 Task: Find connections with filter location Florida with filter topic #Ownerwith filter profile language German with filter current company Ssangyong Engineering & Construction Co. Ltd. with filter school Kuvempu Vishwavidyanilaya with filter industry Museums with filter service category Portrait Photography with filter keywords title Mental Health Counselor
Action: Mouse moved to (158, 247)
Screenshot: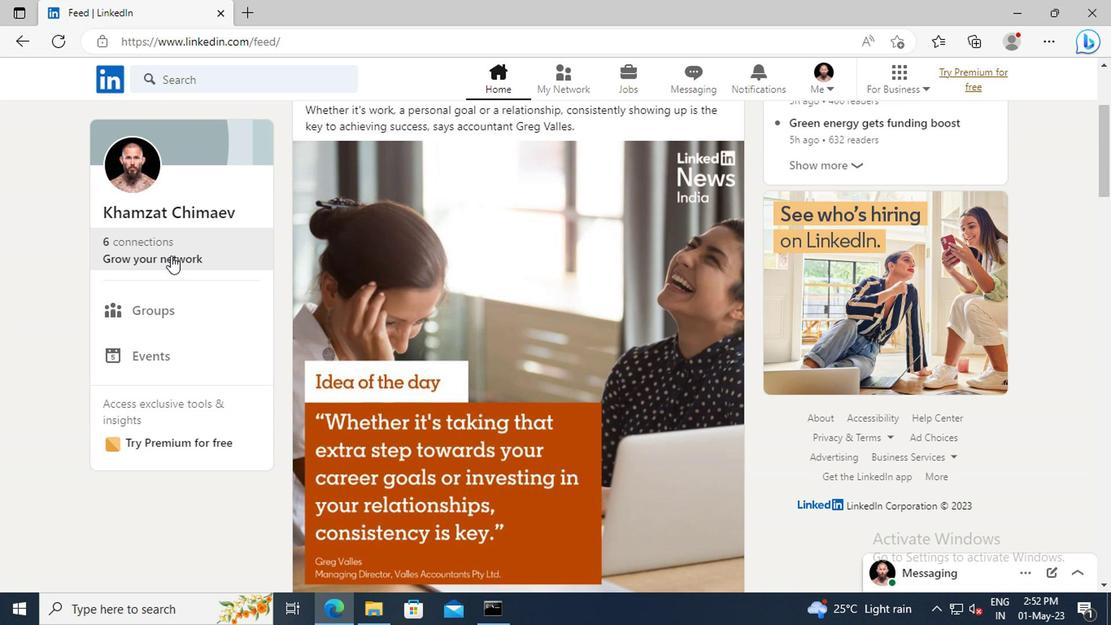 
Action: Mouse pressed left at (158, 247)
Screenshot: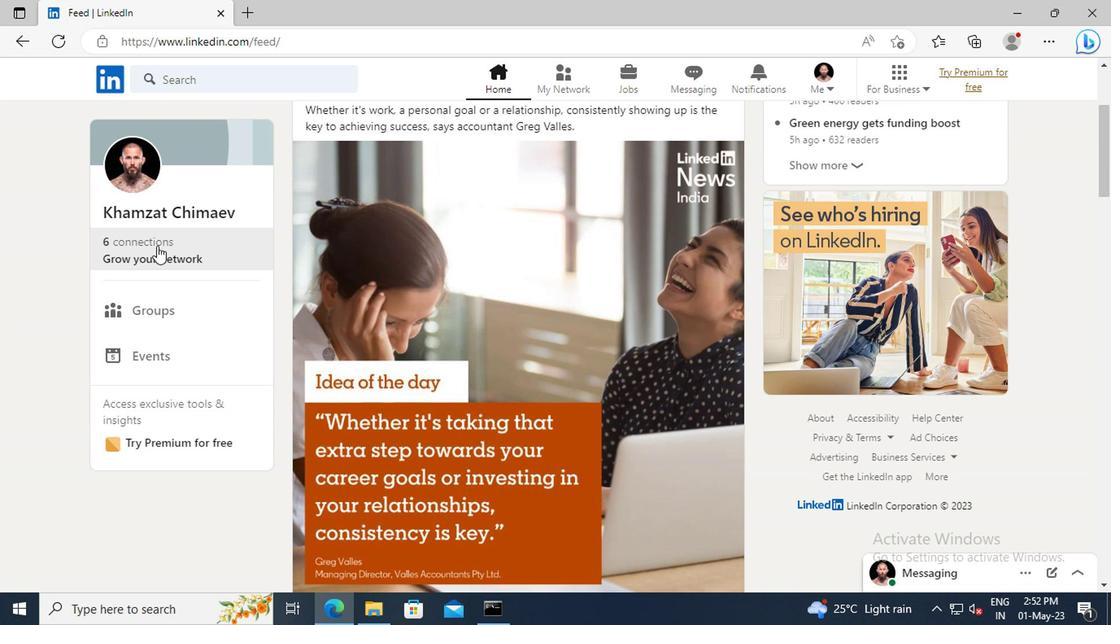 
Action: Mouse moved to (169, 173)
Screenshot: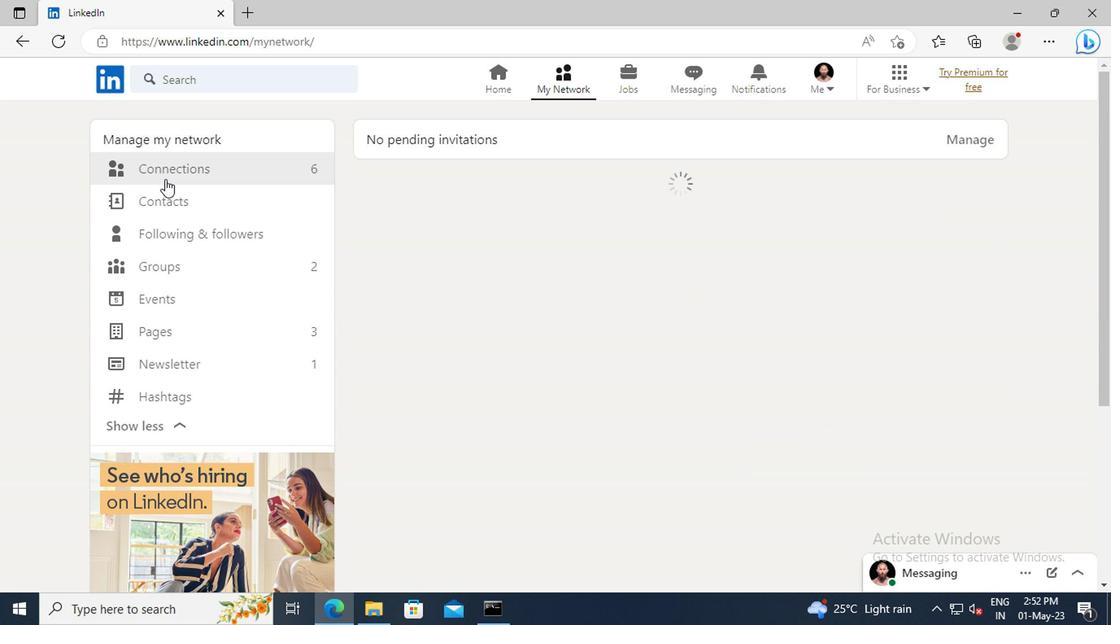 
Action: Mouse pressed left at (169, 173)
Screenshot: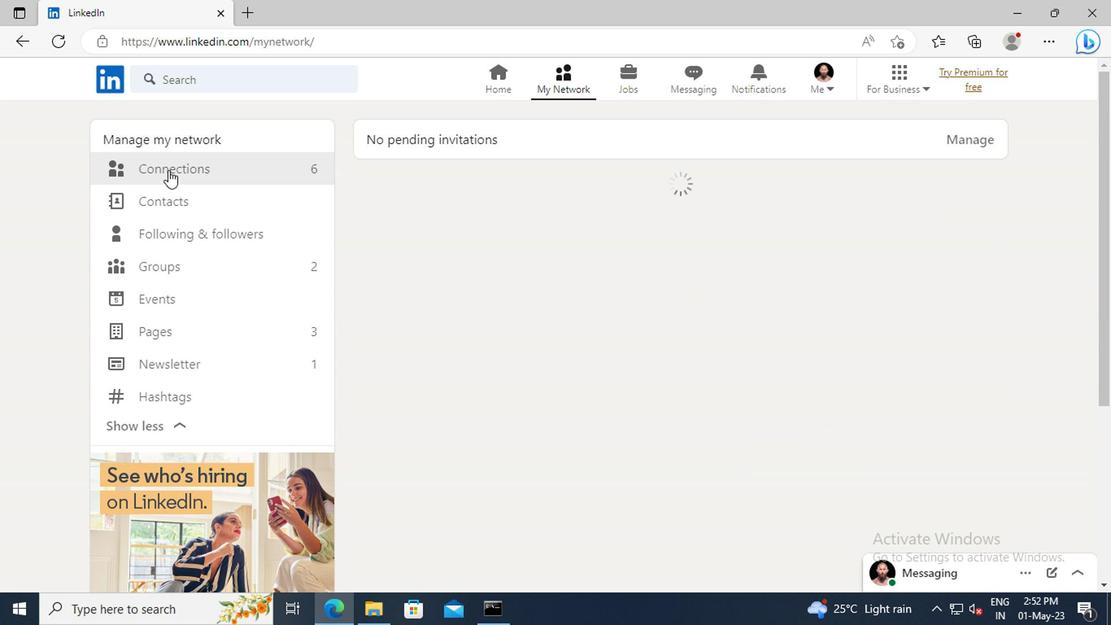 
Action: Mouse moved to (646, 178)
Screenshot: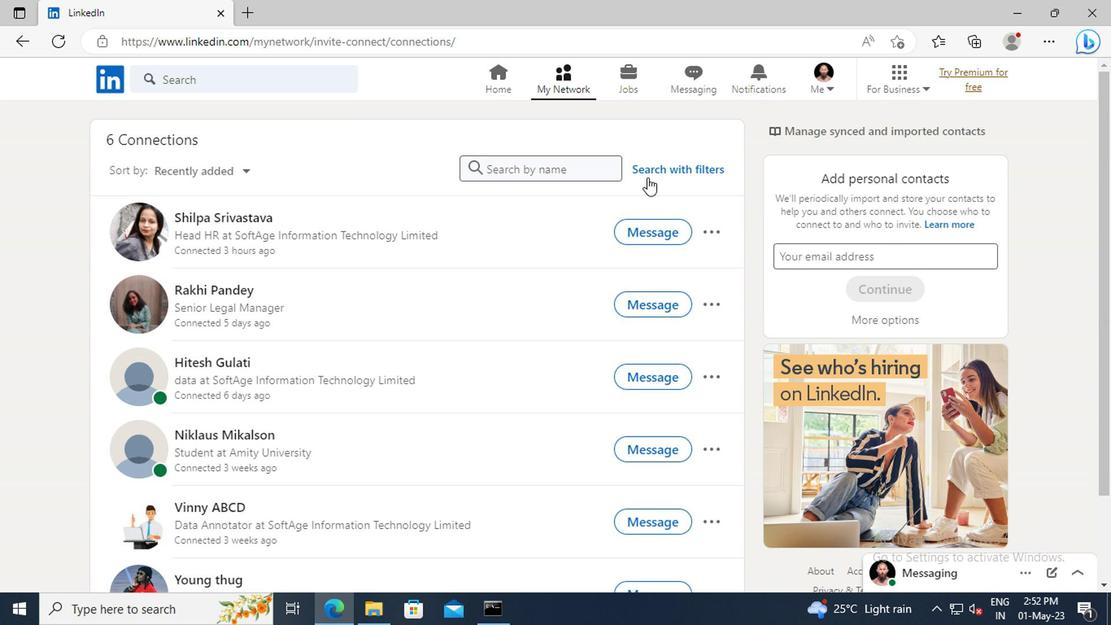 
Action: Mouse pressed left at (646, 178)
Screenshot: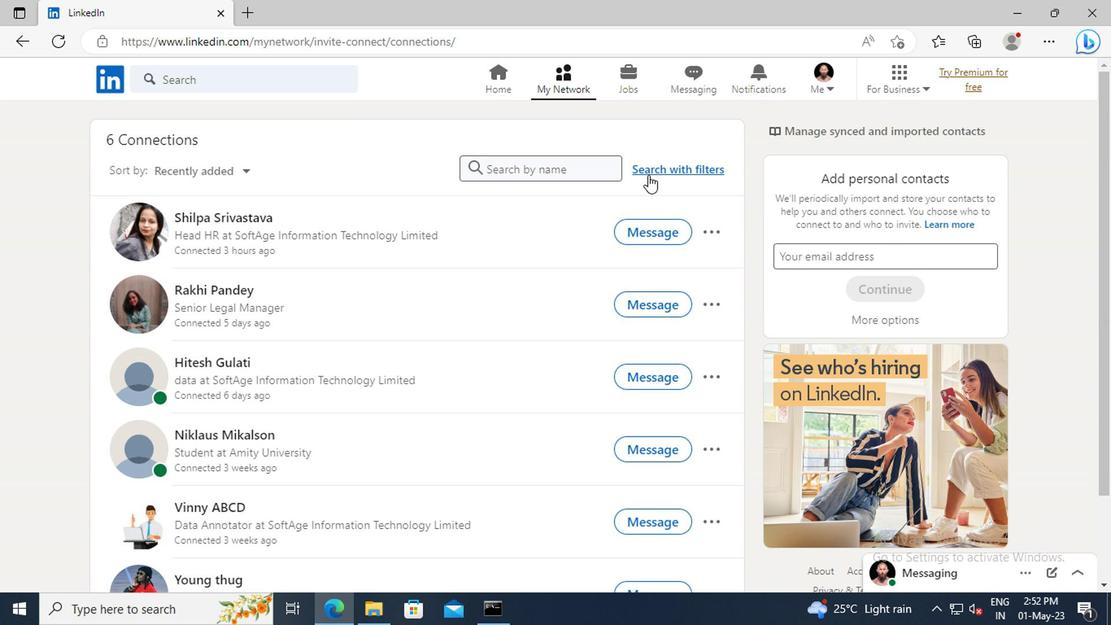 
Action: Mouse moved to (607, 133)
Screenshot: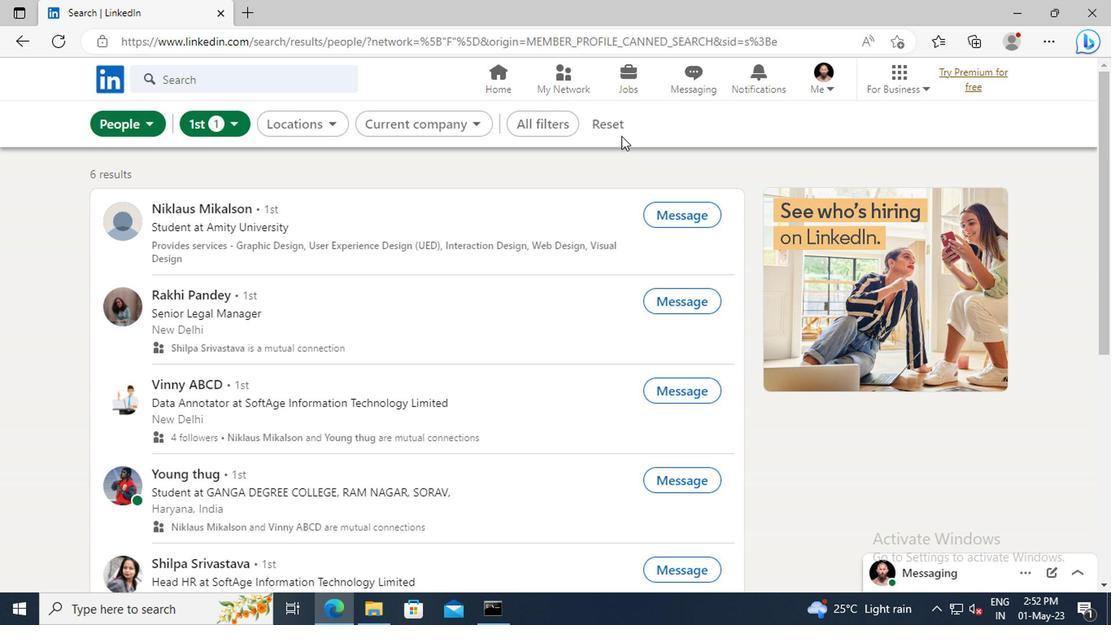 
Action: Mouse pressed left at (607, 133)
Screenshot: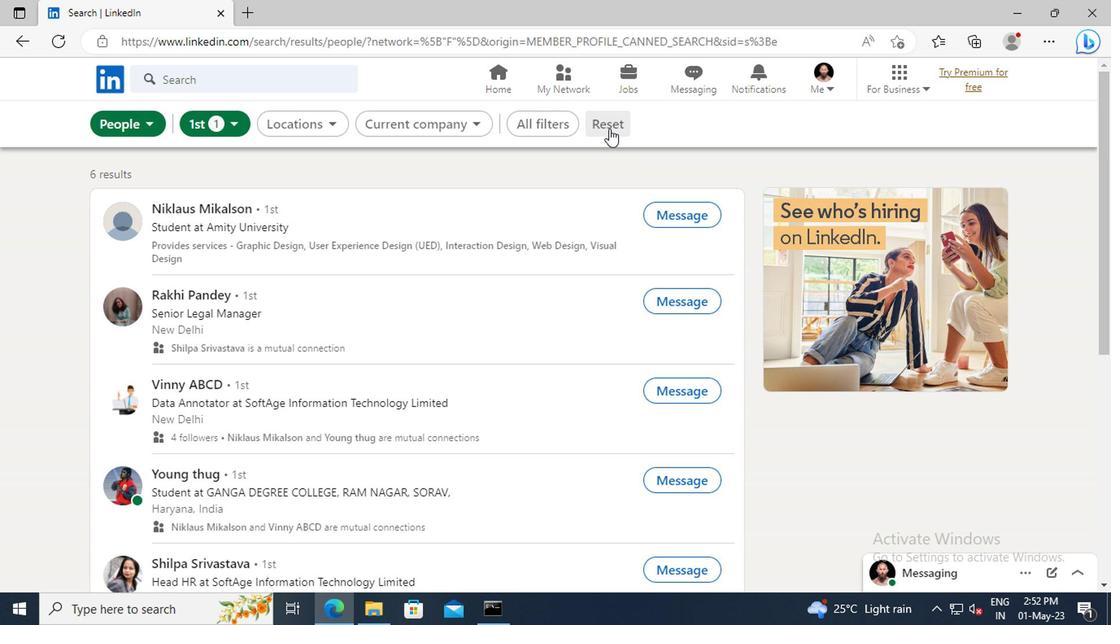 
Action: Mouse moved to (596, 131)
Screenshot: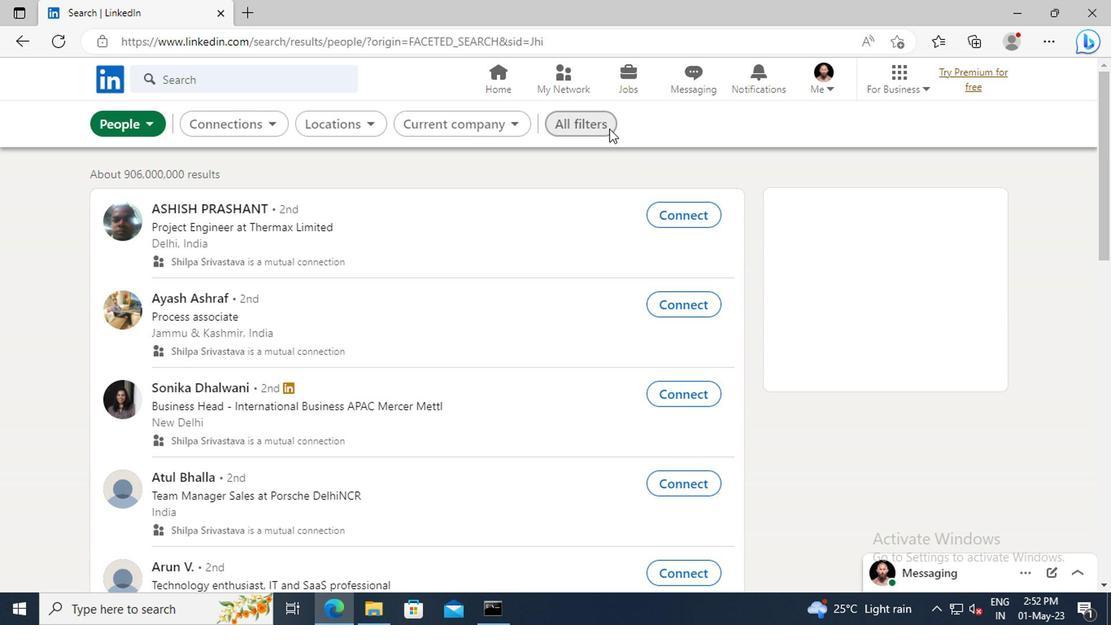 
Action: Mouse pressed left at (596, 131)
Screenshot: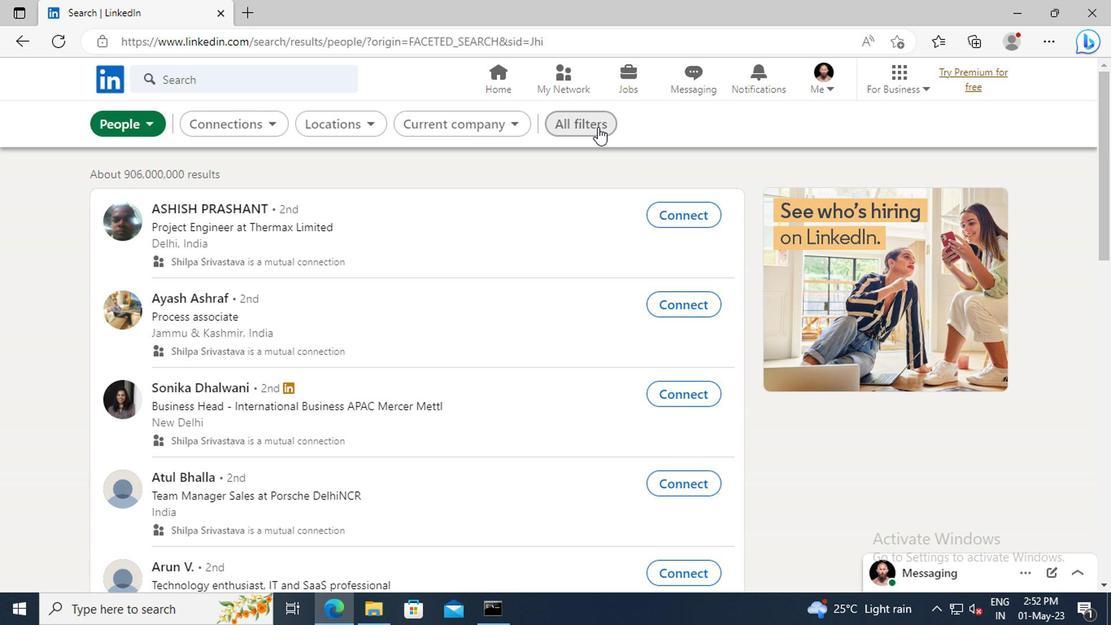 
Action: Mouse moved to (888, 252)
Screenshot: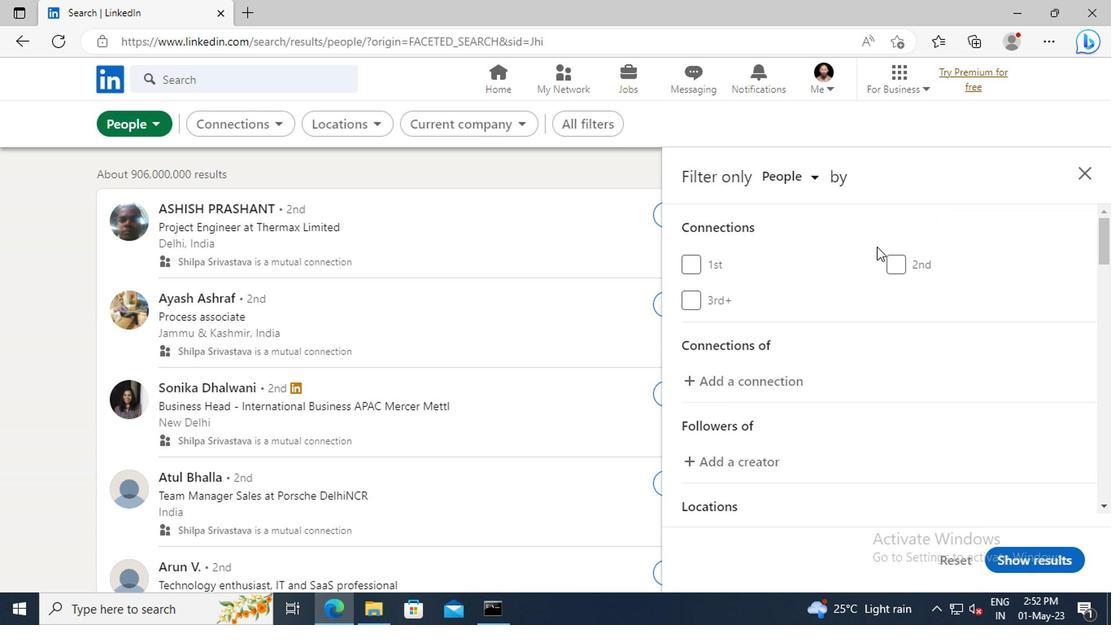 
Action: Mouse scrolled (888, 251) with delta (0, -1)
Screenshot: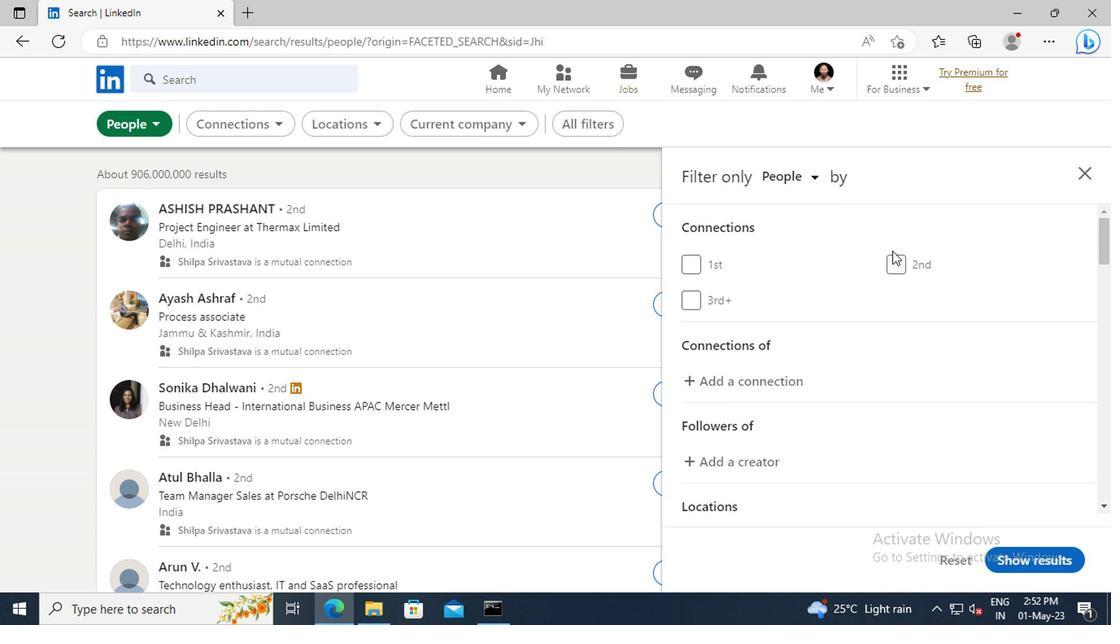 
Action: Mouse scrolled (888, 251) with delta (0, -1)
Screenshot: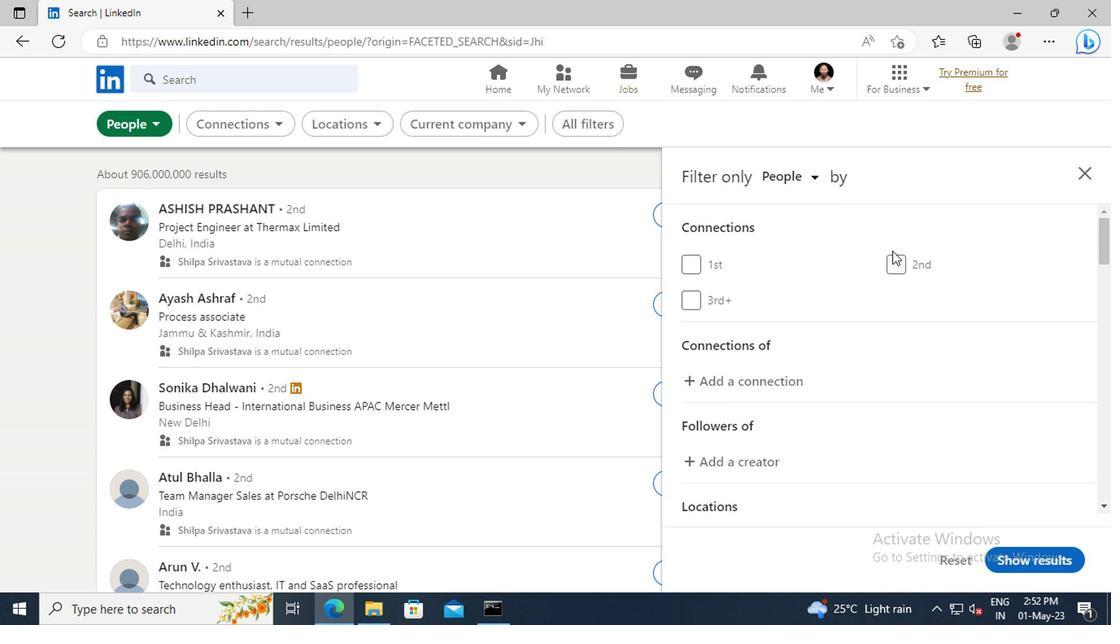 
Action: Mouse moved to (892, 255)
Screenshot: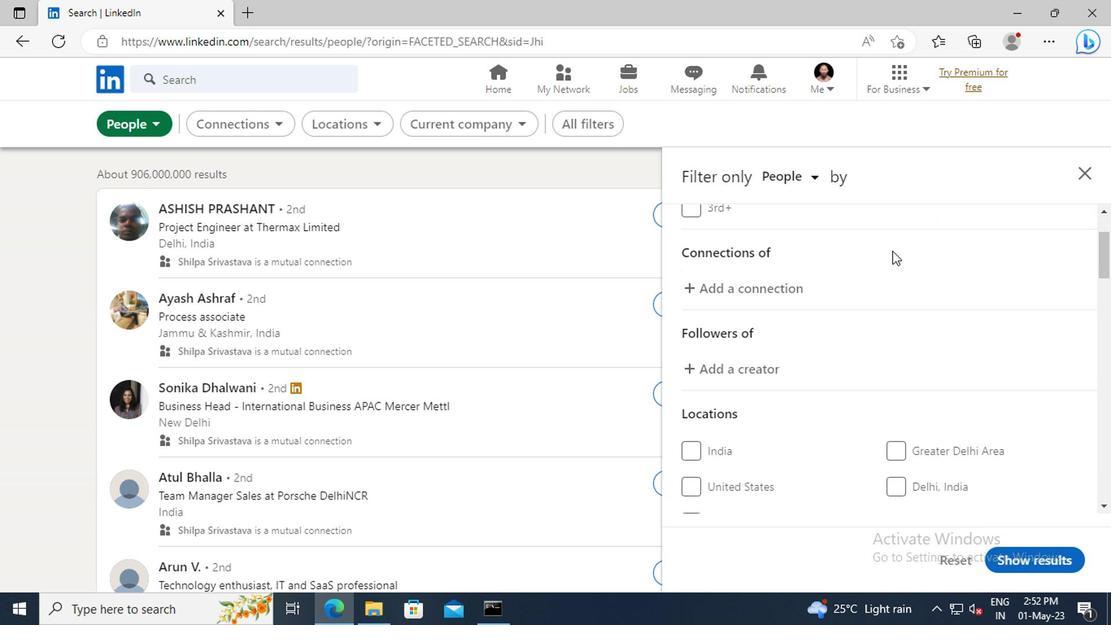 
Action: Mouse scrolled (892, 254) with delta (0, -1)
Screenshot: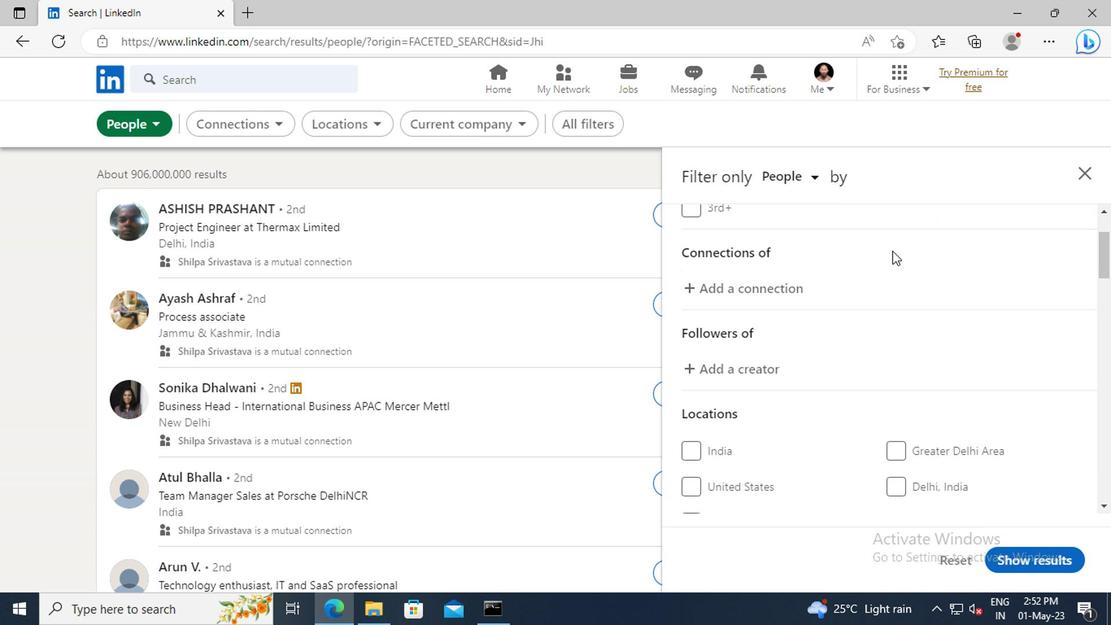 
Action: Mouse scrolled (892, 254) with delta (0, -1)
Screenshot: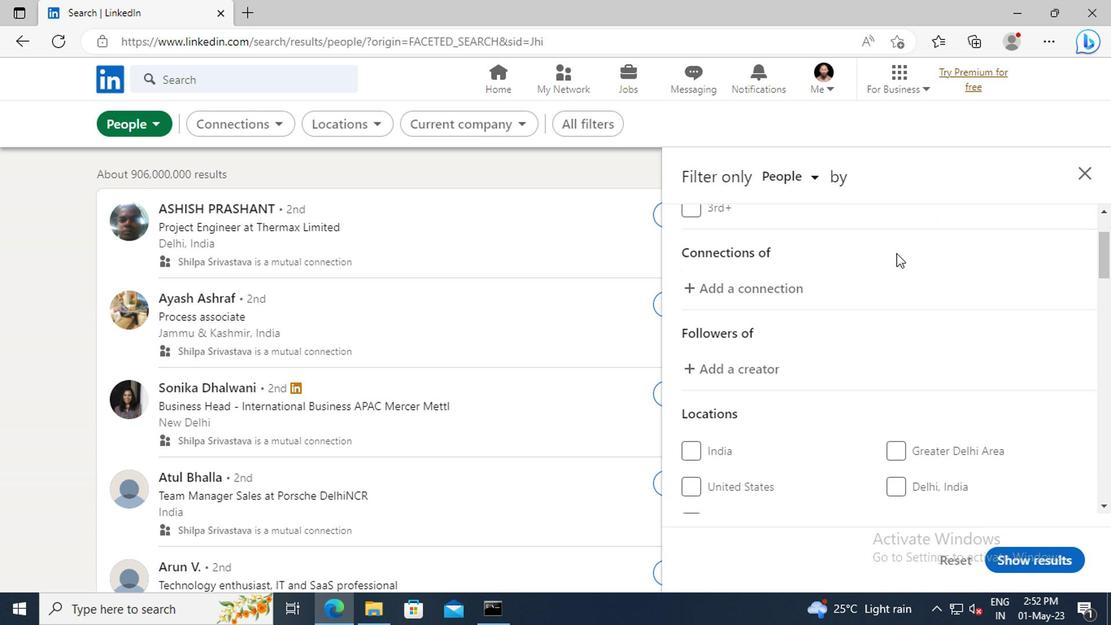 
Action: Mouse scrolled (892, 254) with delta (0, -1)
Screenshot: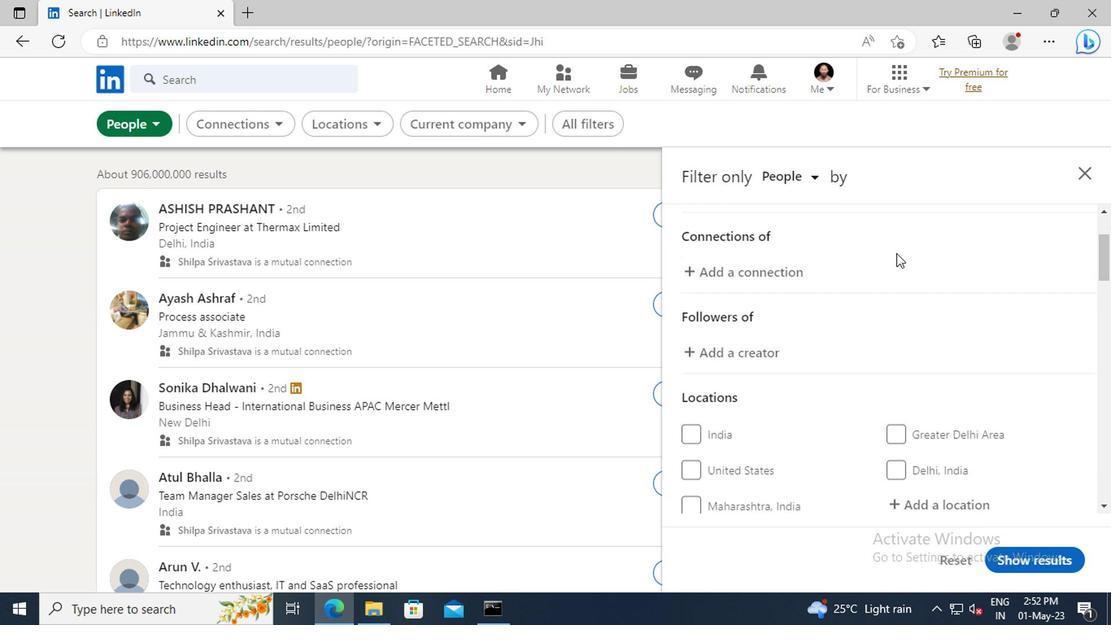 
Action: Mouse moved to (893, 255)
Screenshot: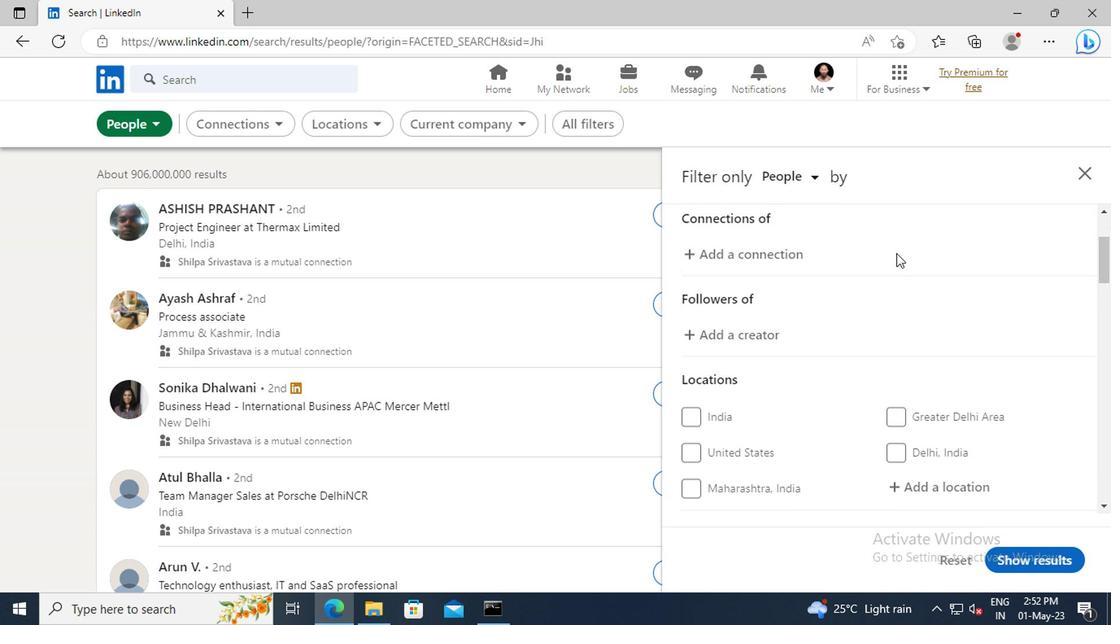 
Action: Mouse scrolled (893, 254) with delta (0, -1)
Screenshot: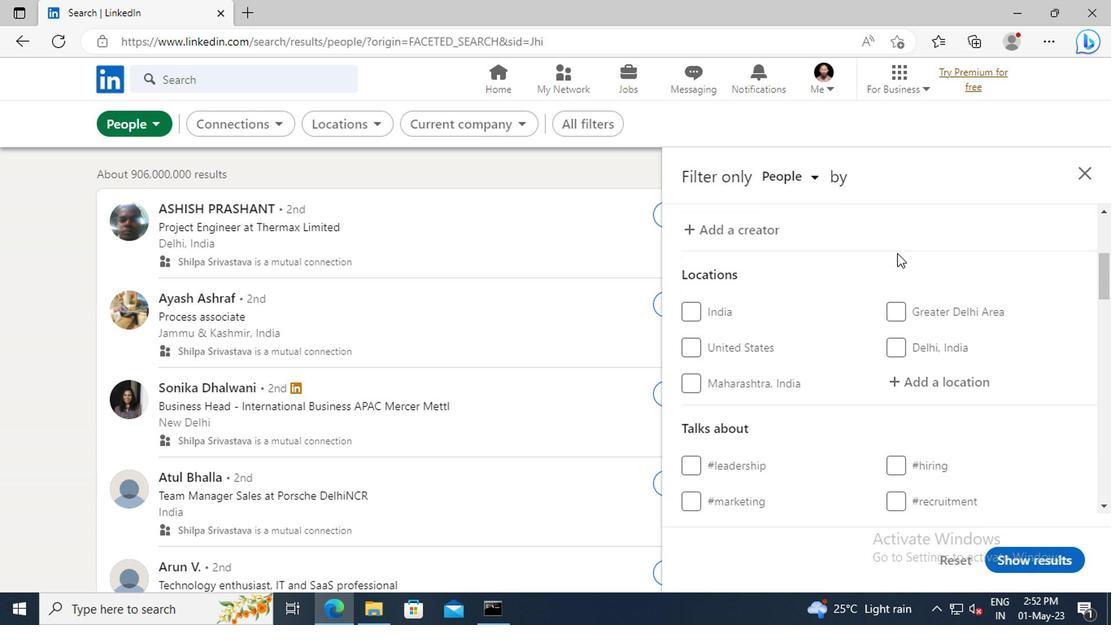 
Action: Mouse moved to (901, 331)
Screenshot: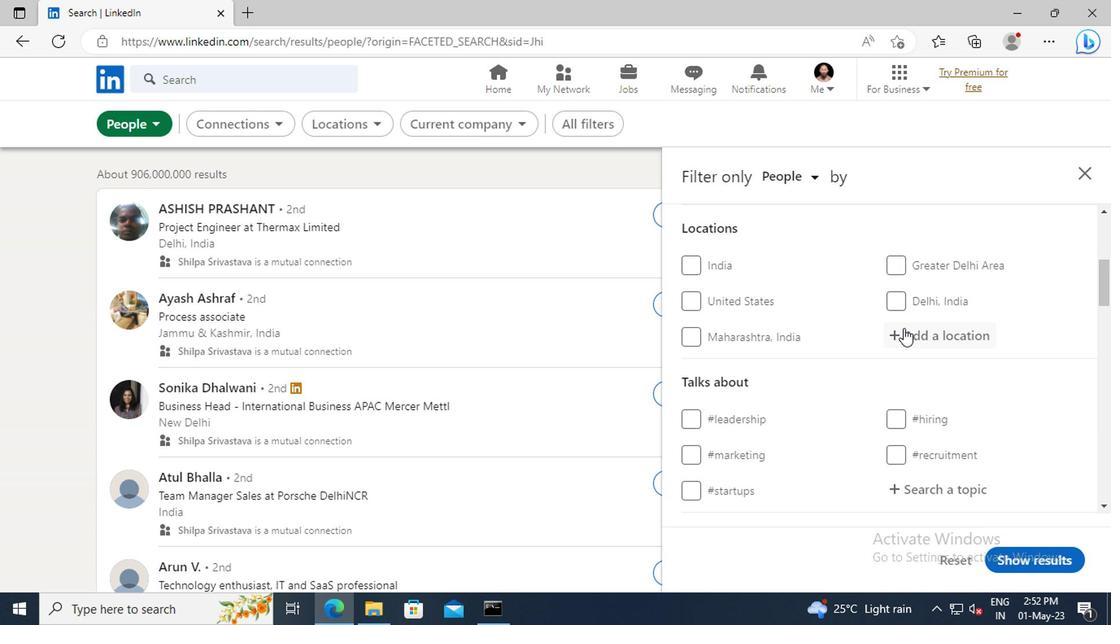 
Action: Mouse pressed left at (901, 331)
Screenshot: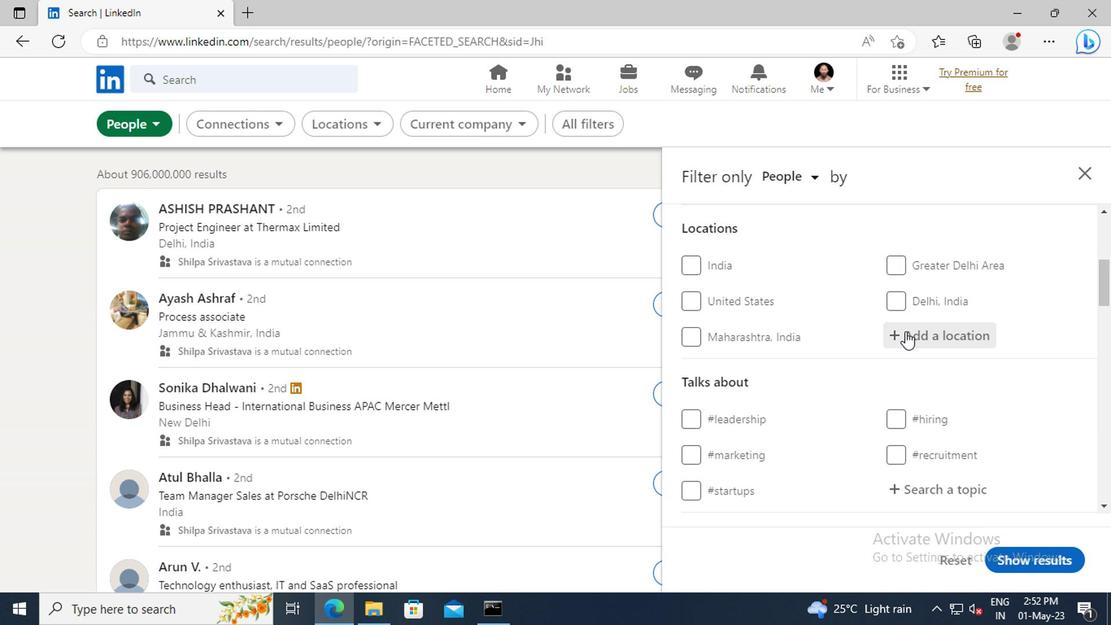 
Action: Key pressed <Key.shift>FLORIDA
Screenshot: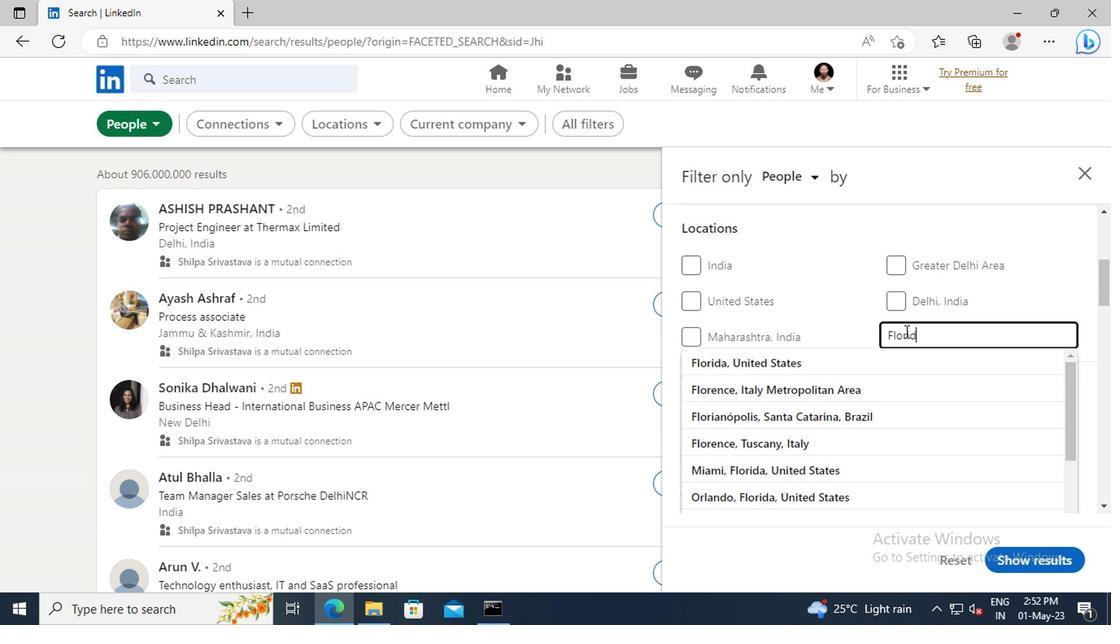 
Action: Mouse moved to (902, 361)
Screenshot: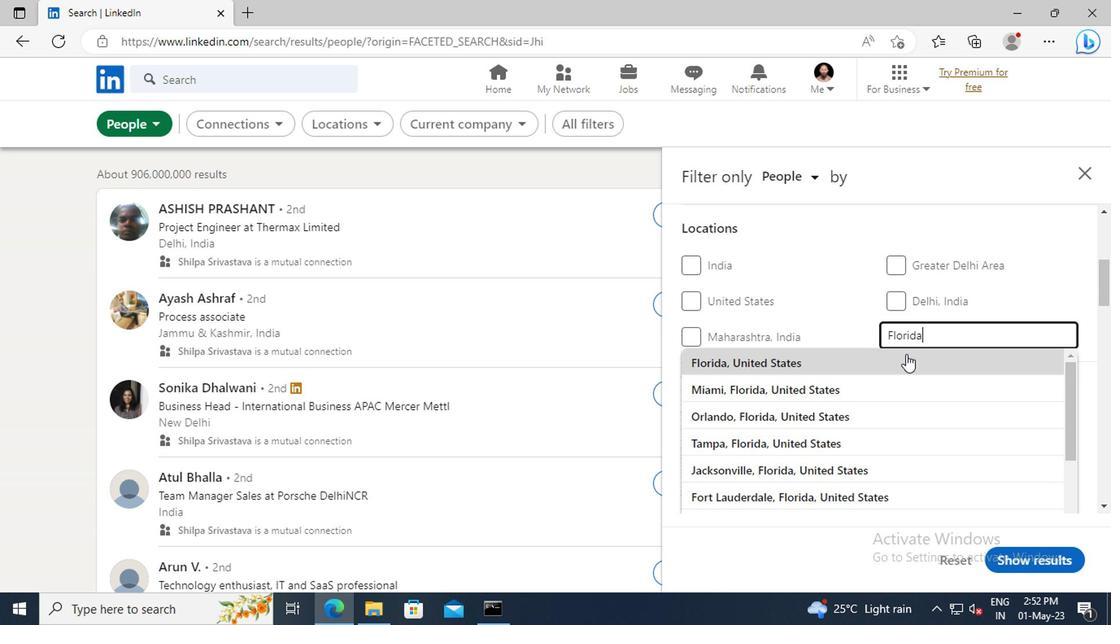 
Action: Mouse pressed left at (902, 361)
Screenshot: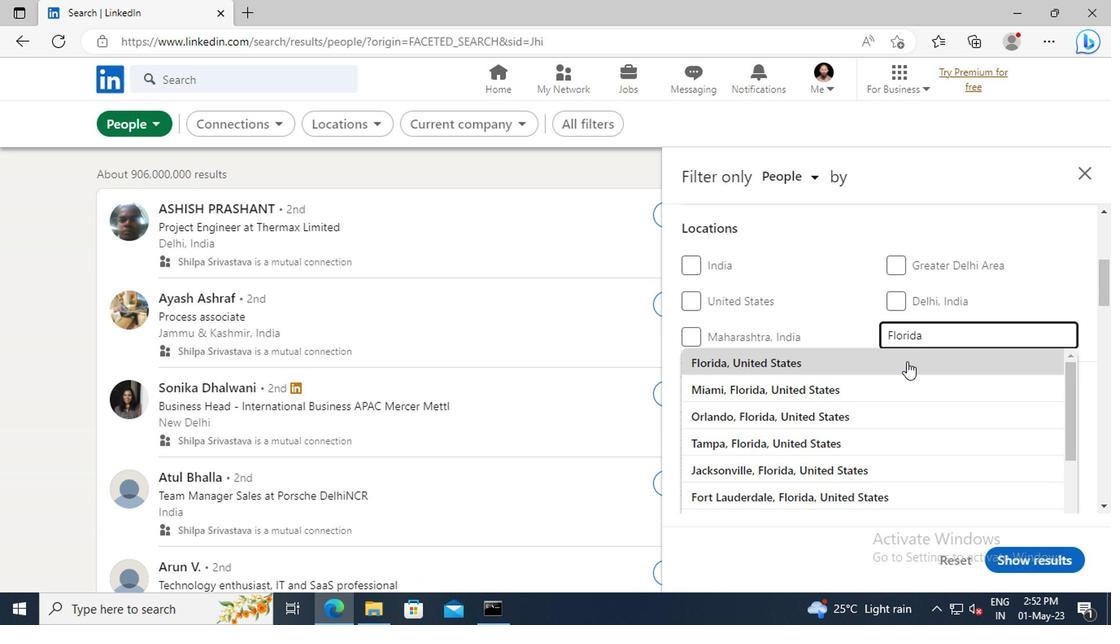 
Action: Mouse scrolled (902, 360) with delta (0, 0)
Screenshot: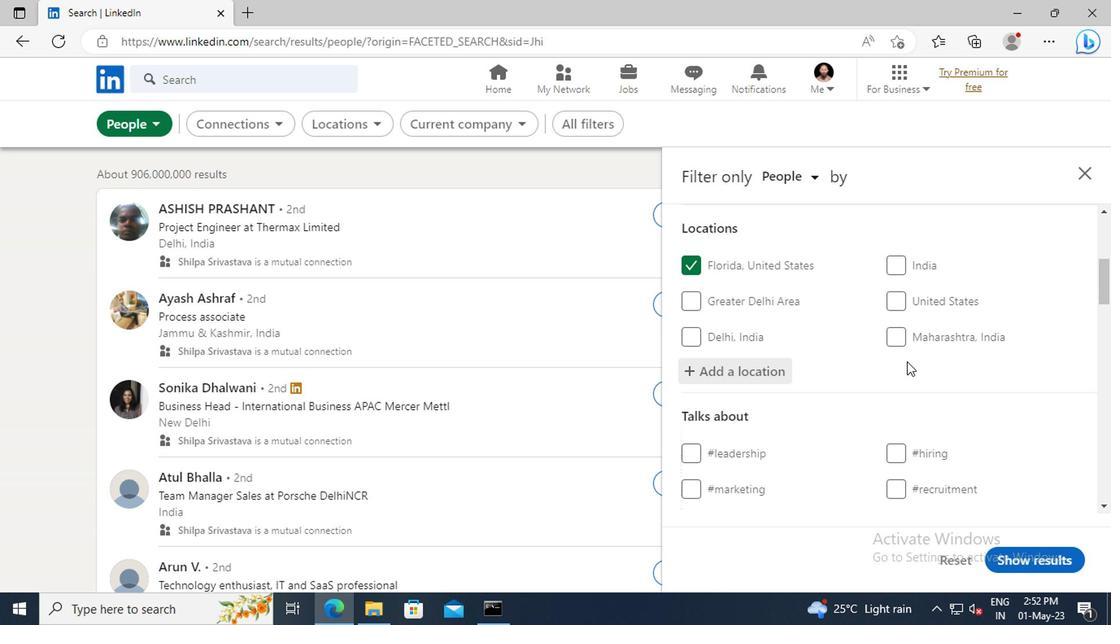 
Action: Mouse scrolled (902, 360) with delta (0, 0)
Screenshot: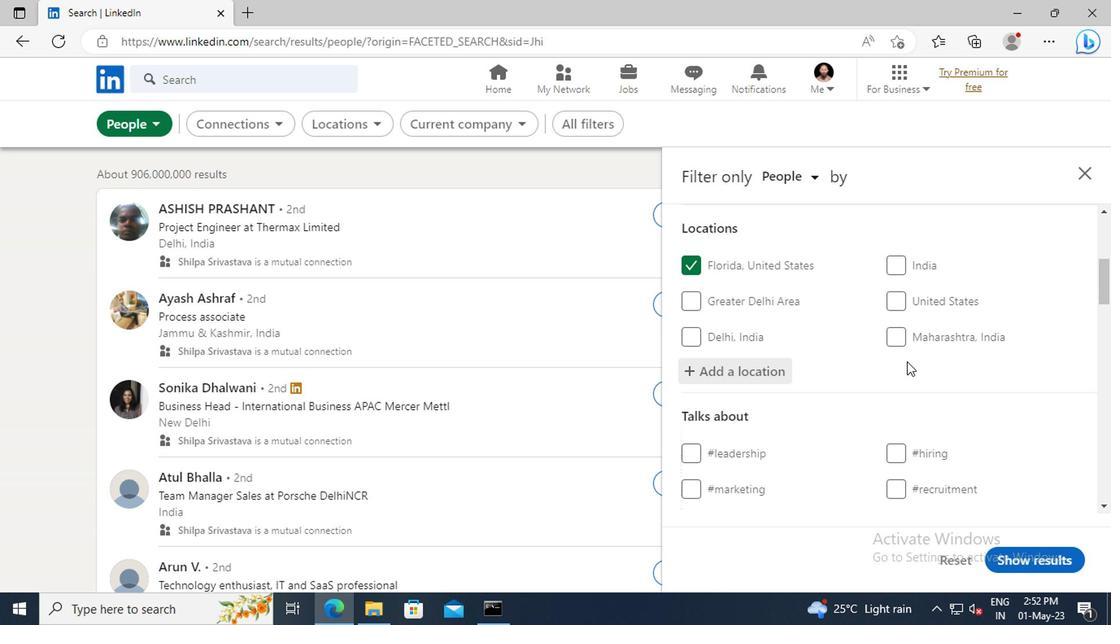 
Action: Mouse scrolled (902, 360) with delta (0, 0)
Screenshot: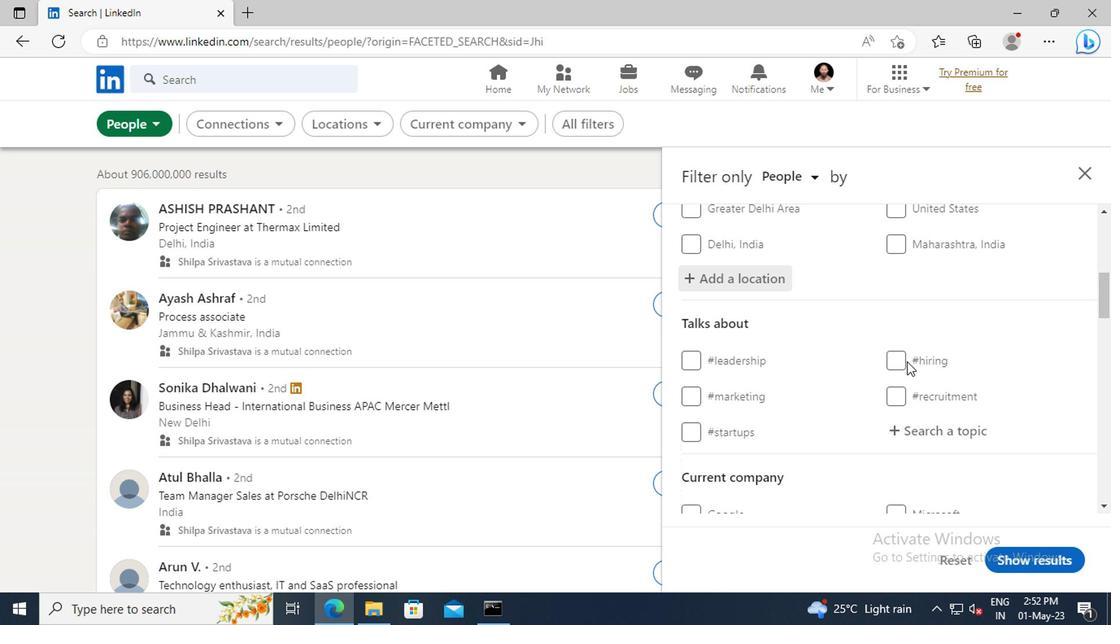 
Action: Mouse scrolled (902, 360) with delta (0, 0)
Screenshot: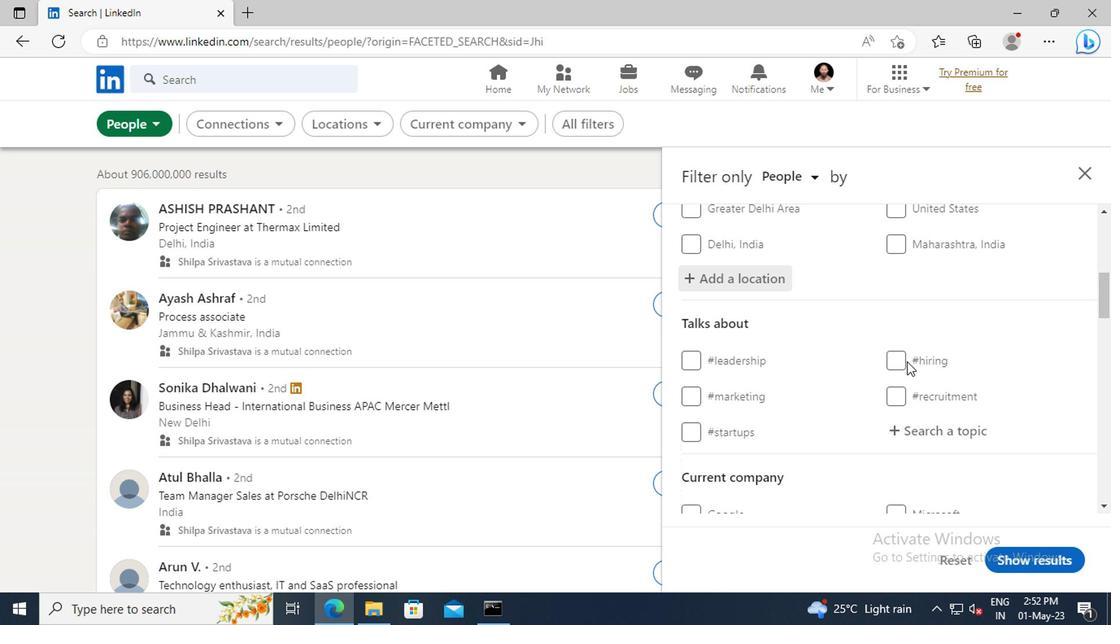 
Action: Mouse moved to (906, 350)
Screenshot: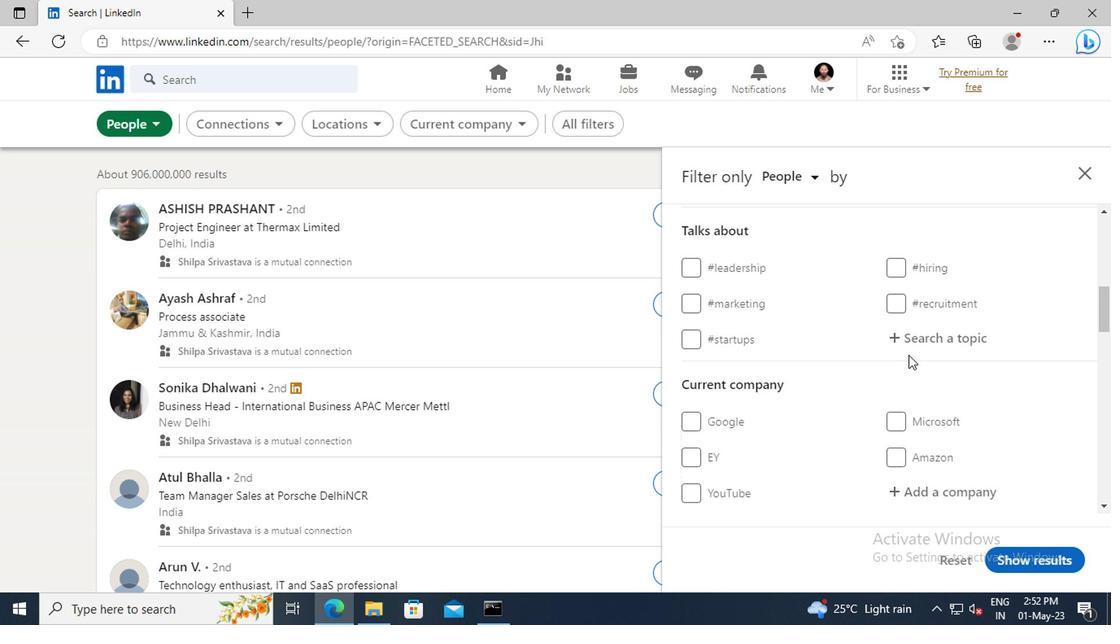 
Action: Mouse pressed left at (906, 350)
Screenshot: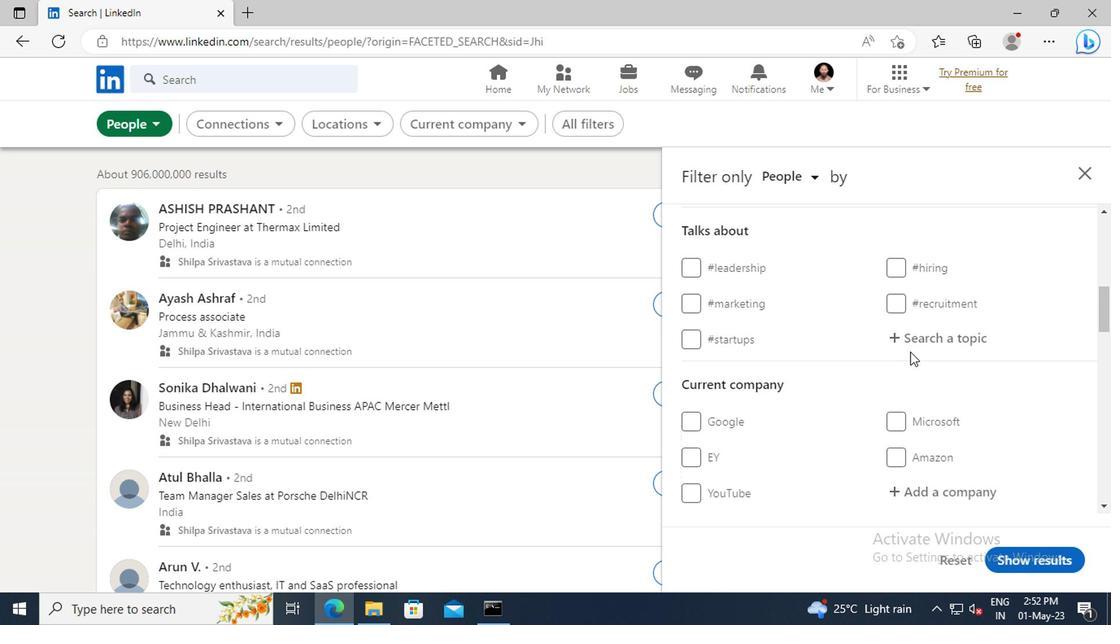
Action: Key pressed <Key.shift>OWNER
Screenshot: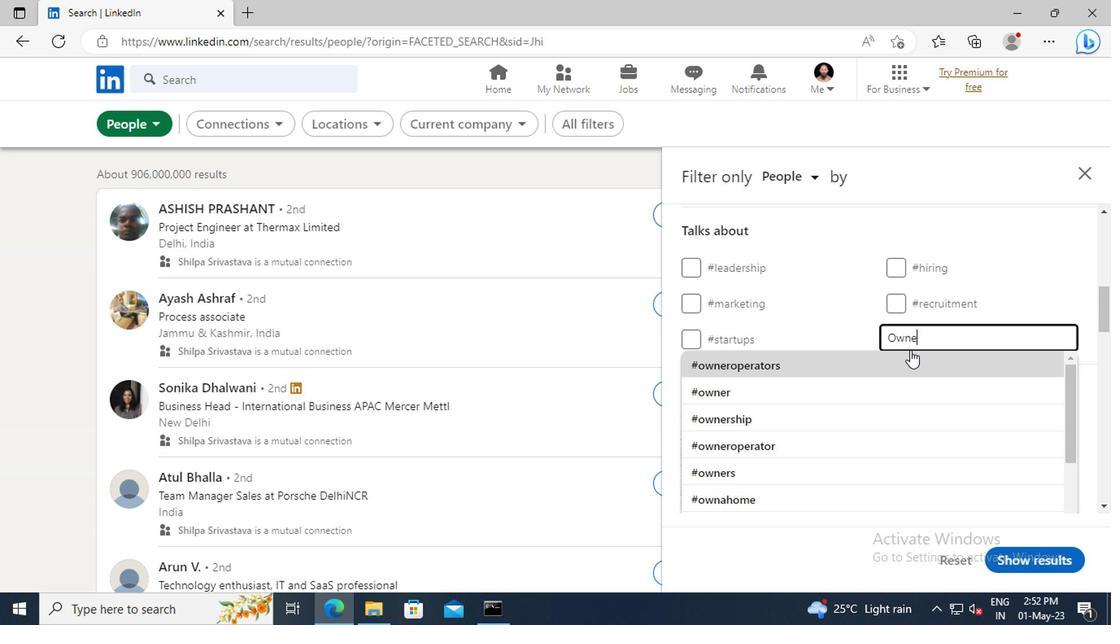 
Action: Mouse moved to (909, 387)
Screenshot: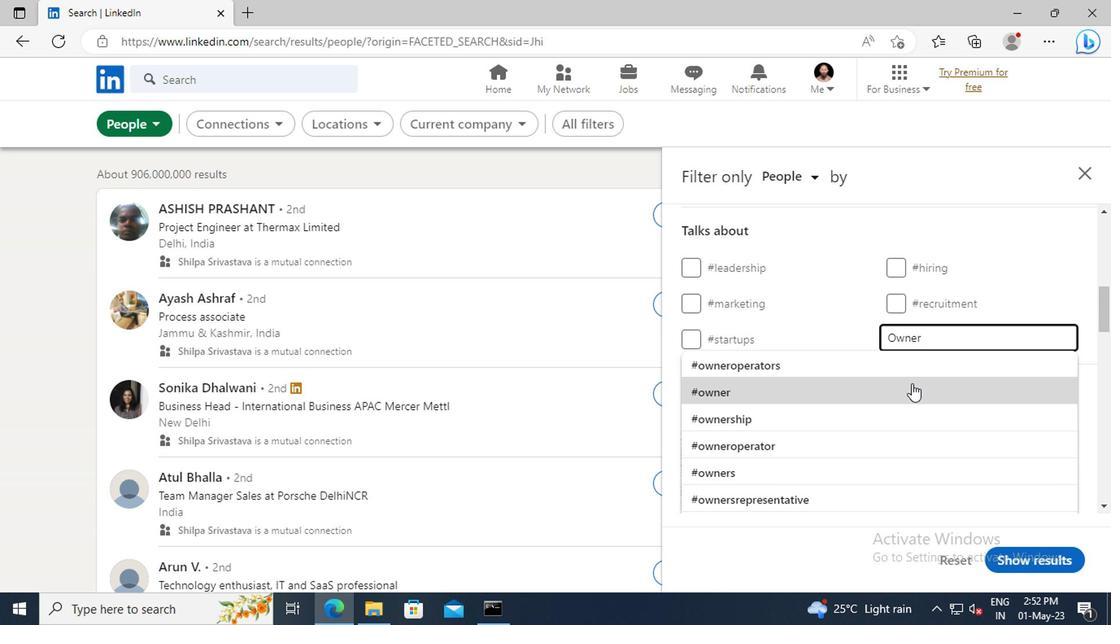 
Action: Mouse pressed left at (909, 387)
Screenshot: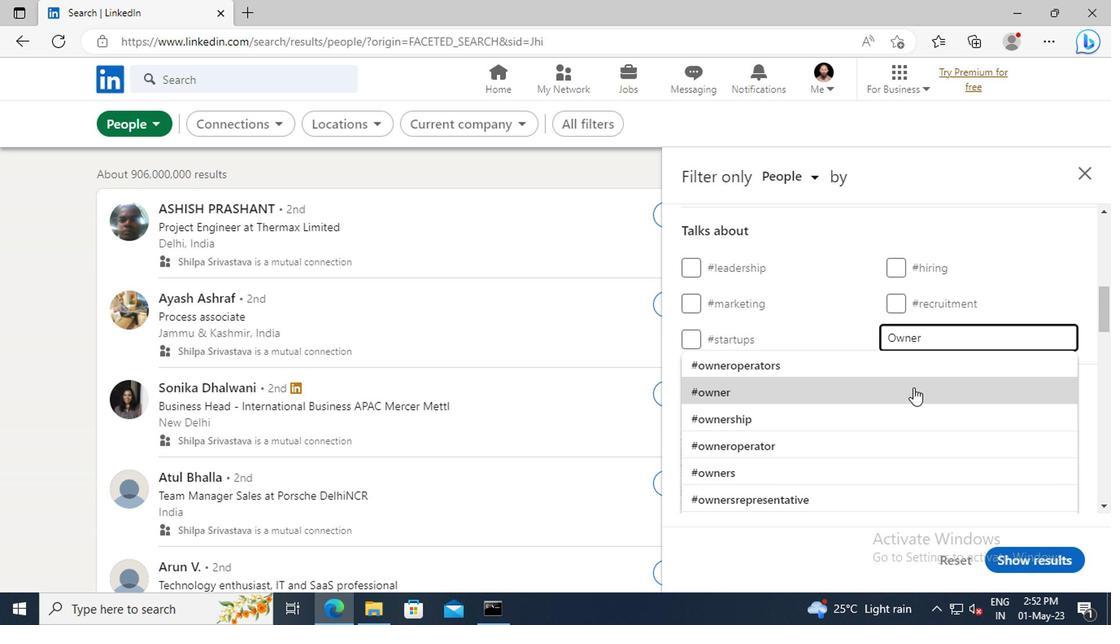 
Action: Mouse scrolled (909, 386) with delta (0, -1)
Screenshot: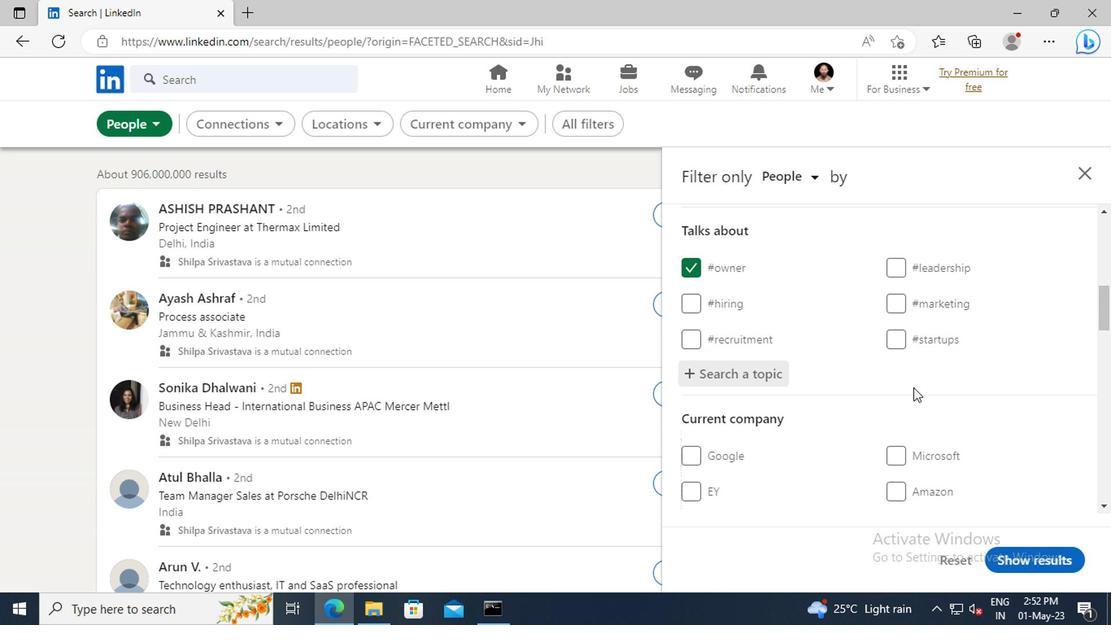 
Action: Mouse scrolled (909, 386) with delta (0, -1)
Screenshot: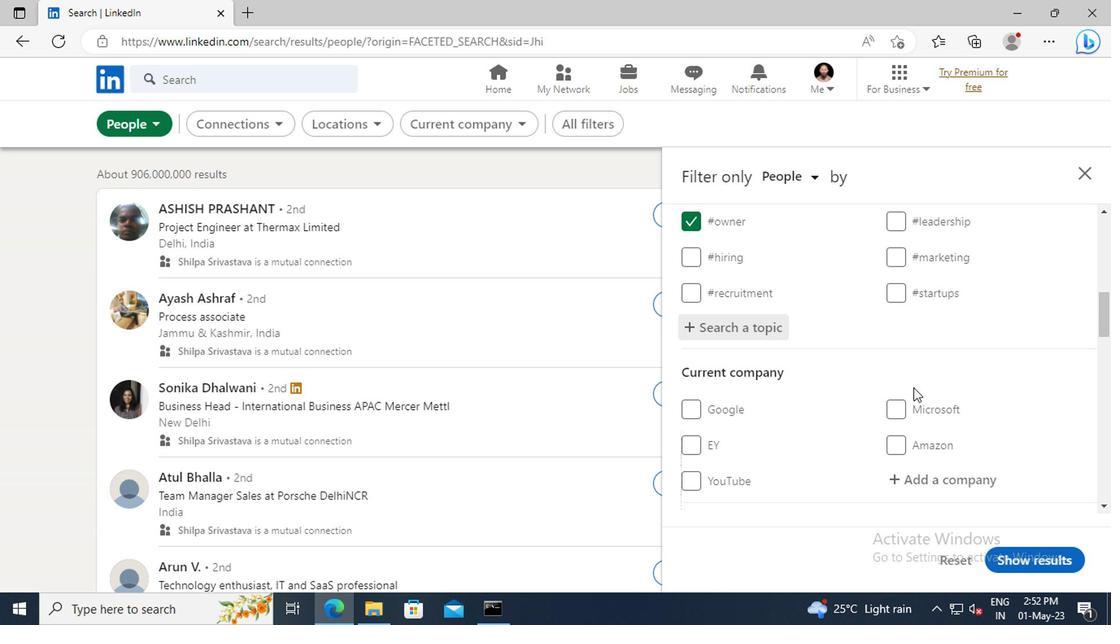 
Action: Mouse scrolled (909, 386) with delta (0, -1)
Screenshot: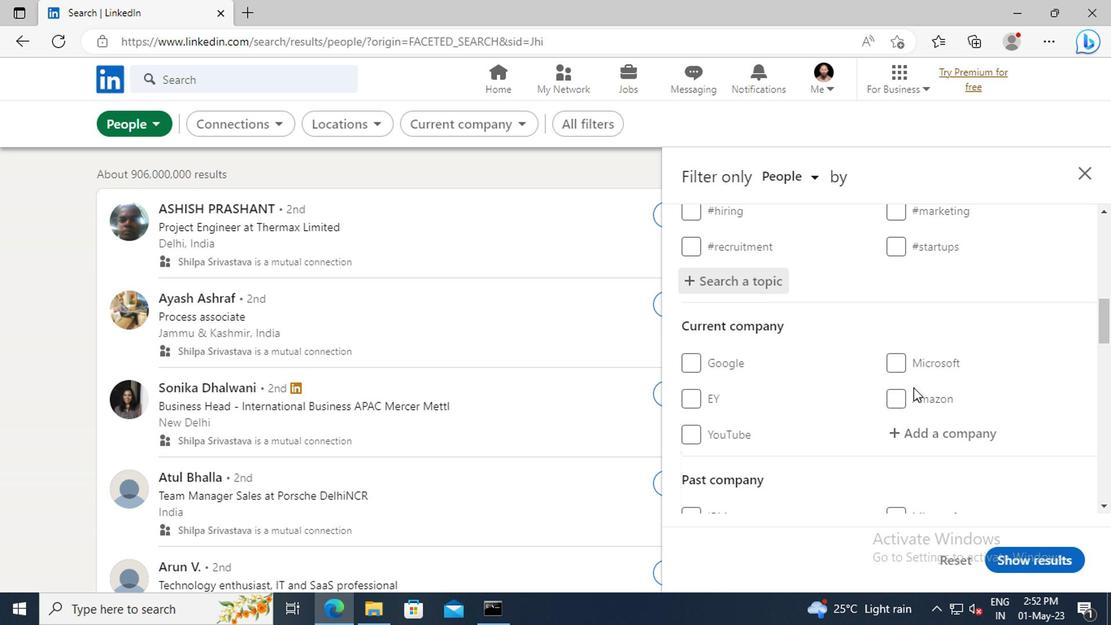 
Action: Mouse scrolled (909, 386) with delta (0, -1)
Screenshot: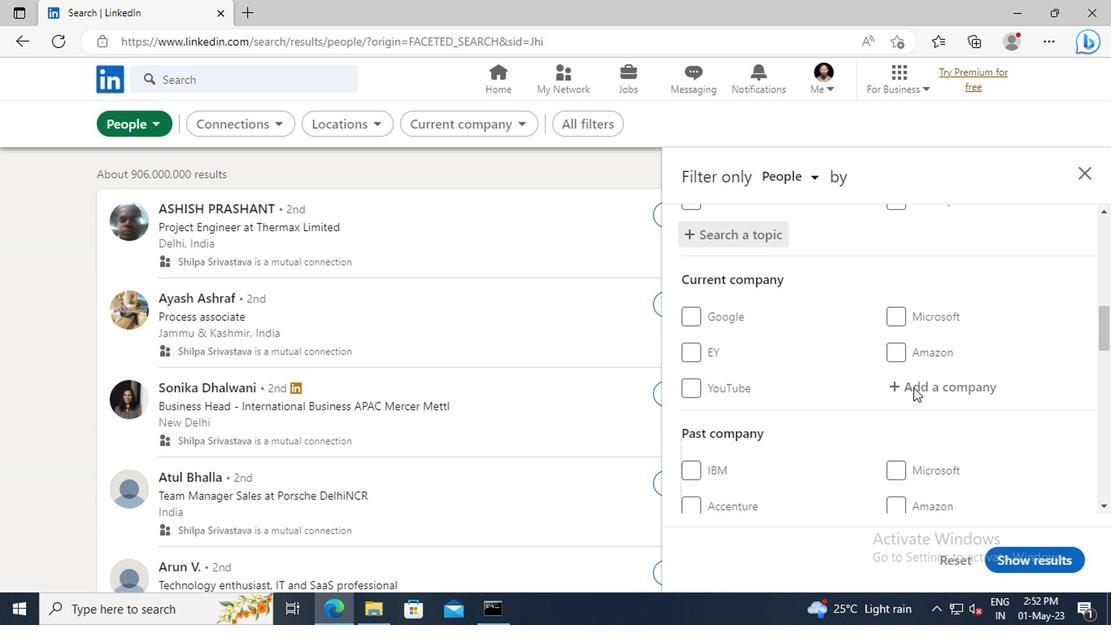 
Action: Mouse scrolled (909, 386) with delta (0, -1)
Screenshot: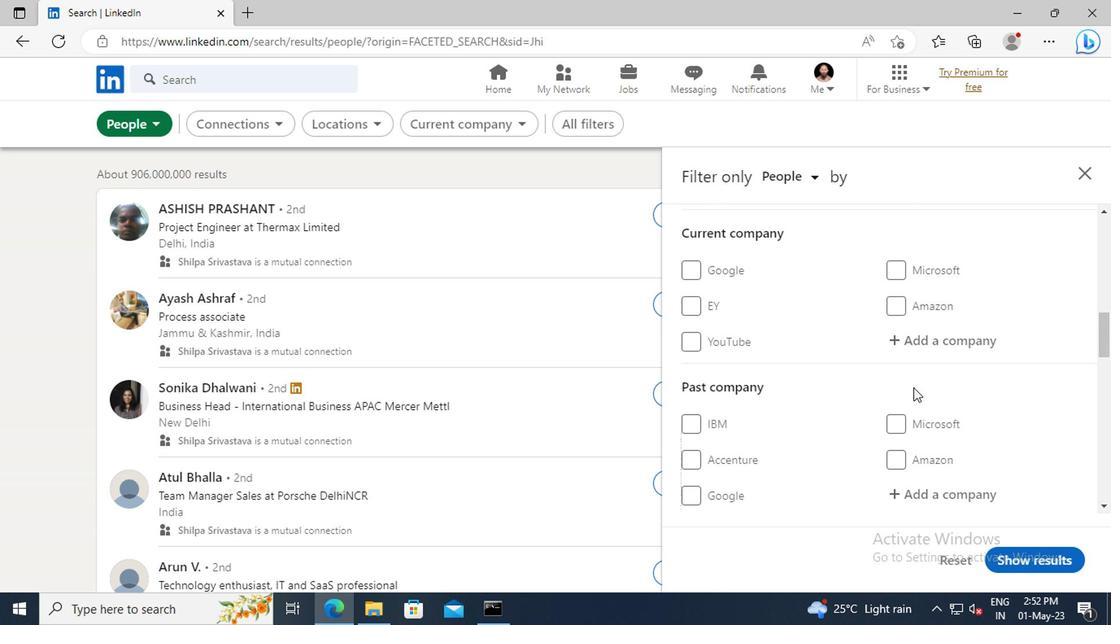 
Action: Mouse scrolled (909, 386) with delta (0, -1)
Screenshot: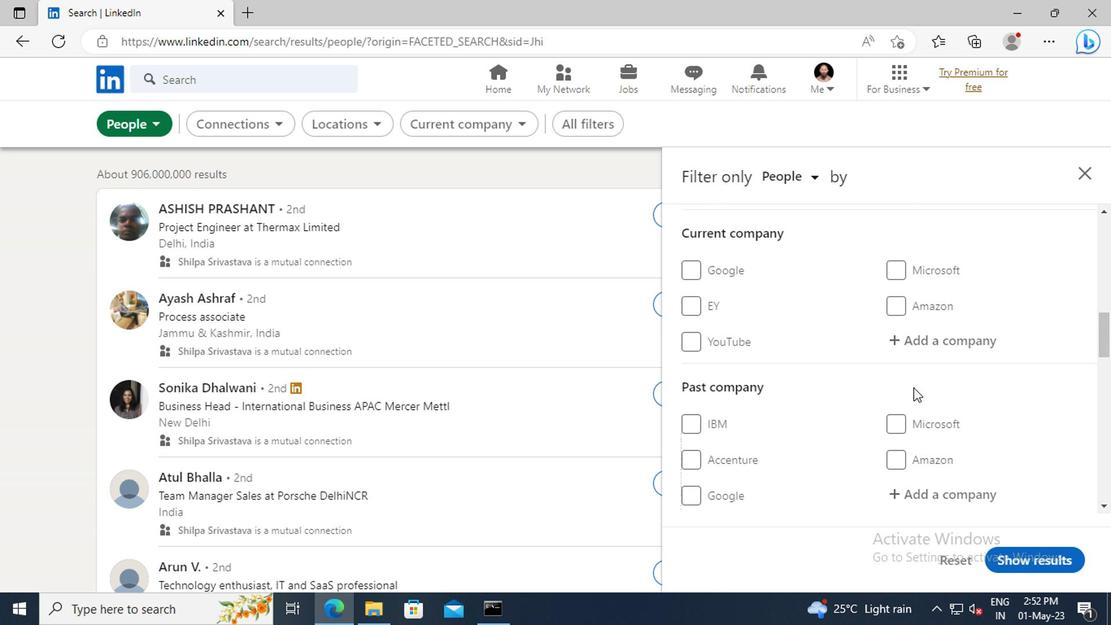 
Action: Mouse scrolled (909, 386) with delta (0, -1)
Screenshot: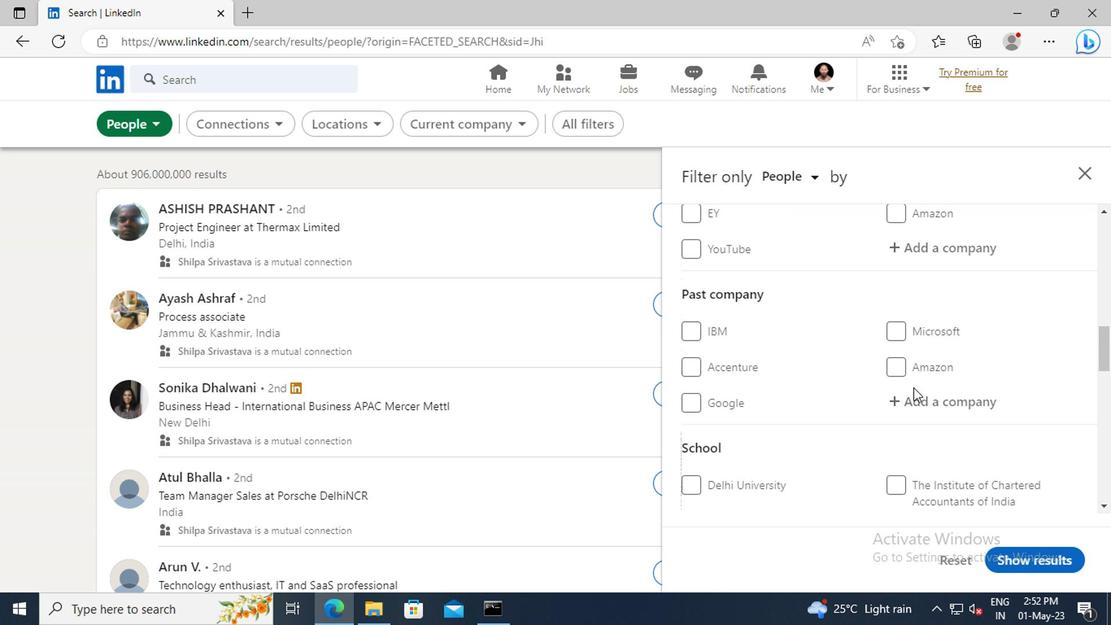 
Action: Mouse scrolled (909, 386) with delta (0, -1)
Screenshot: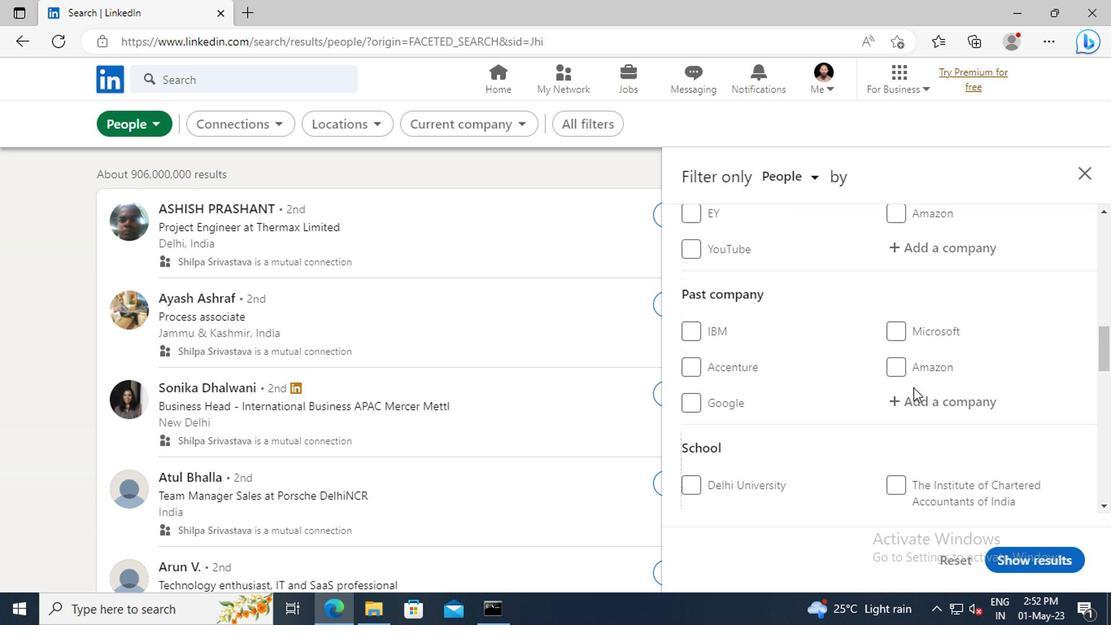 
Action: Mouse scrolled (909, 386) with delta (0, -1)
Screenshot: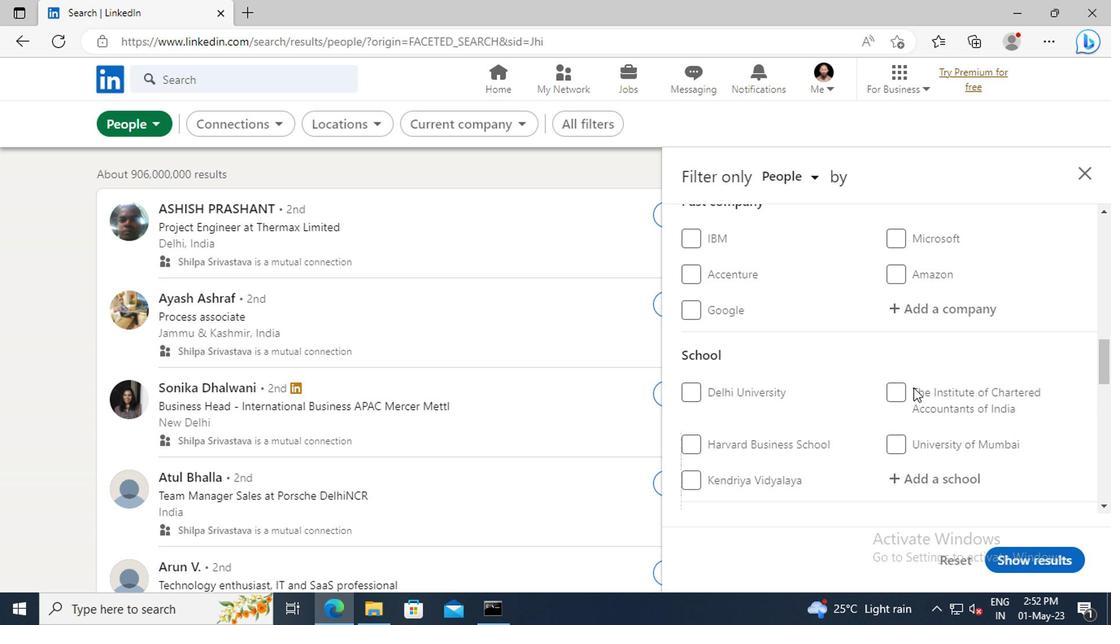 
Action: Mouse scrolled (909, 386) with delta (0, -1)
Screenshot: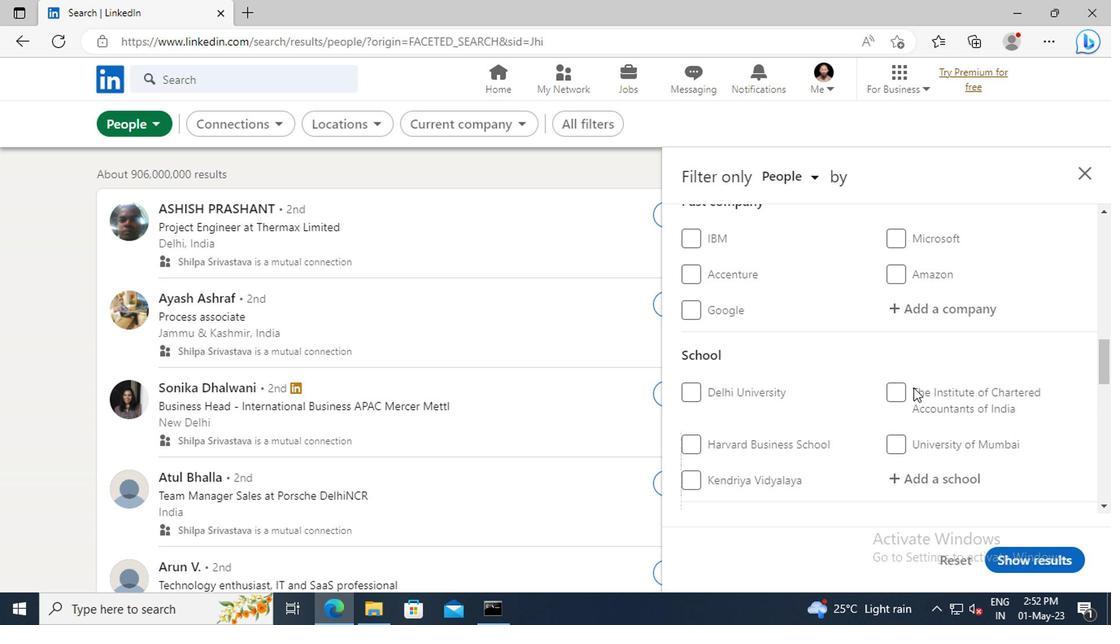 
Action: Mouse scrolled (909, 386) with delta (0, -1)
Screenshot: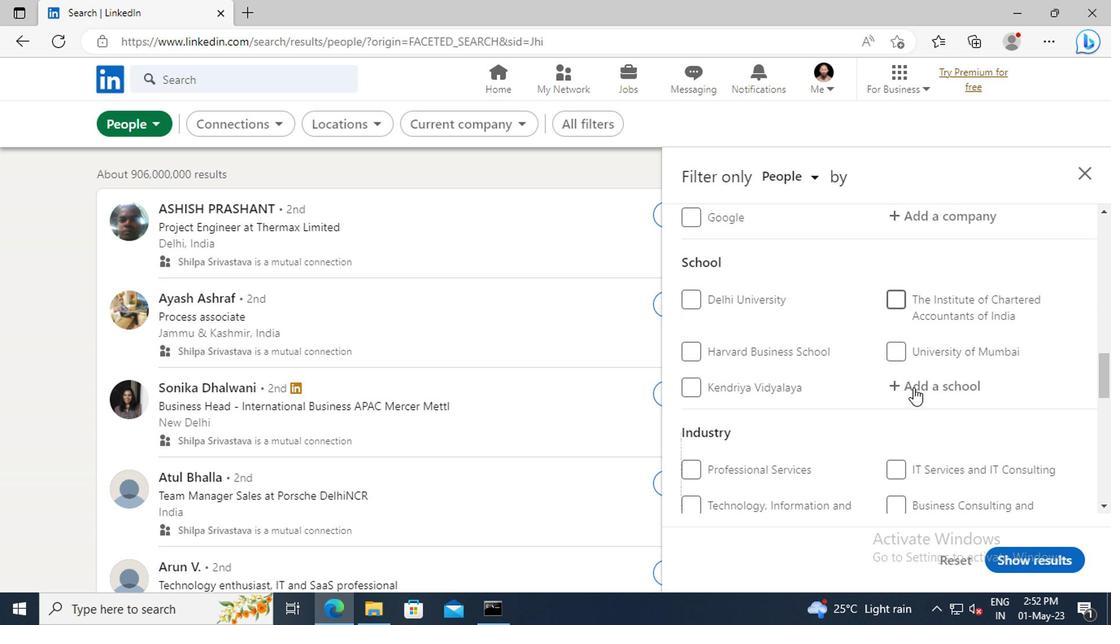 
Action: Mouse scrolled (909, 386) with delta (0, -1)
Screenshot: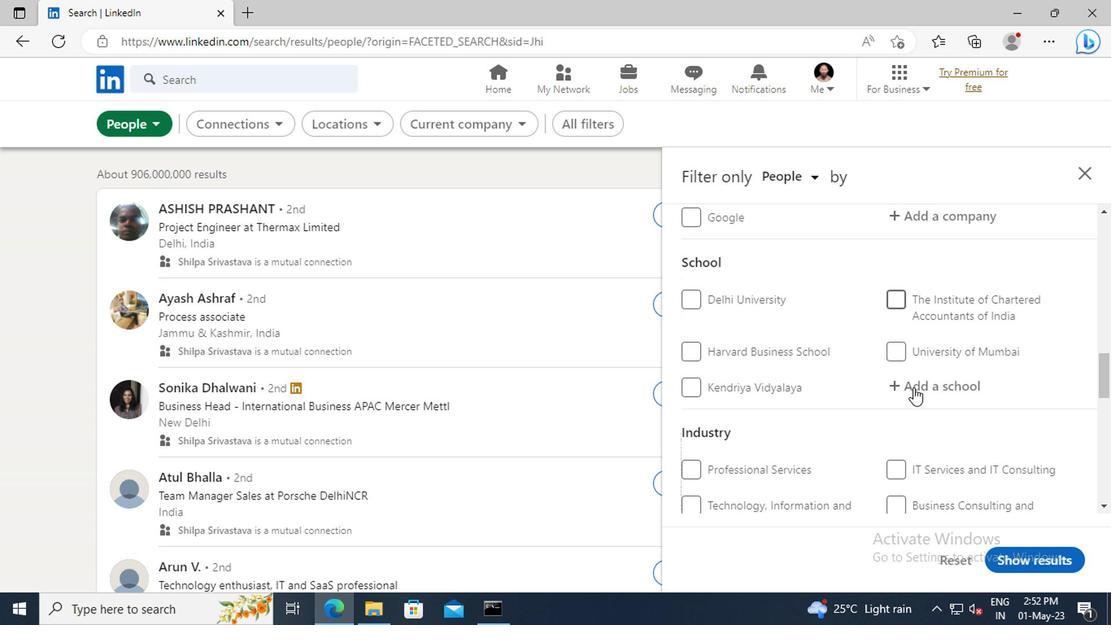 
Action: Mouse scrolled (909, 386) with delta (0, -1)
Screenshot: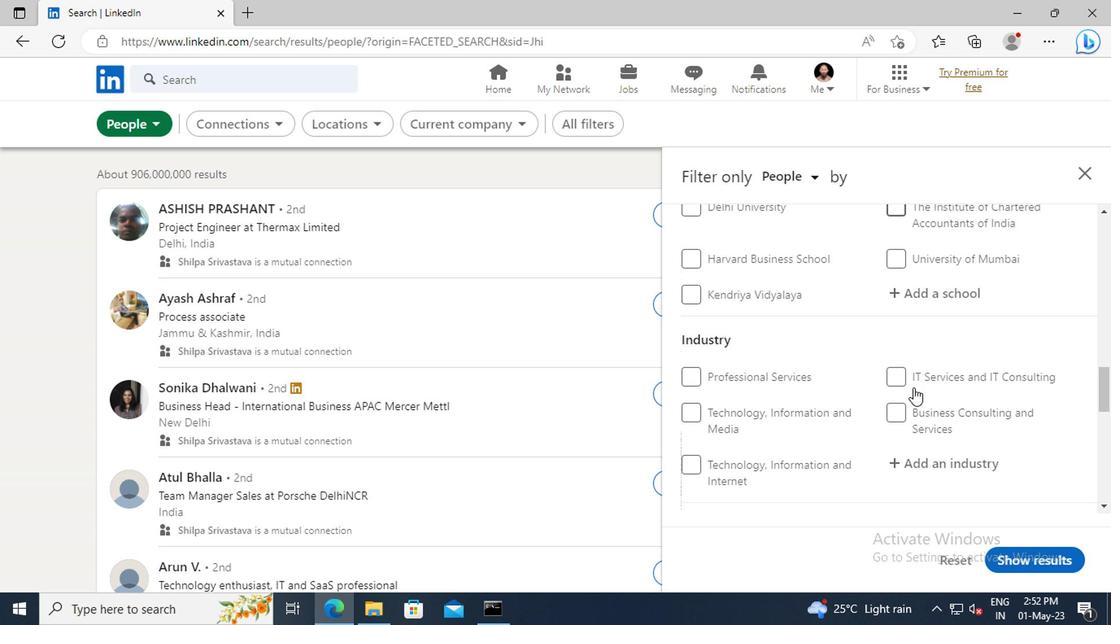 
Action: Mouse scrolled (909, 386) with delta (0, -1)
Screenshot: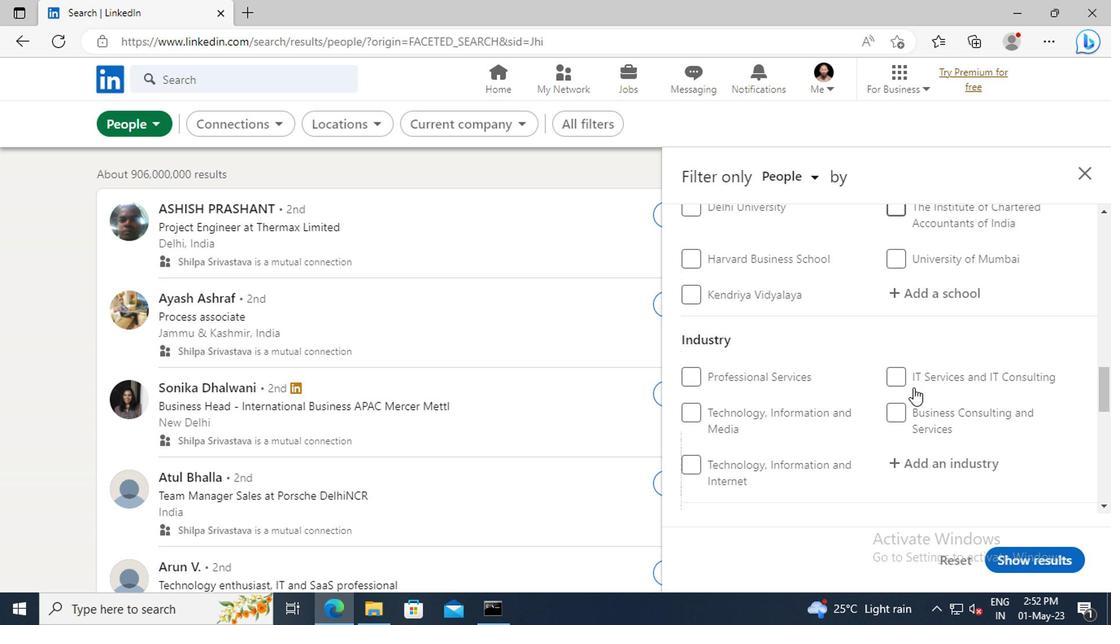 
Action: Mouse scrolled (909, 386) with delta (0, -1)
Screenshot: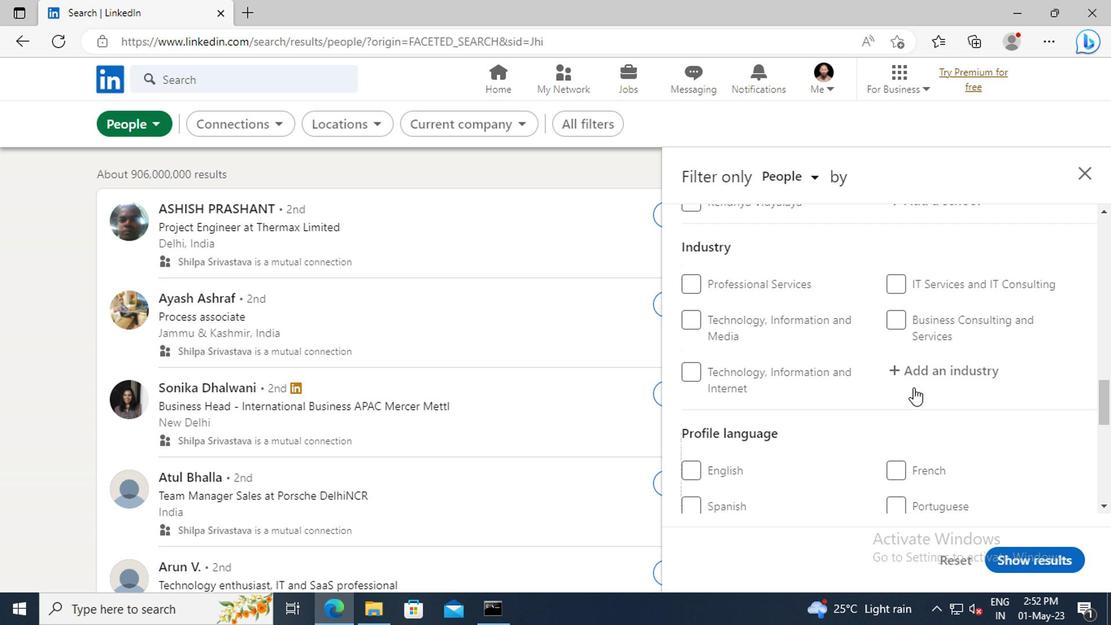 
Action: Mouse scrolled (909, 386) with delta (0, -1)
Screenshot: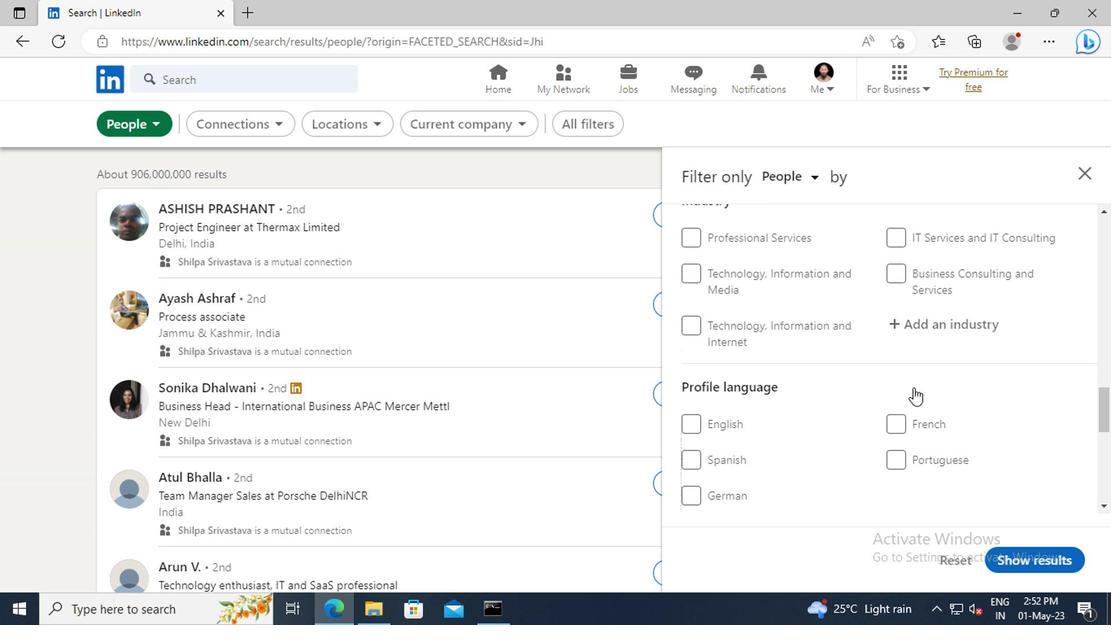 
Action: Mouse moved to (688, 449)
Screenshot: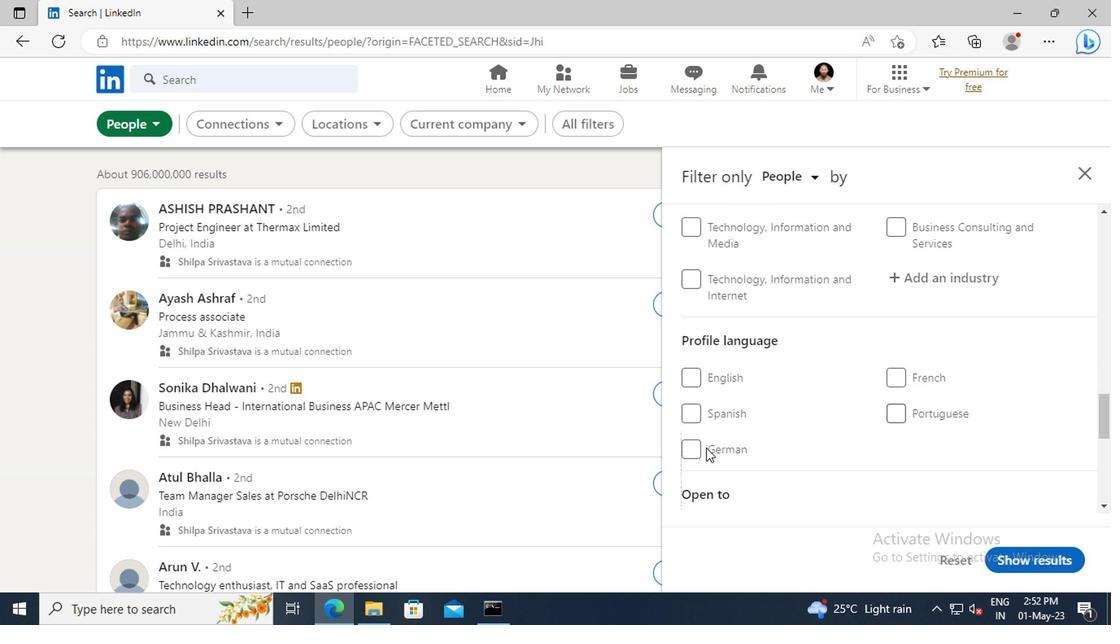 
Action: Mouse pressed left at (688, 449)
Screenshot: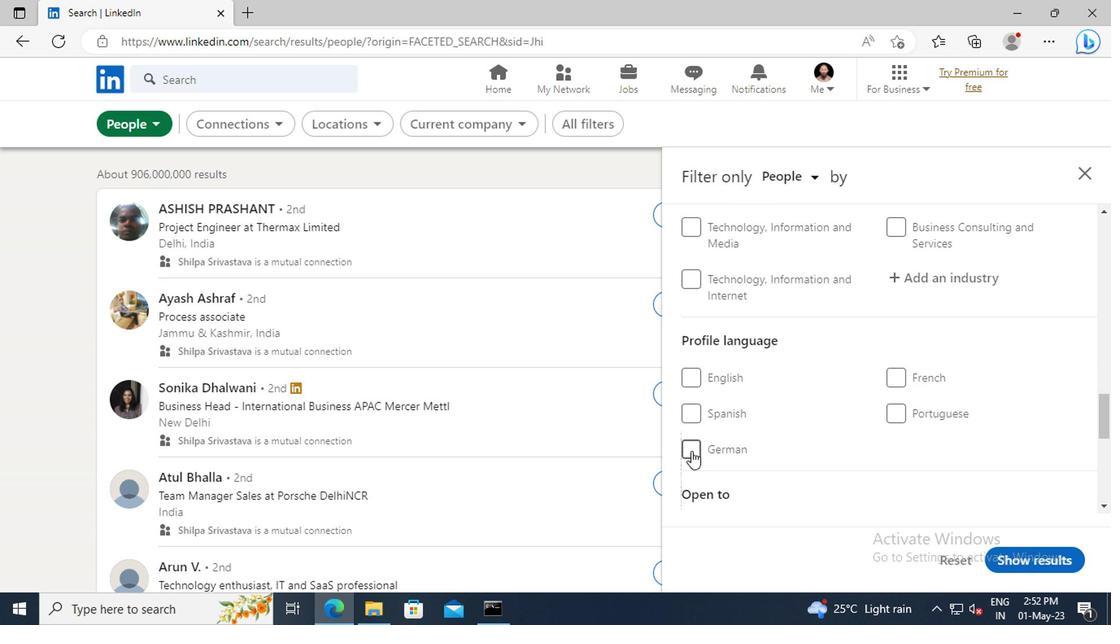 
Action: Mouse moved to (929, 420)
Screenshot: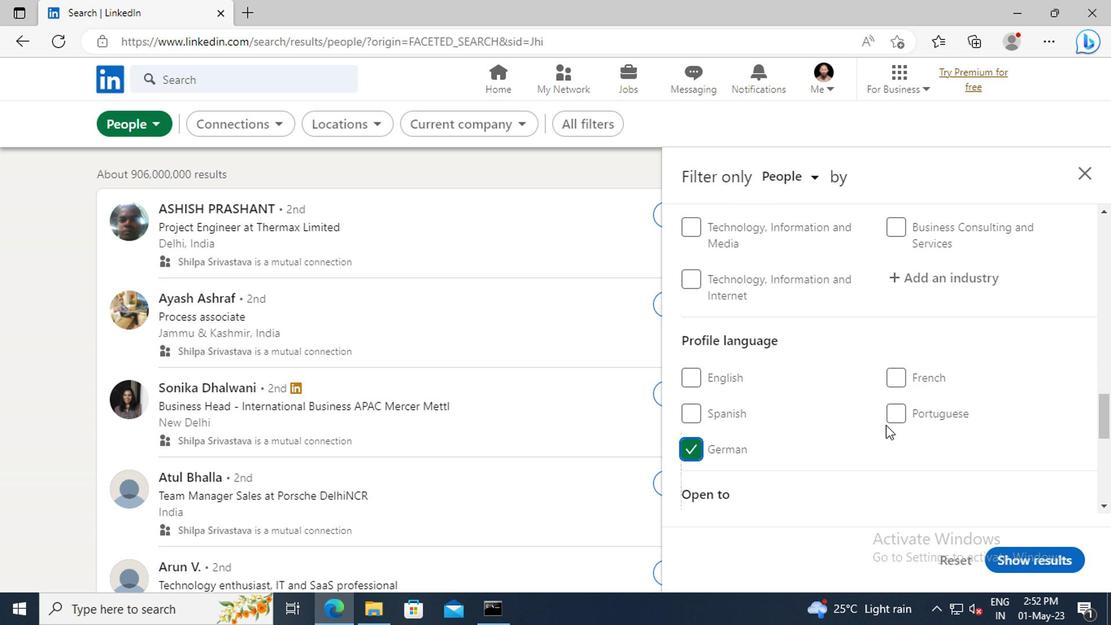 
Action: Mouse scrolled (929, 421) with delta (0, 0)
Screenshot: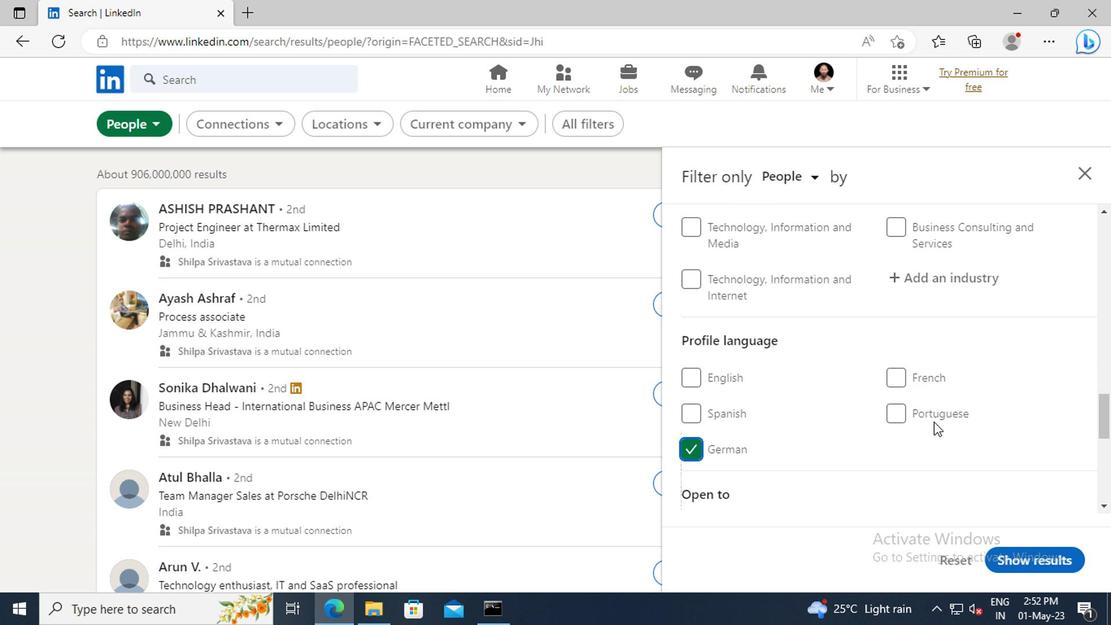 
Action: Mouse scrolled (929, 421) with delta (0, 0)
Screenshot: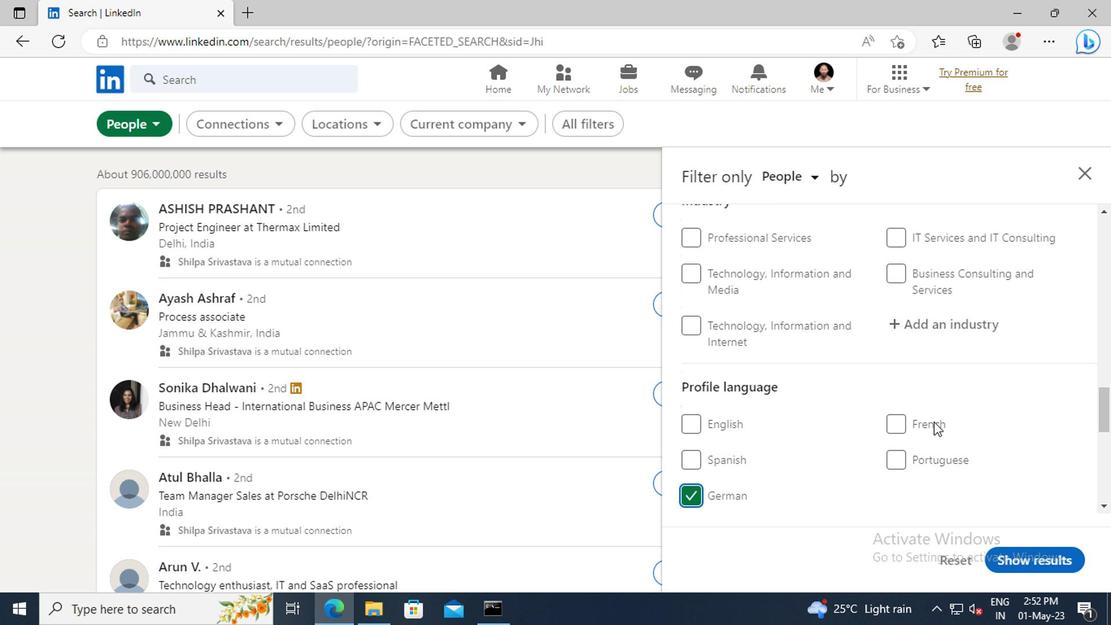 
Action: Mouse scrolled (929, 421) with delta (0, 0)
Screenshot: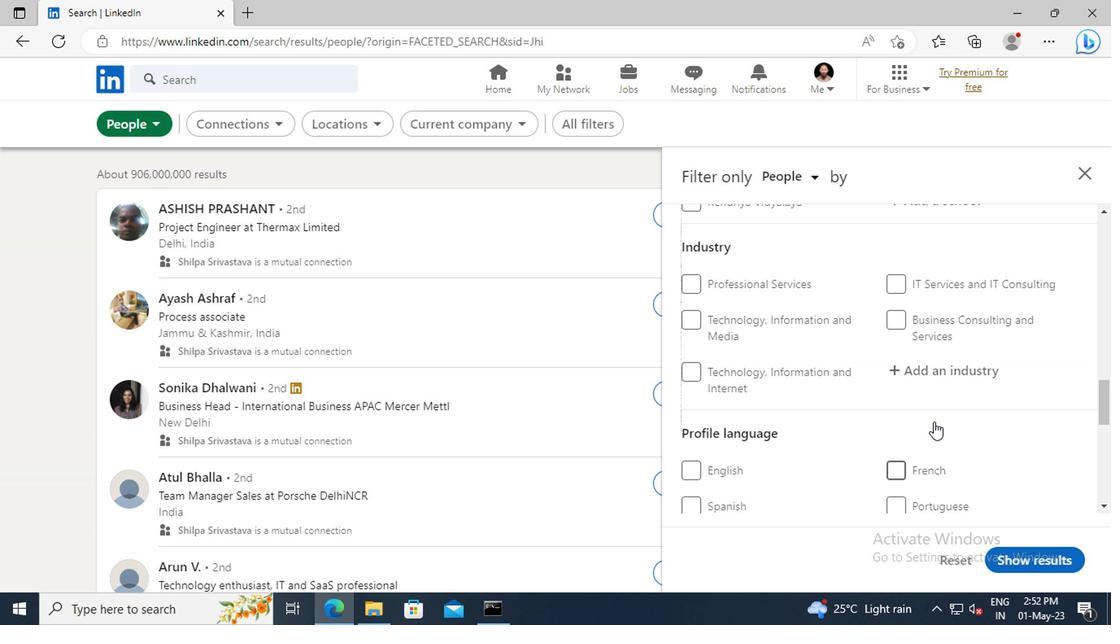 
Action: Mouse scrolled (929, 421) with delta (0, 0)
Screenshot: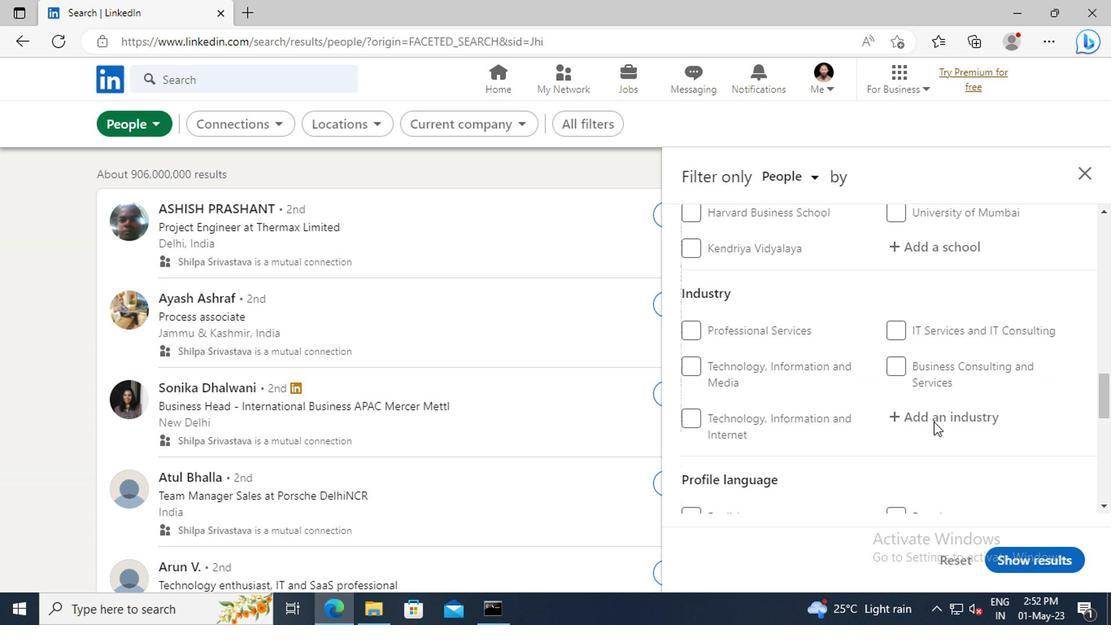 
Action: Mouse scrolled (929, 421) with delta (0, 0)
Screenshot: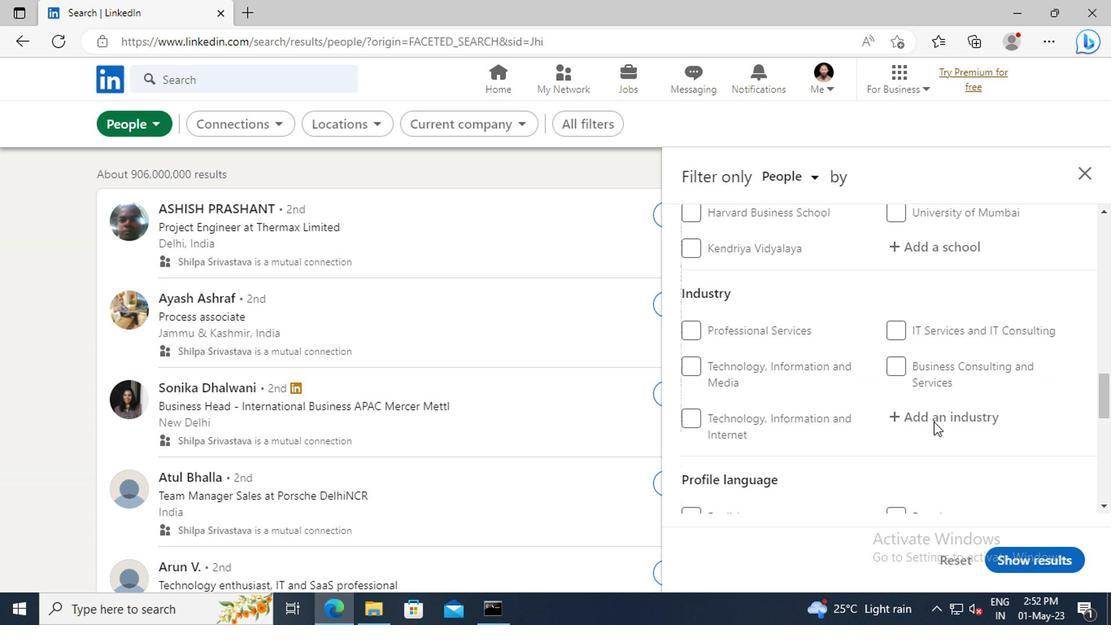 
Action: Mouse scrolled (929, 421) with delta (0, 0)
Screenshot: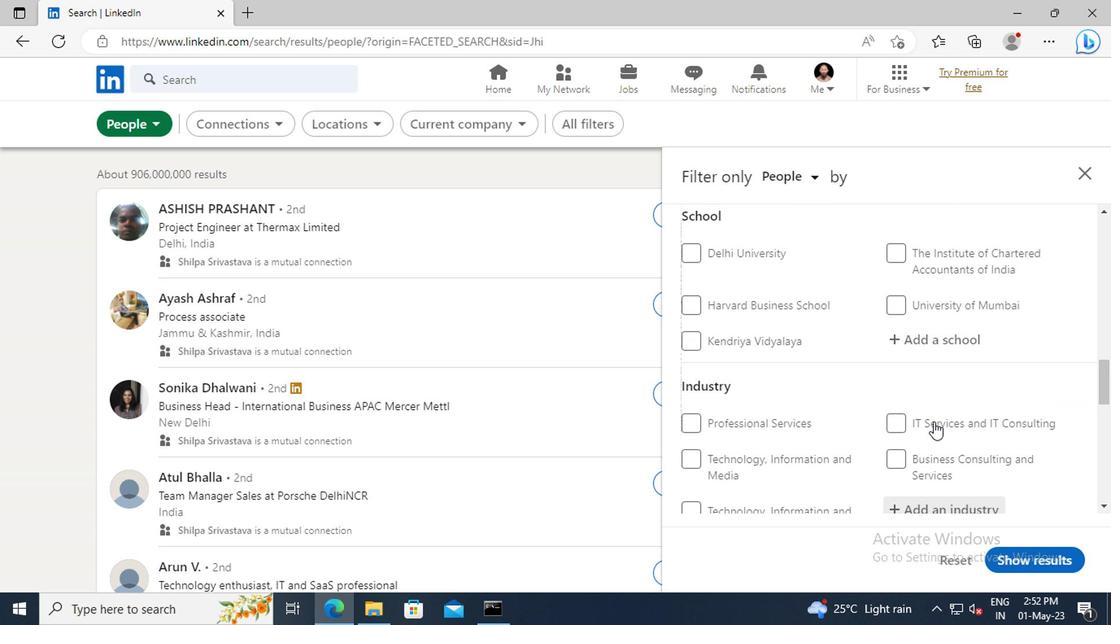 
Action: Mouse scrolled (929, 421) with delta (0, 0)
Screenshot: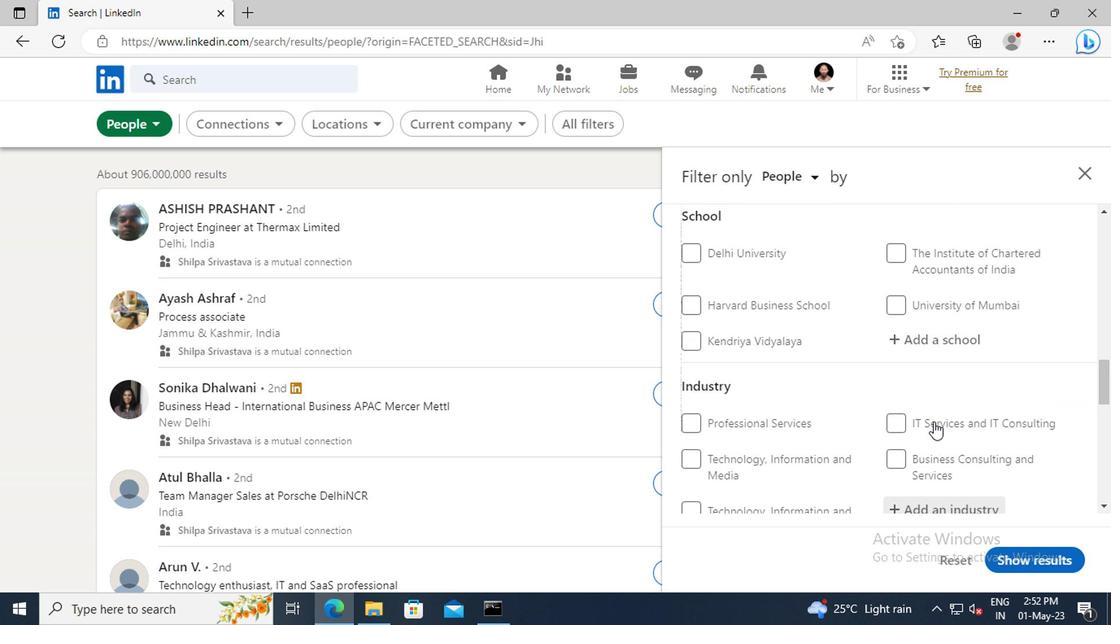 
Action: Mouse scrolled (929, 421) with delta (0, 0)
Screenshot: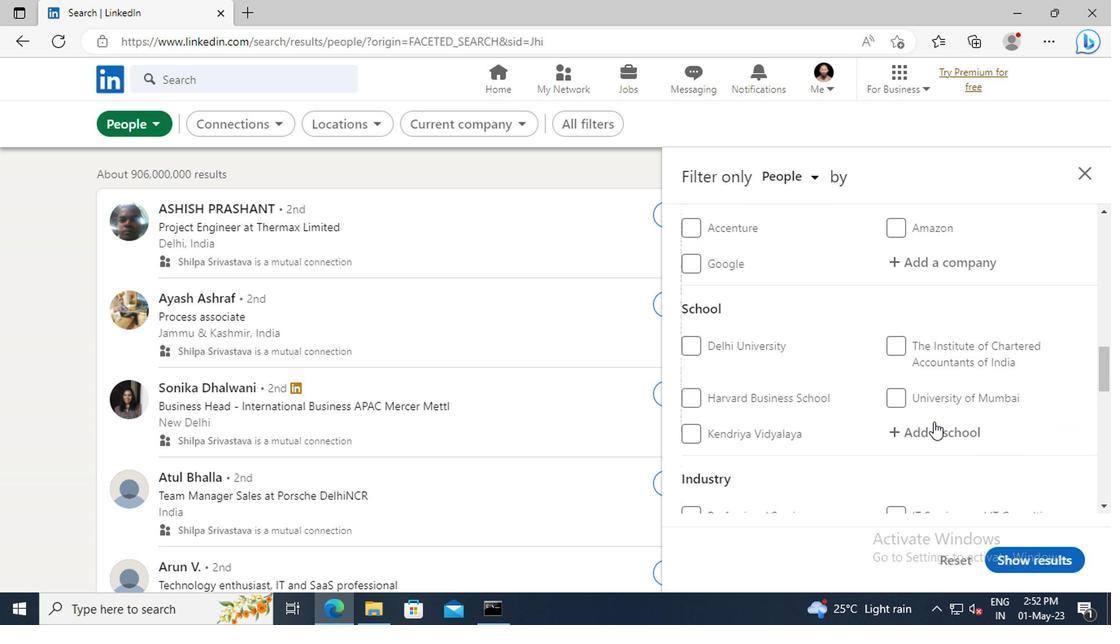 
Action: Mouse scrolled (929, 421) with delta (0, 0)
Screenshot: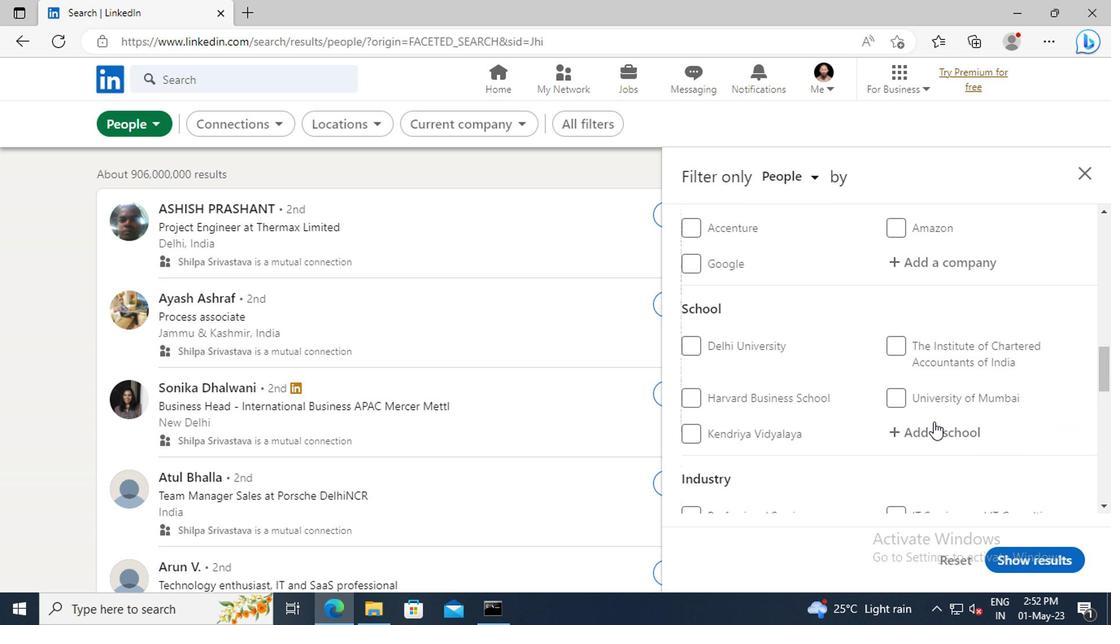 
Action: Mouse scrolled (929, 421) with delta (0, 0)
Screenshot: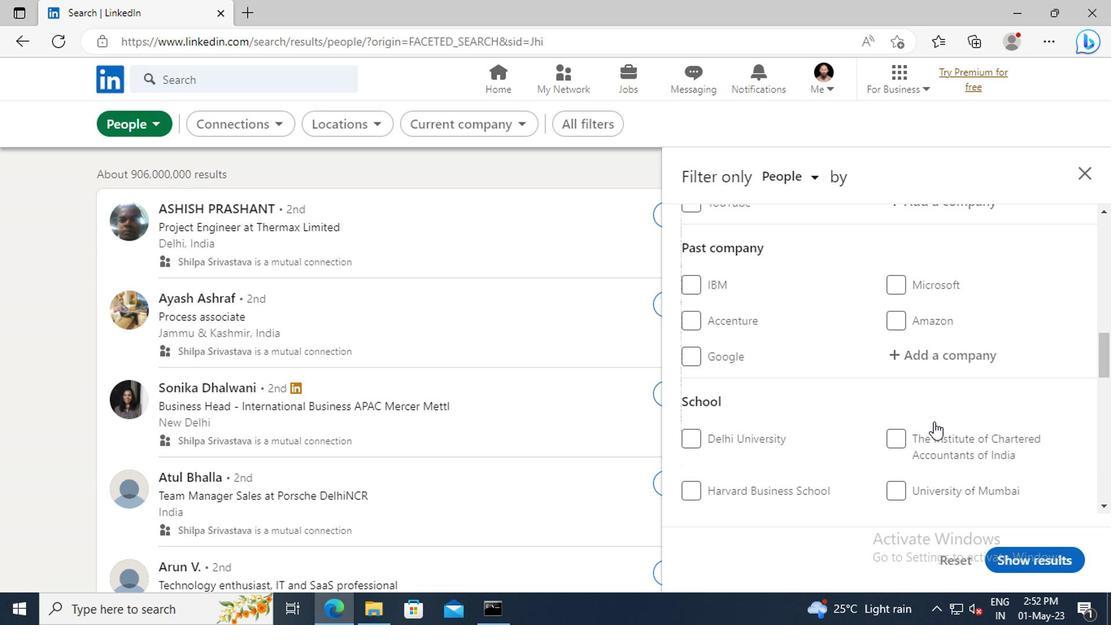 
Action: Mouse scrolled (929, 421) with delta (0, 0)
Screenshot: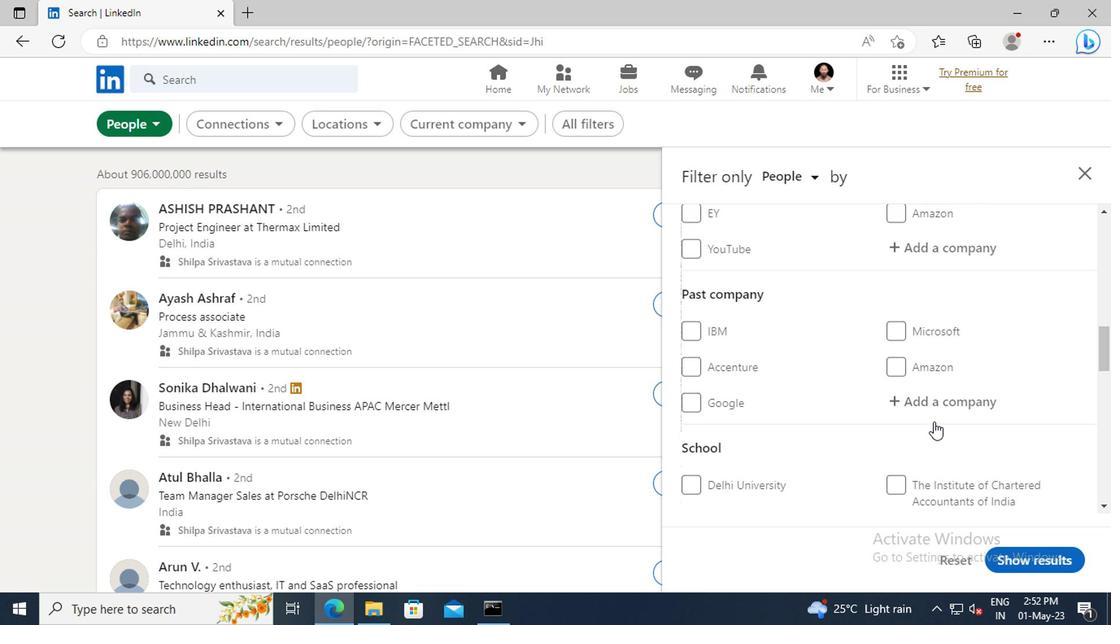 
Action: Mouse scrolled (929, 421) with delta (0, 0)
Screenshot: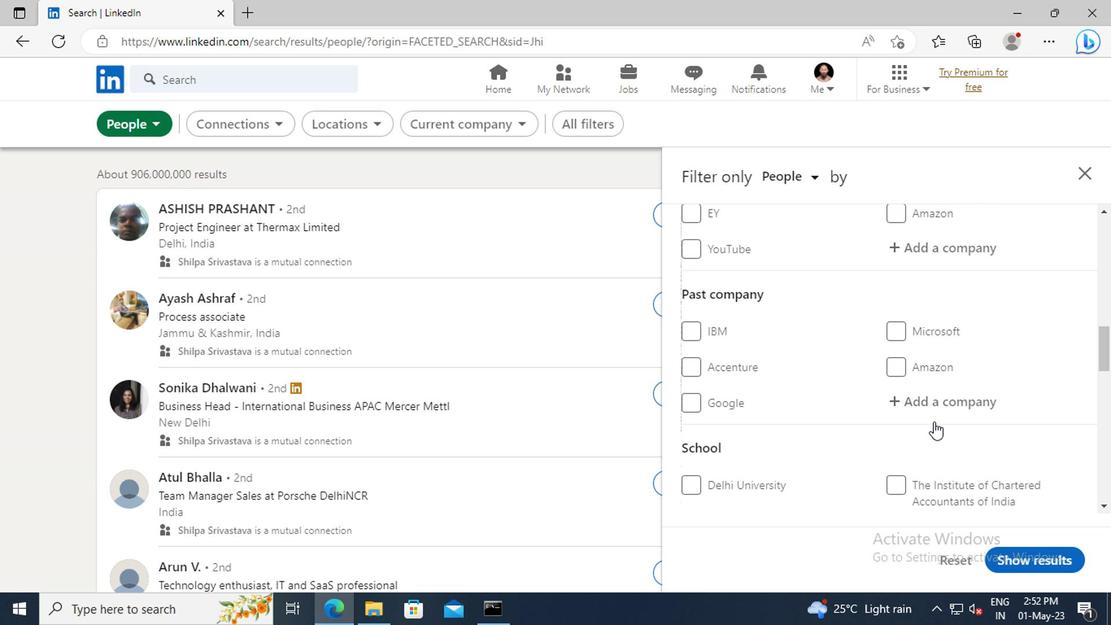 
Action: Mouse scrolled (929, 421) with delta (0, 0)
Screenshot: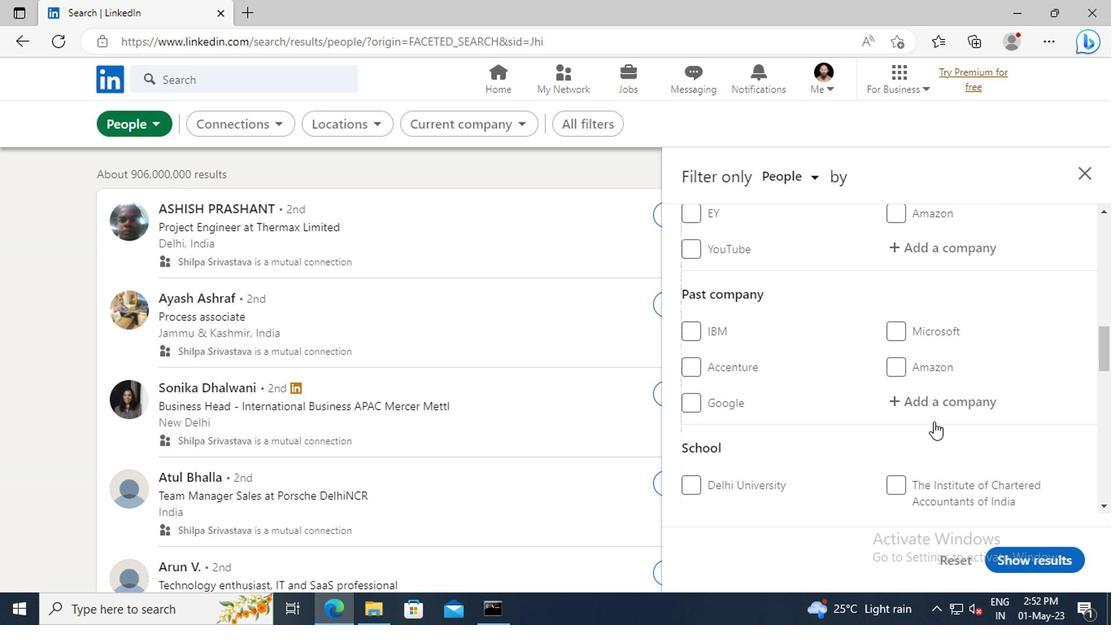 
Action: Mouse moved to (918, 392)
Screenshot: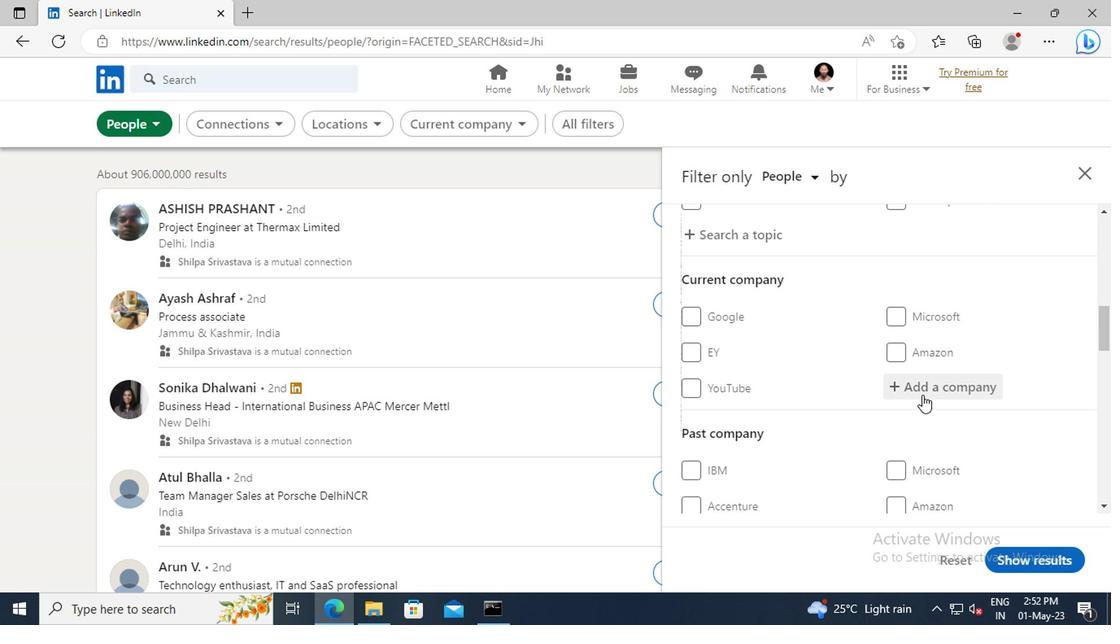 
Action: Mouse pressed left at (918, 392)
Screenshot: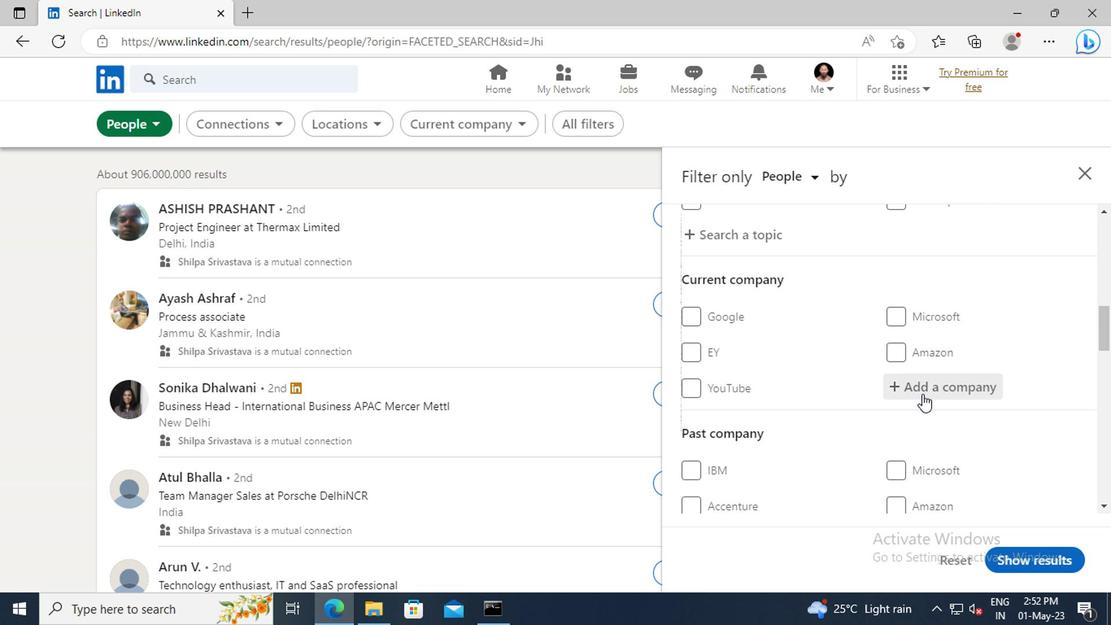 
Action: Key pressed <Key.shift>SSANGYONG<Key.space><Key.shift>ENG
Screenshot: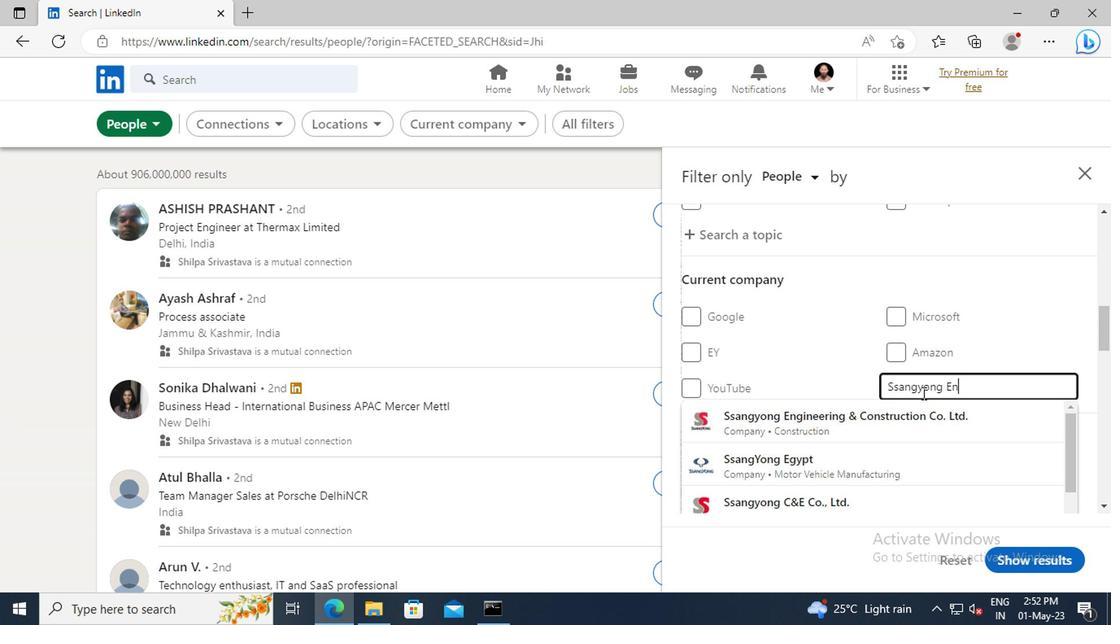 
Action: Mouse moved to (904, 419)
Screenshot: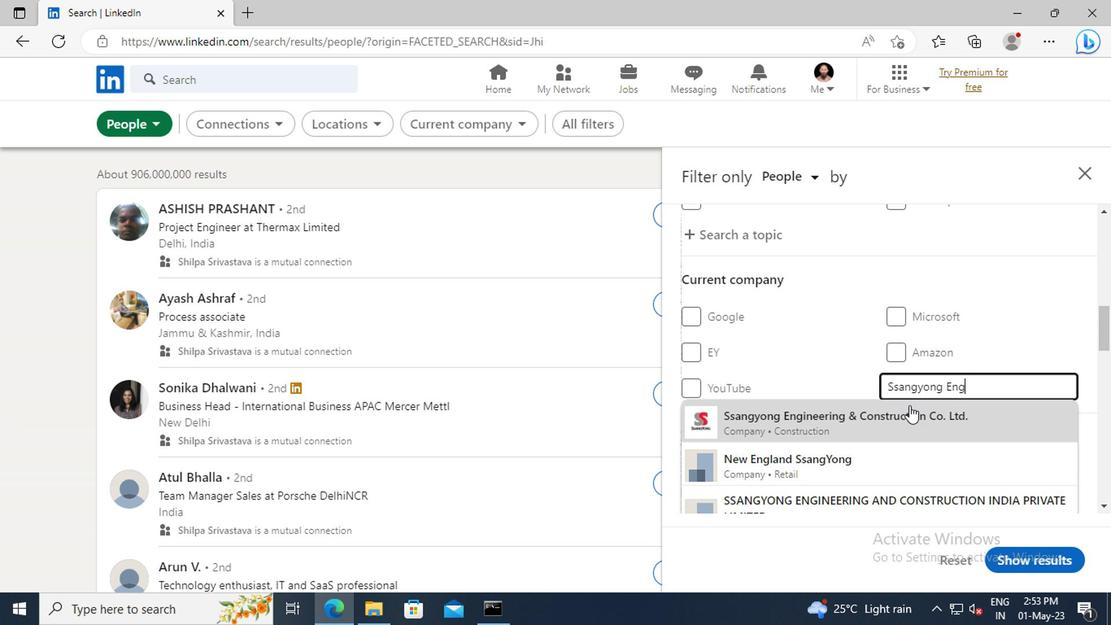 
Action: Mouse pressed left at (904, 419)
Screenshot: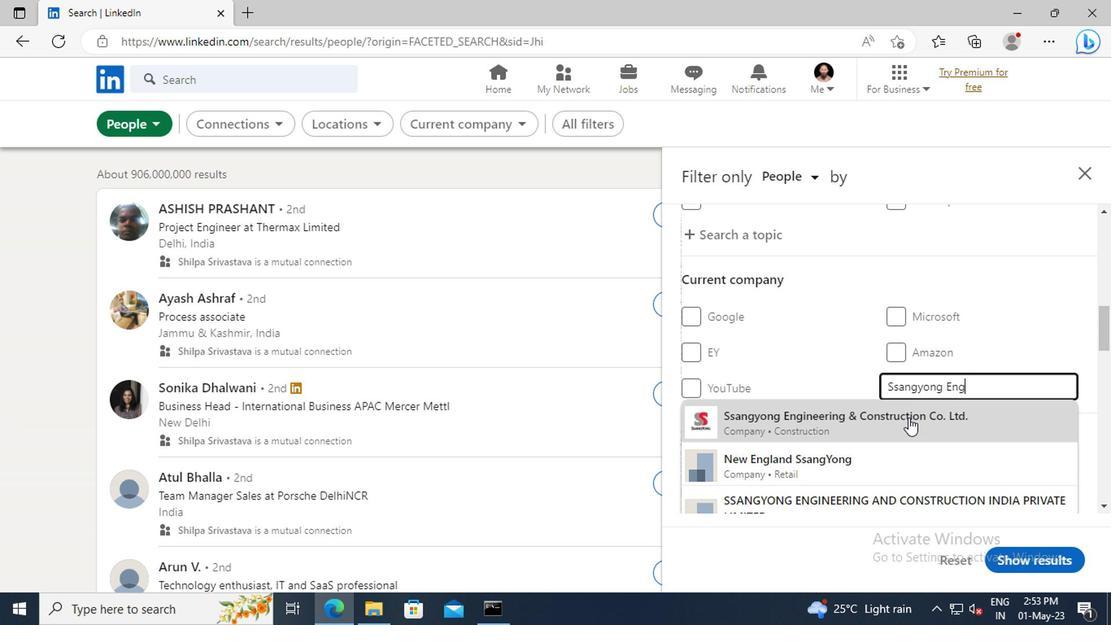 
Action: Mouse scrolled (904, 417) with delta (0, -1)
Screenshot: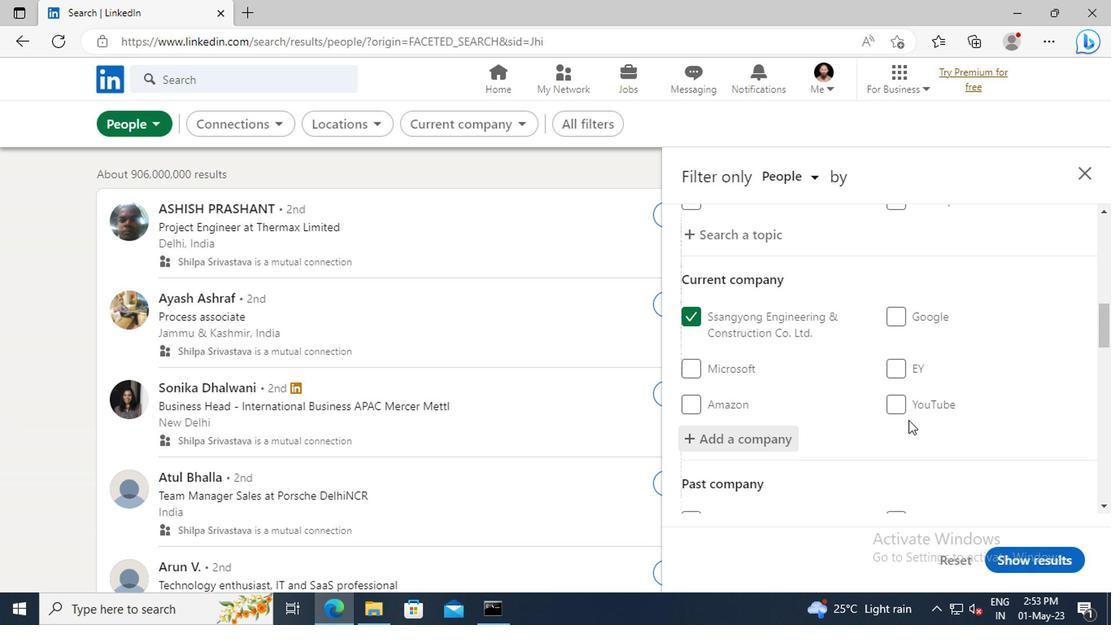 
Action: Mouse scrolled (904, 417) with delta (0, -1)
Screenshot: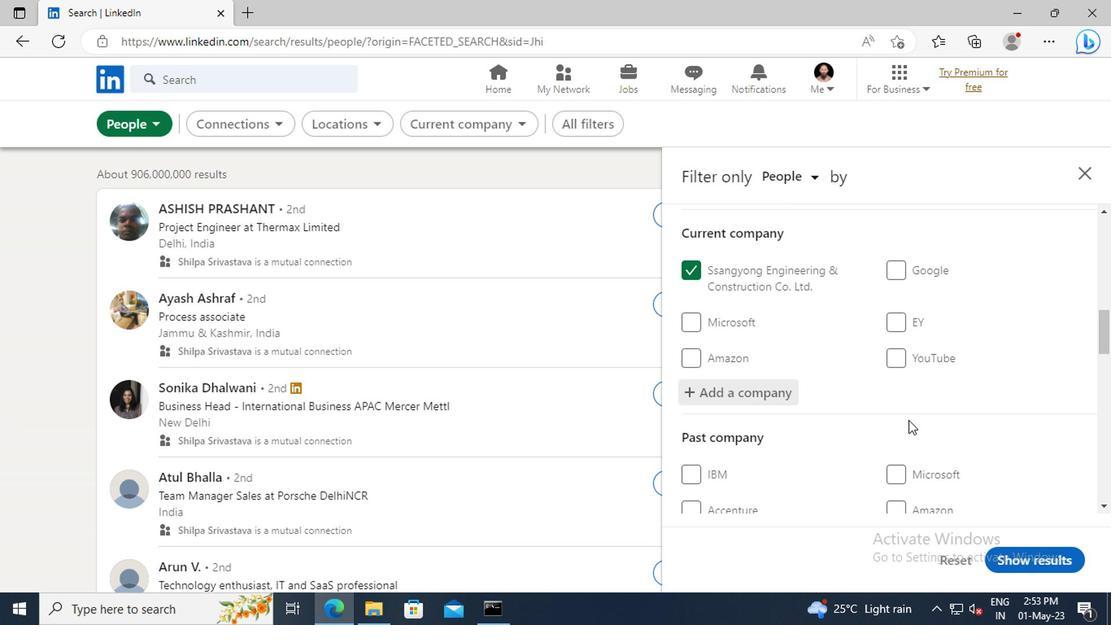 
Action: Mouse moved to (902, 379)
Screenshot: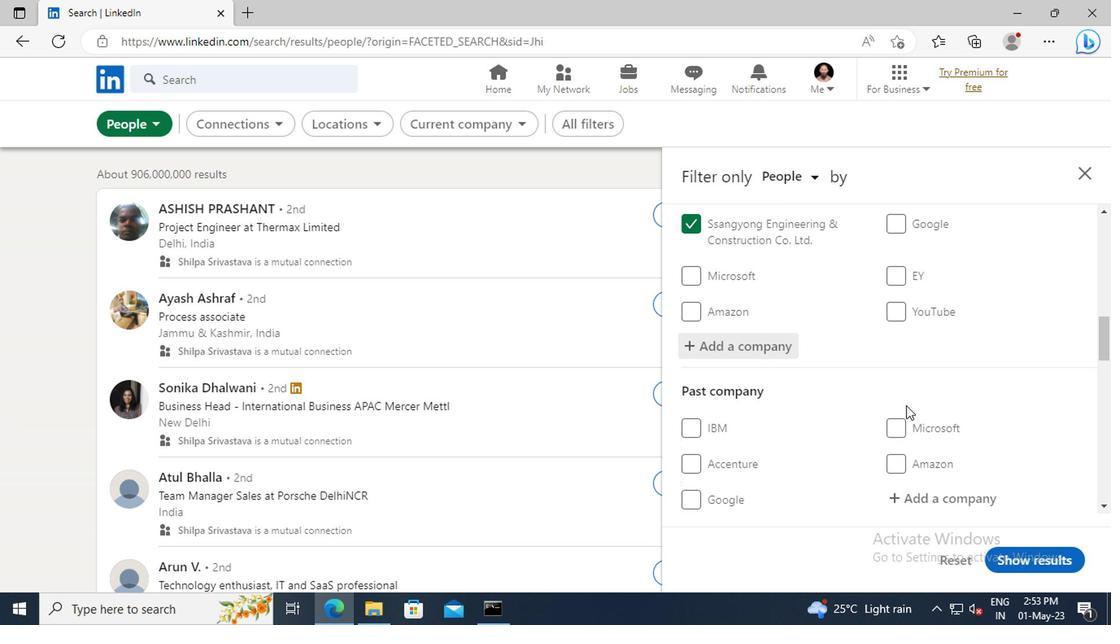 
Action: Mouse scrolled (902, 377) with delta (0, -1)
Screenshot: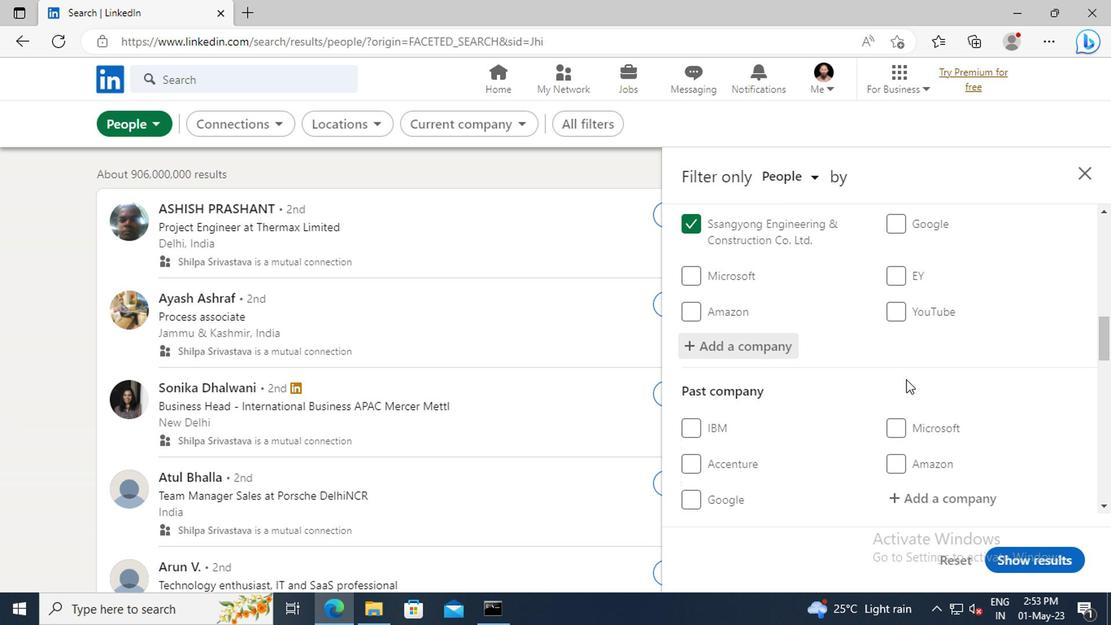 
Action: Mouse scrolled (902, 377) with delta (0, -1)
Screenshot: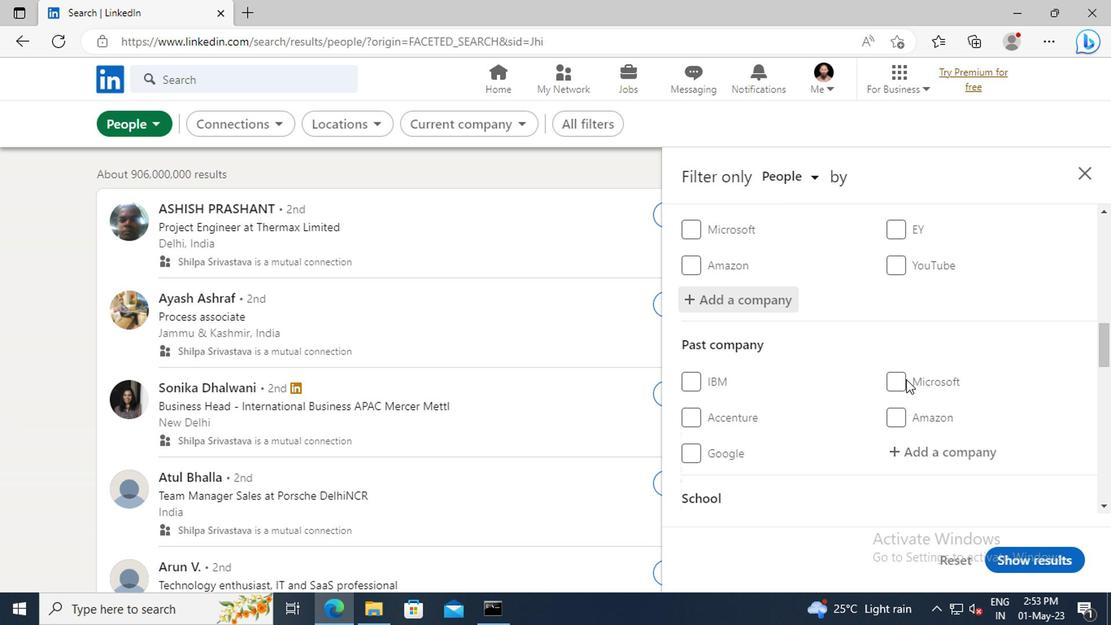 
Action: Mouse scrolled (902, 377) with delta (0, -1)
Screenshot: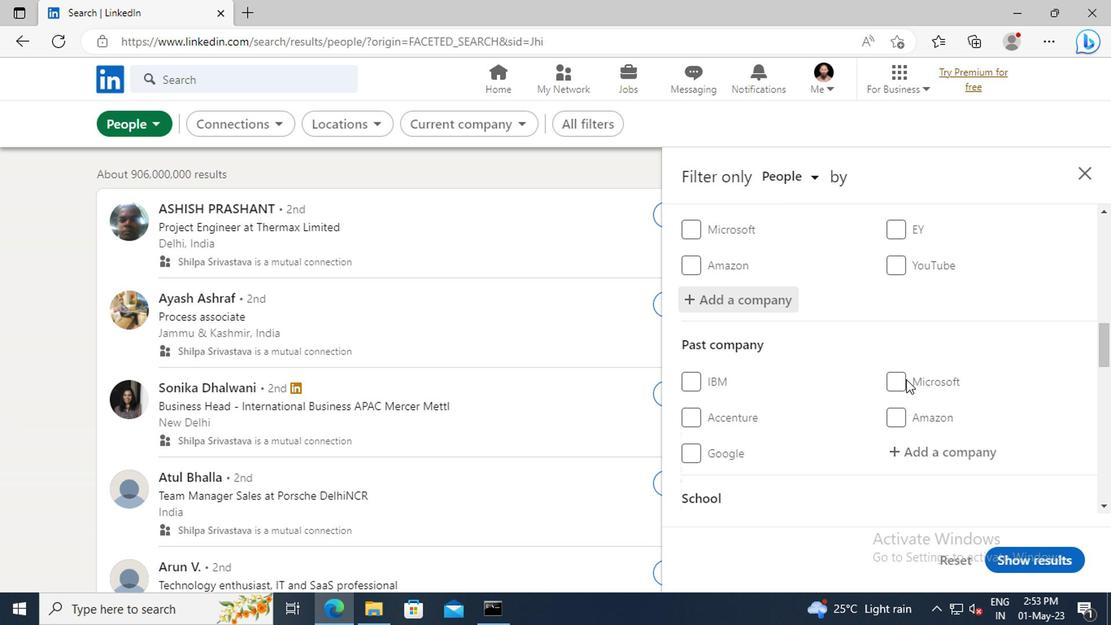 
Action: Mouse scrolled (902, 377) with delta (0, -1)
Screenshot: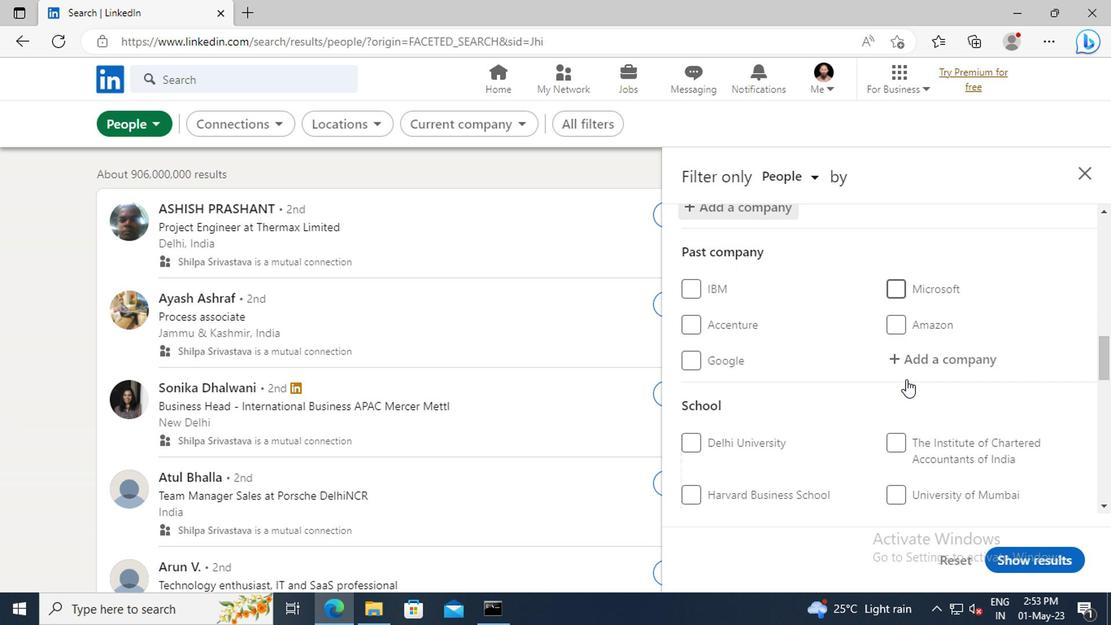 
Action: Mouse scrolled (902, 377) with delta (0, -1)
Screenshot: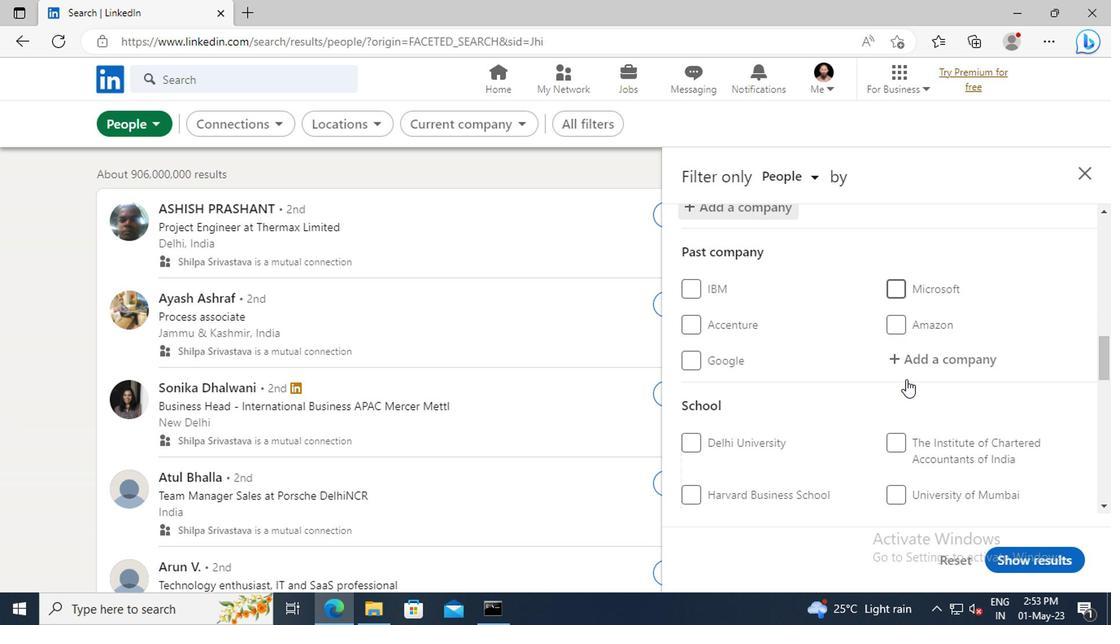 
Action: Mouse scrolled (902, 377) with delta (0, -1)
Screenshot: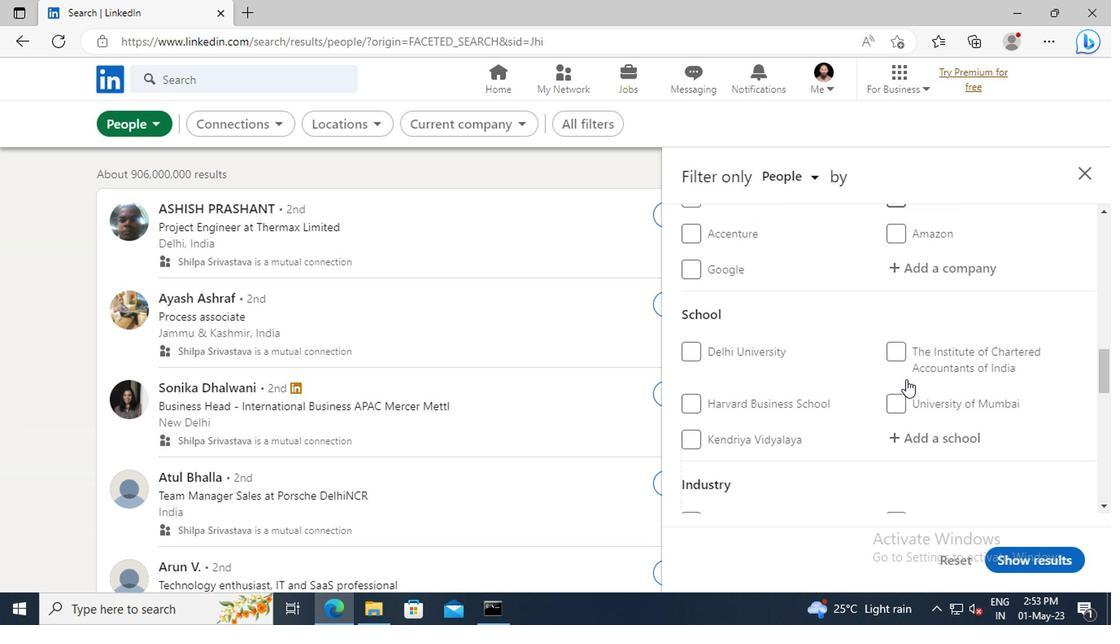 
Action: Mouse moved to (904, 388)
Screenshot: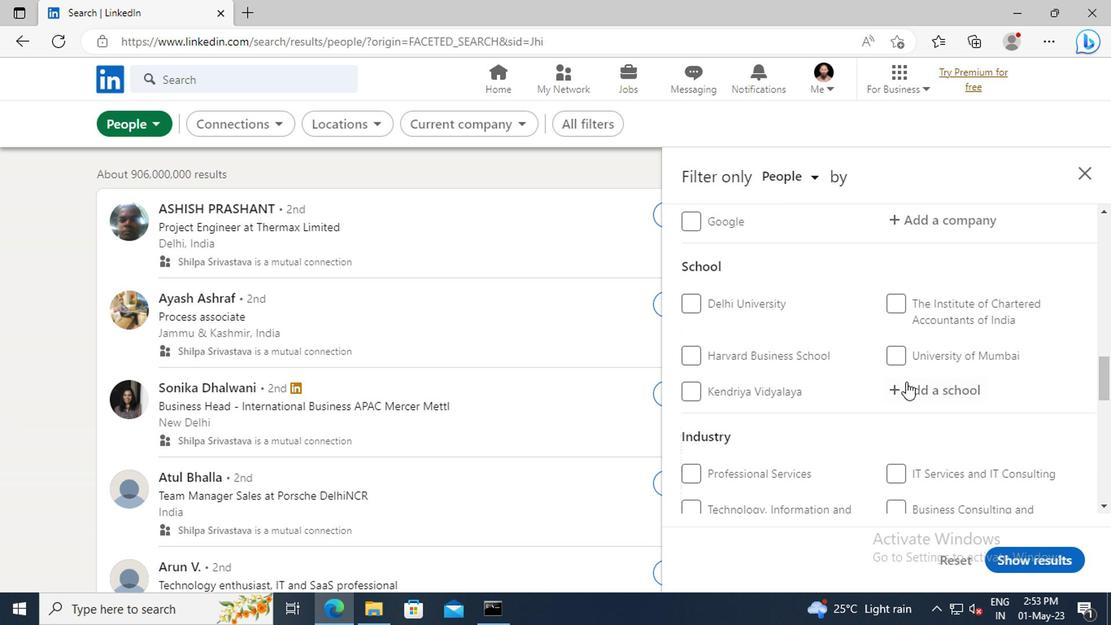
Action: Mouse pressed left at (904, 388)
Screenshot: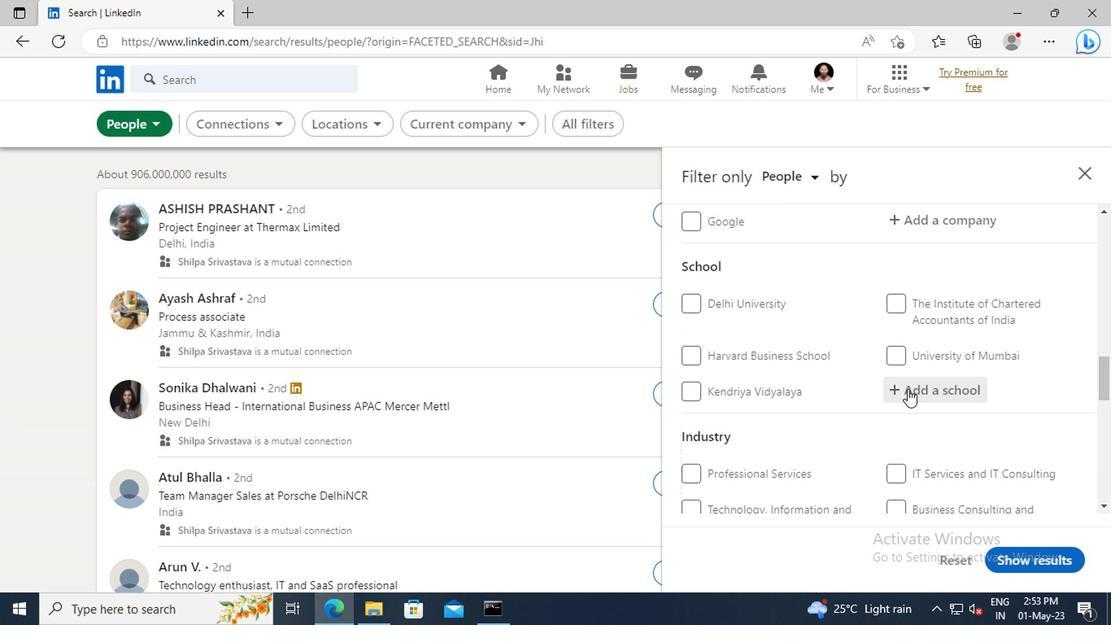 
Action: Key pressed <Key.shift>KUVEMPU<Key.space>
Screenshot: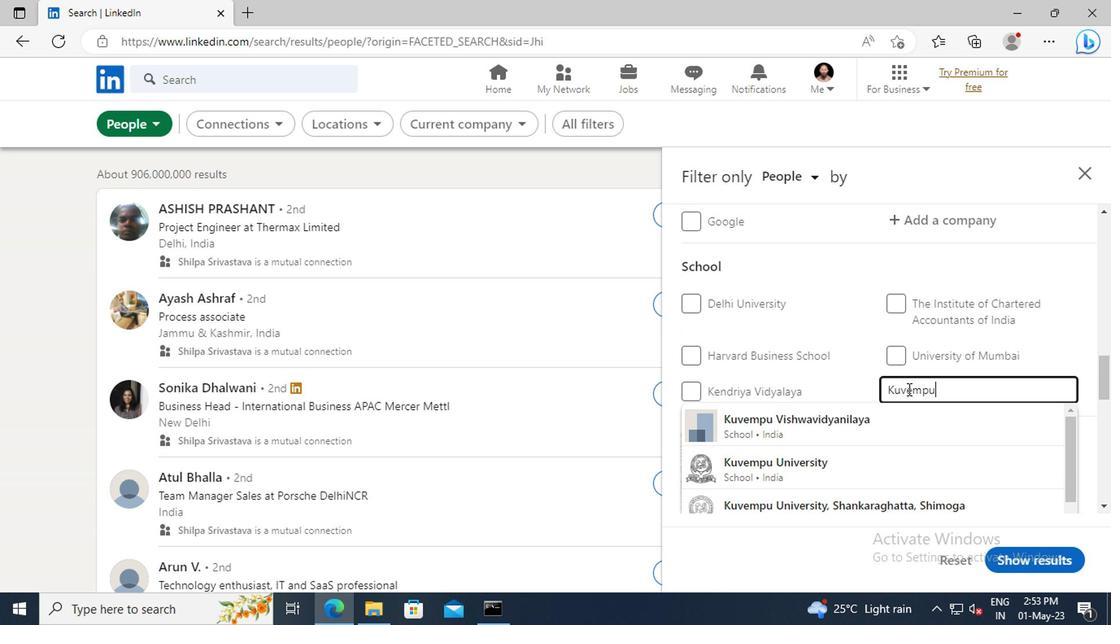 
Action: Mouse moved to (897, 415)
Screenshot: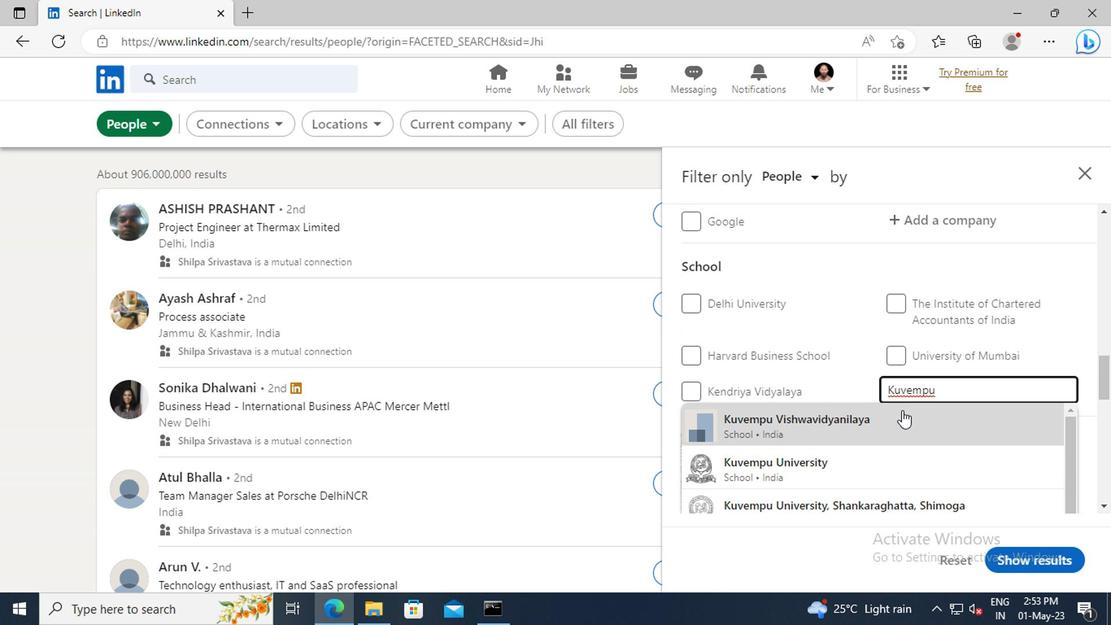 
Action: Mouse pressed left at (897, 415)
Screenshot: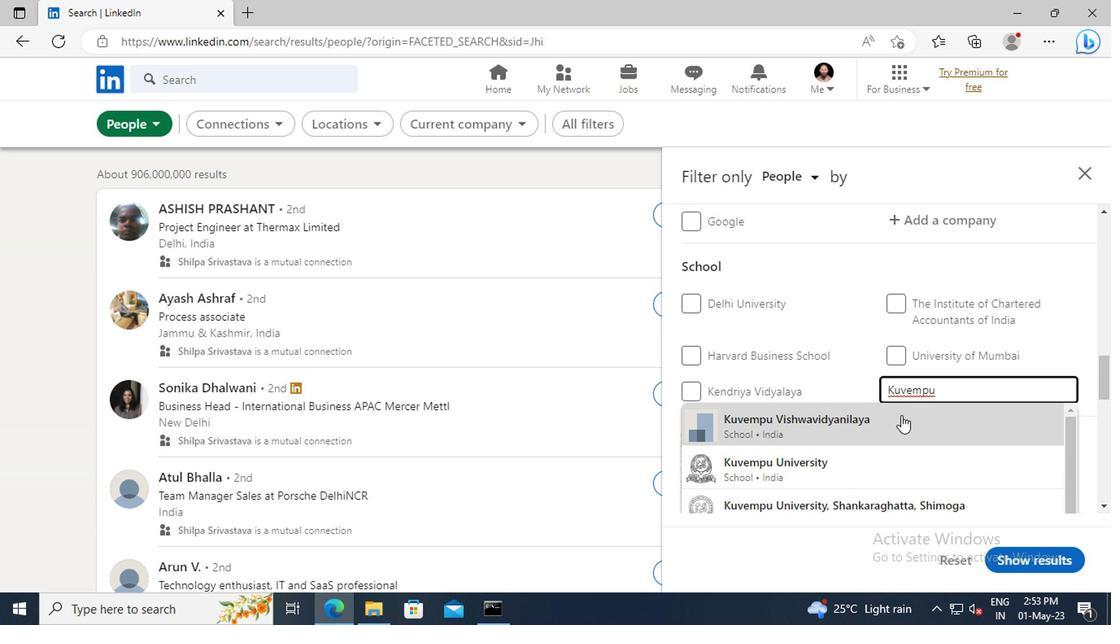 
Action: Mouse scrolled (897, 415) with delta (0, 0)
Screenshot: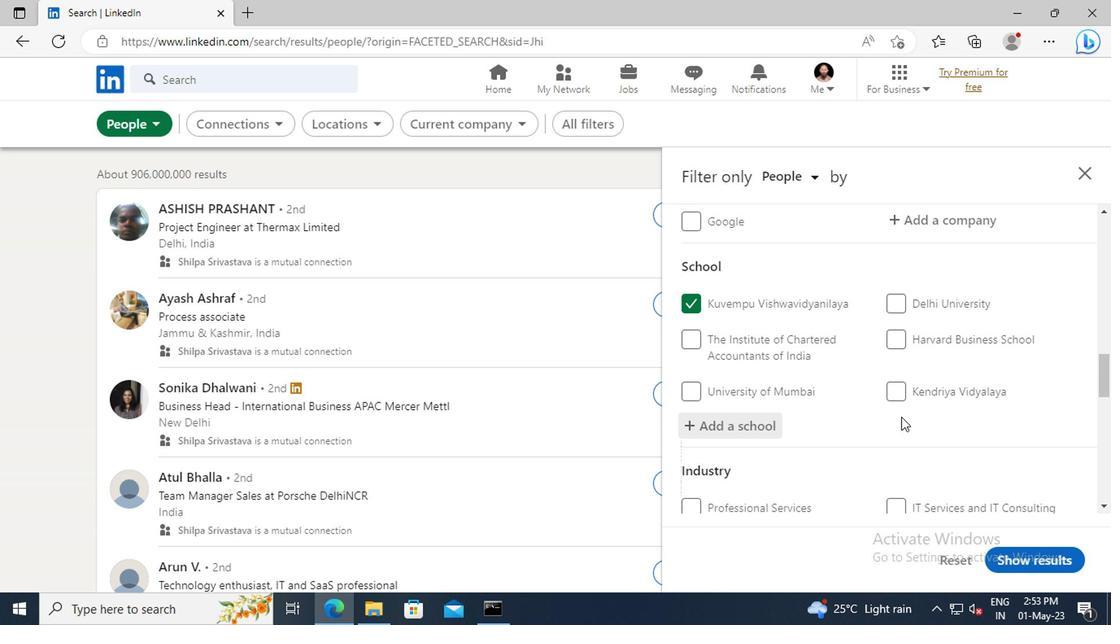 
Action: Mouse scrolled (897, 415) with delta (0, 0)
Screenshot: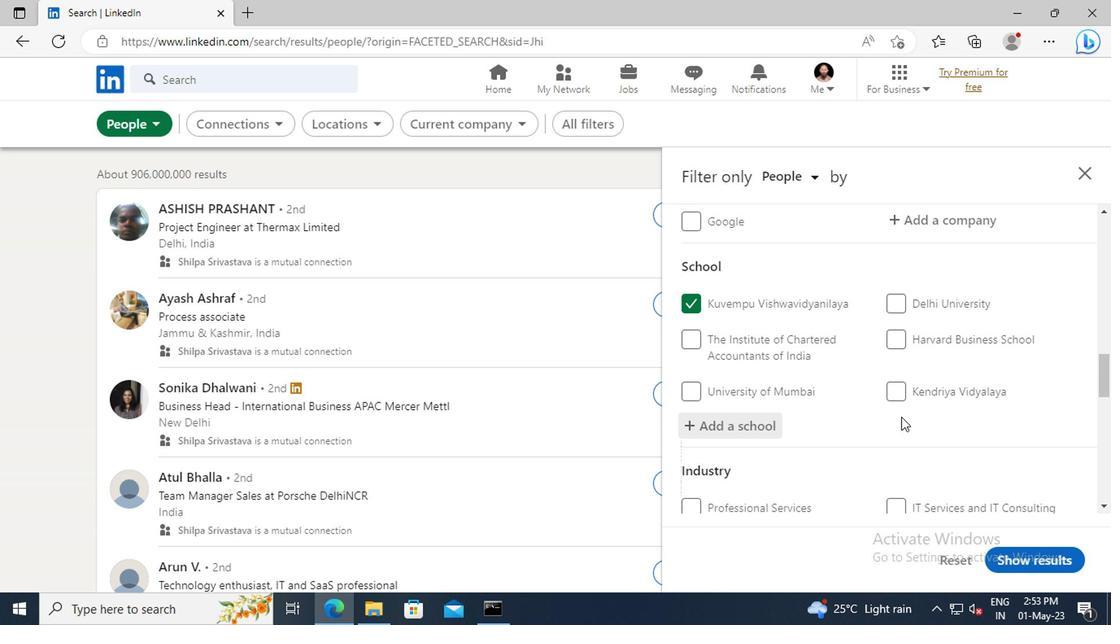 
Action: Mouse scrolled (897, 415) with delta (0, 0)
Screenshot: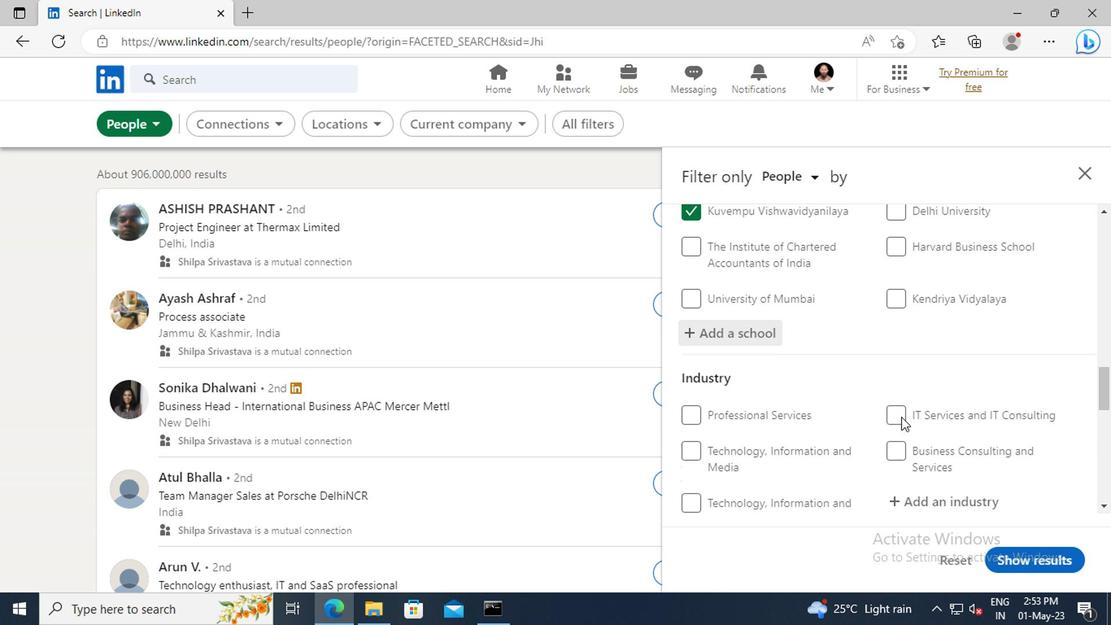 
Action: Mouse scrolled (897, 415) with delta (0, 0)
Screenshot: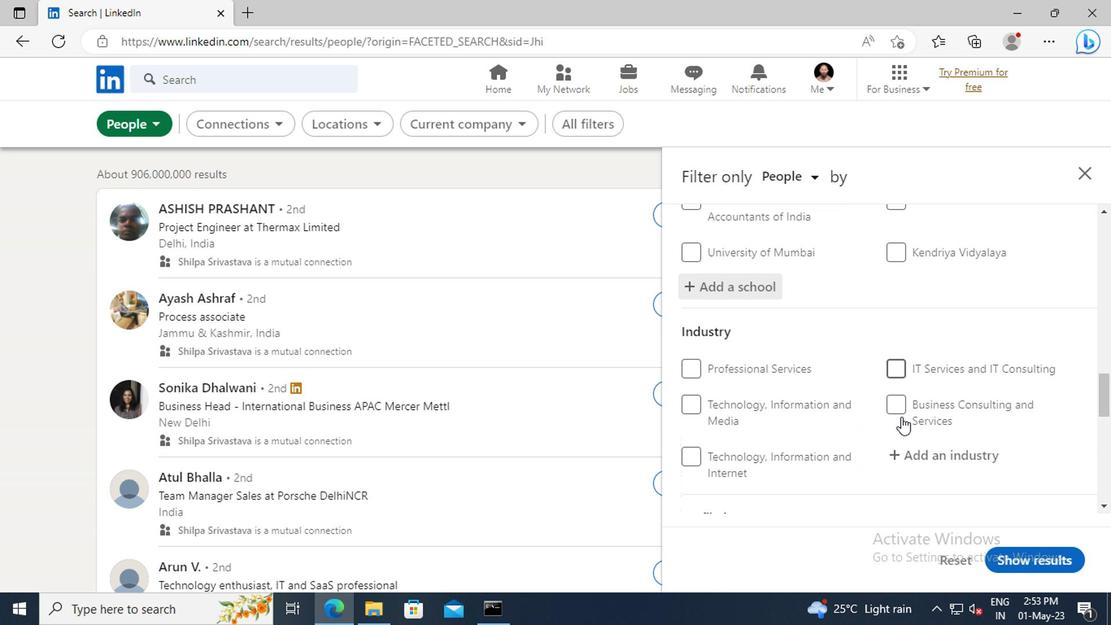
Action: Mouse moved to (900, 413)
Screenshot: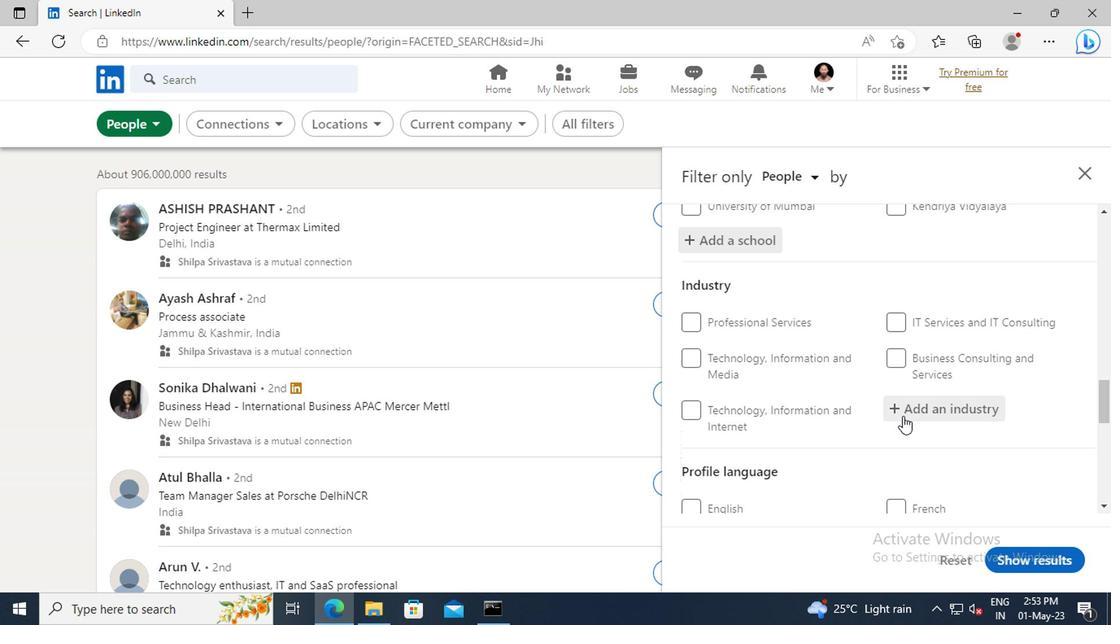 
Action: Mouse pressed left at (900, 413)
Screenshot: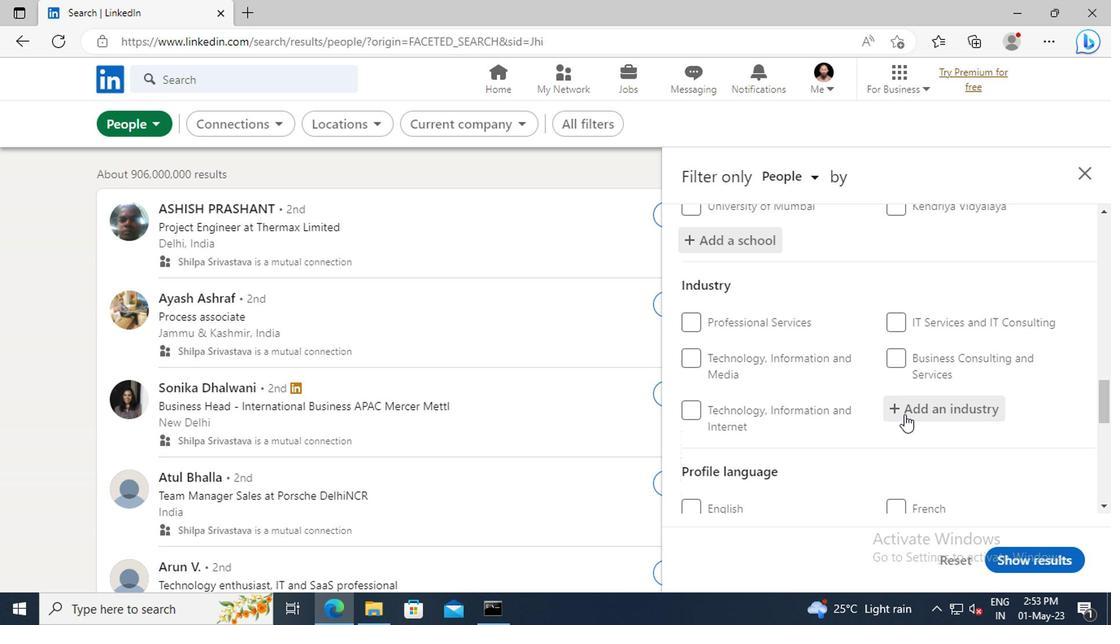 
Action: Key pressed <Key.shift>MUSEUMS
Screenshot: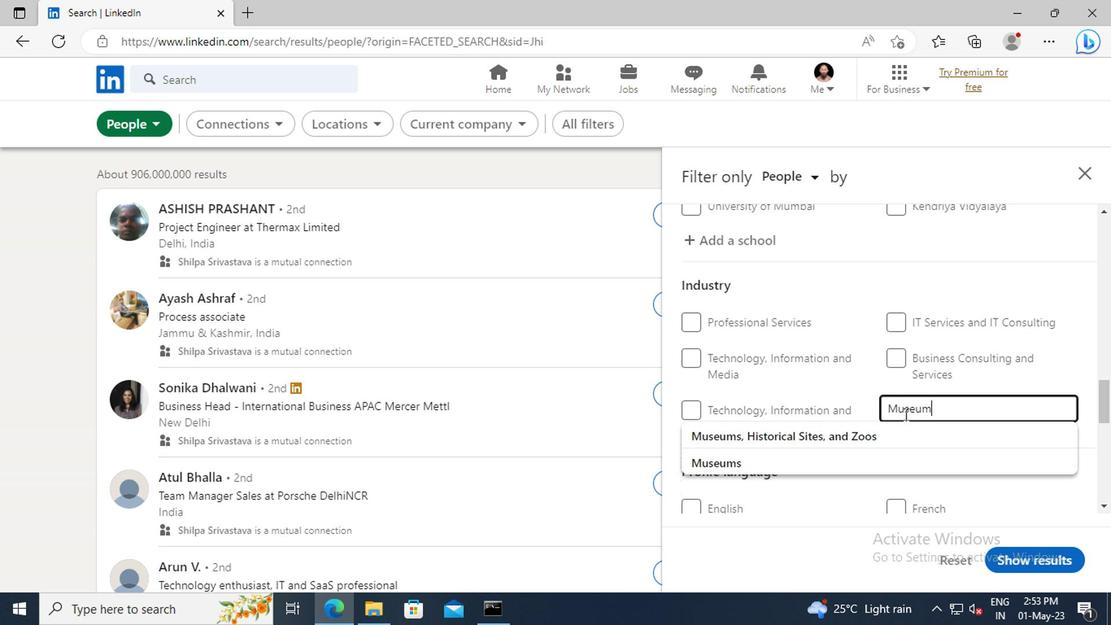 
Action: Mouse moved to (885, 455)
Screenshot: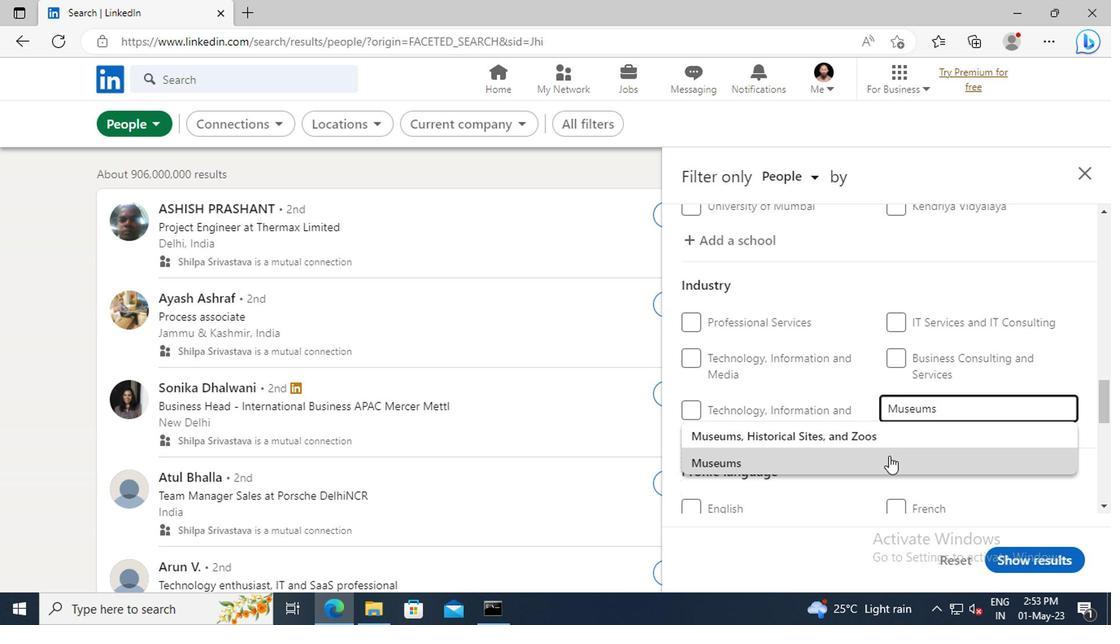 
Action: Mouse pressed left at (885, 455)
Screenshot: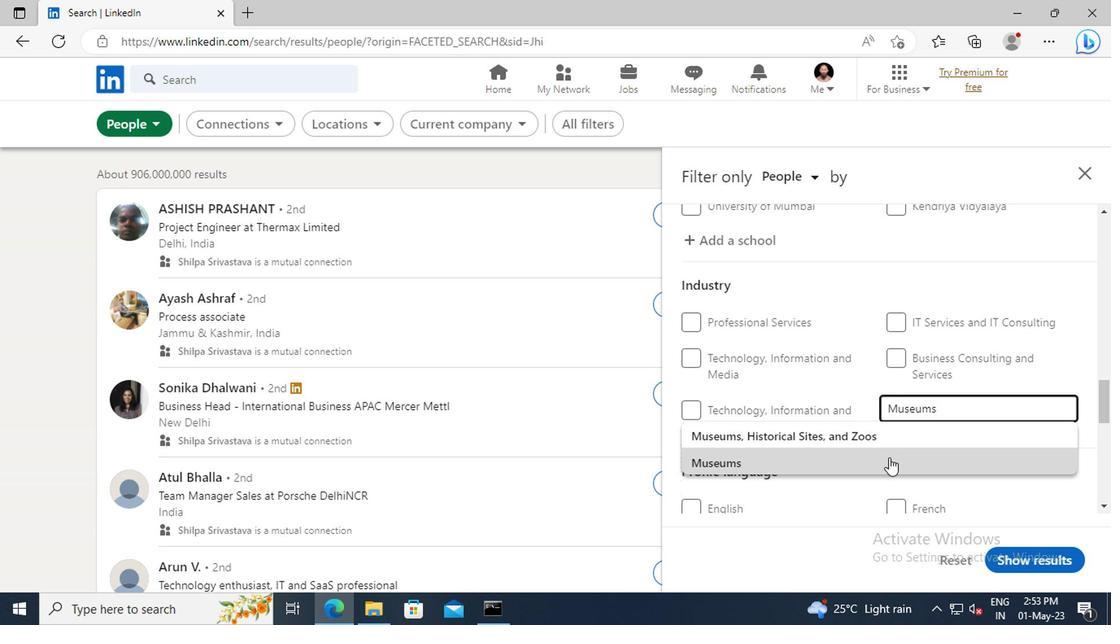 
Action: Mouse moved to (885, 456)
Screenshot: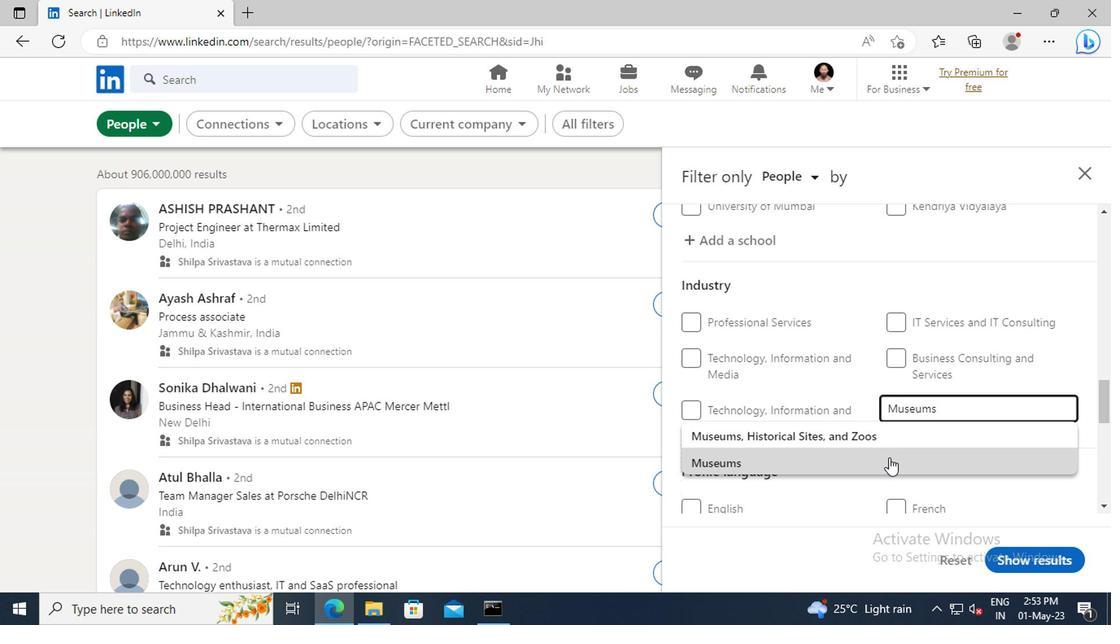 
Action: Mouse scrolled (885, 455) with delta (0, -1)
Screenshot: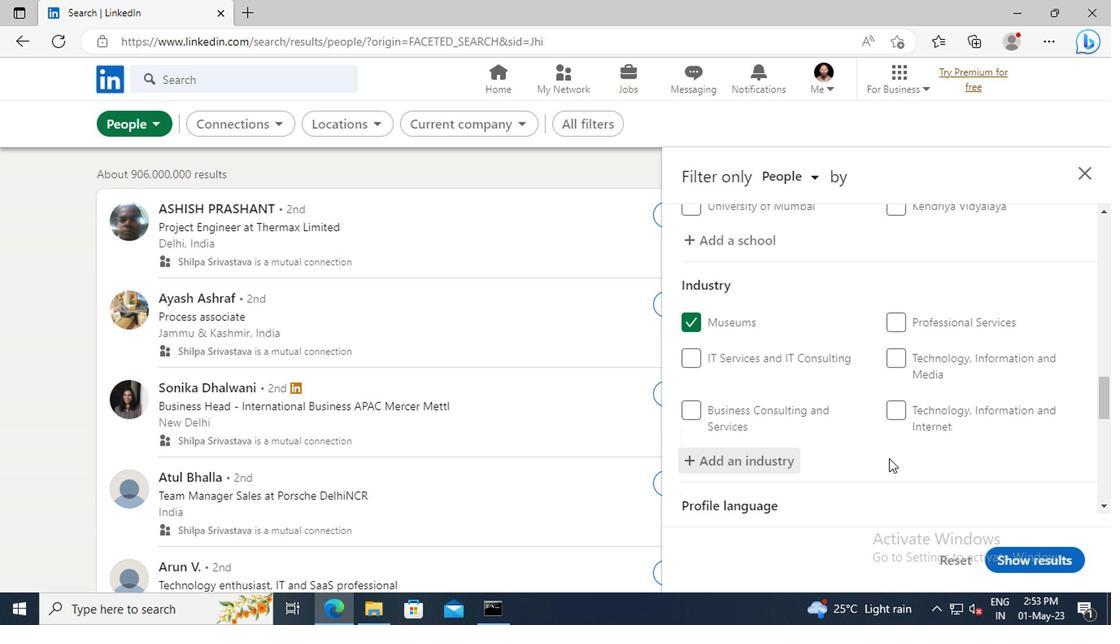
Action: Mouse scrolled (885, 455) with delta (0, -1)
Screenshot: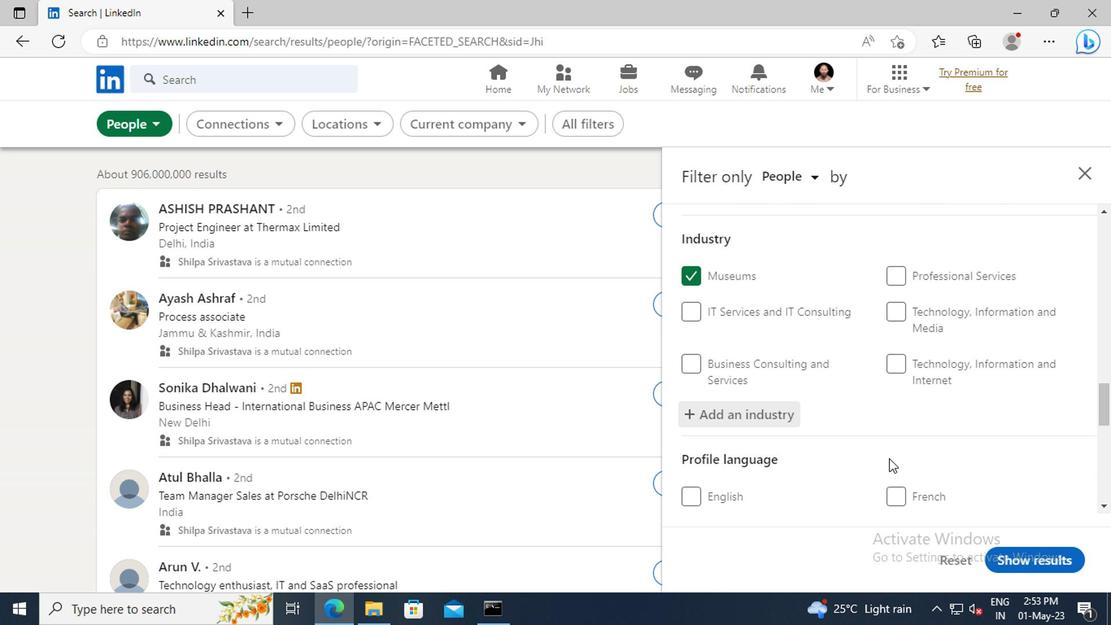 
Action: Mouse scrolled (885, 455) with delta (0, -1)
Screenshot: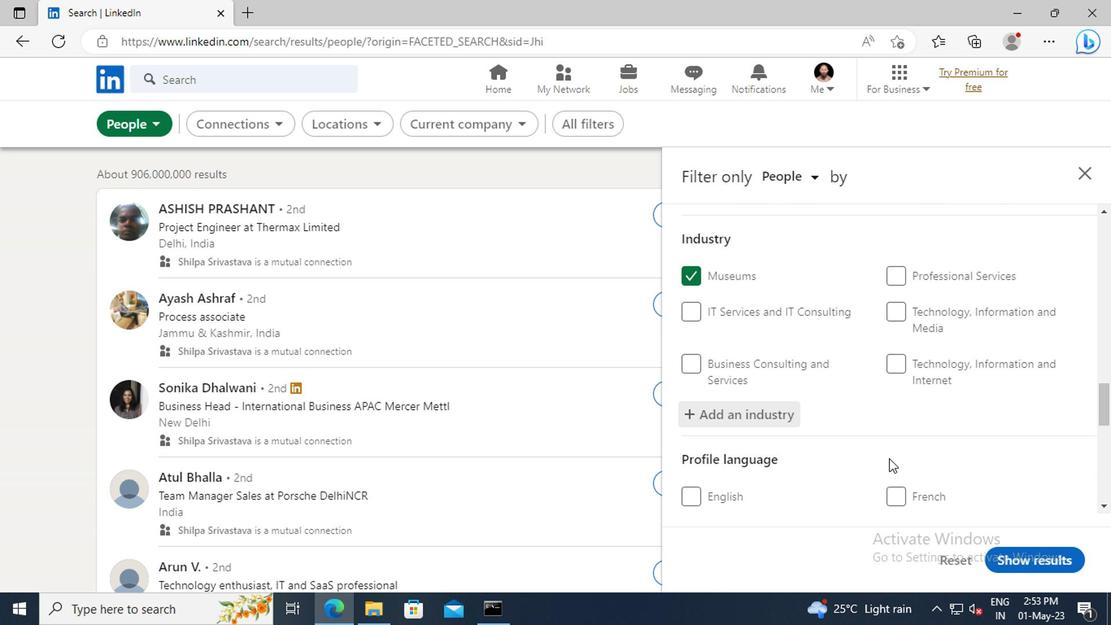 
Action: Mouse scrolled (885, 455) with delta (0, -1)
Screenshot: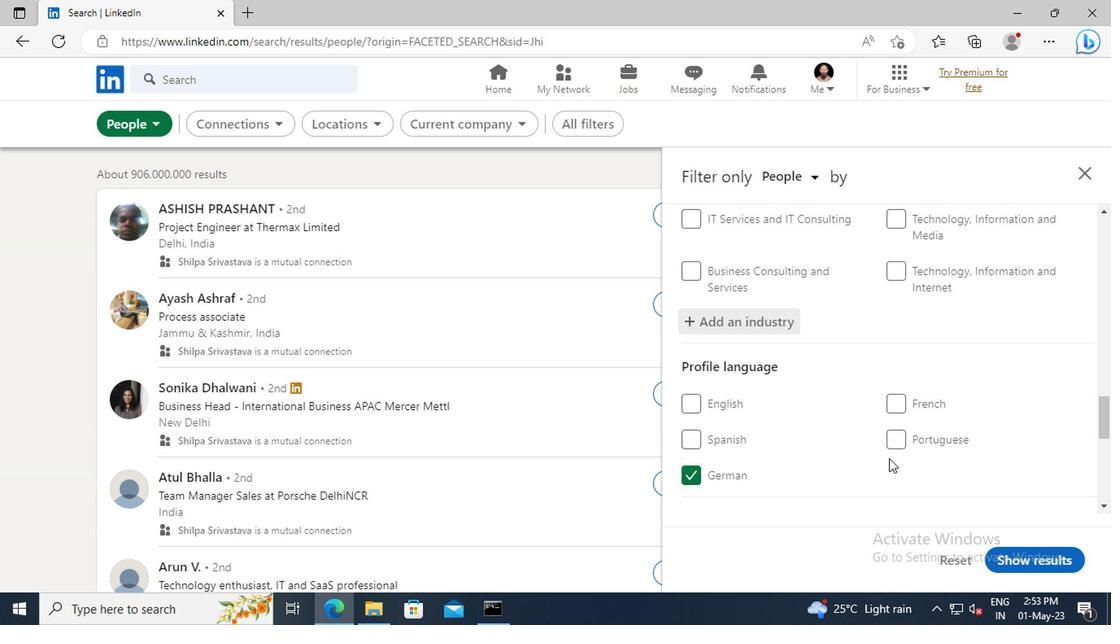 
Action: Mouse scrolled (885, 455) with delta (0, -1)
Screenshot: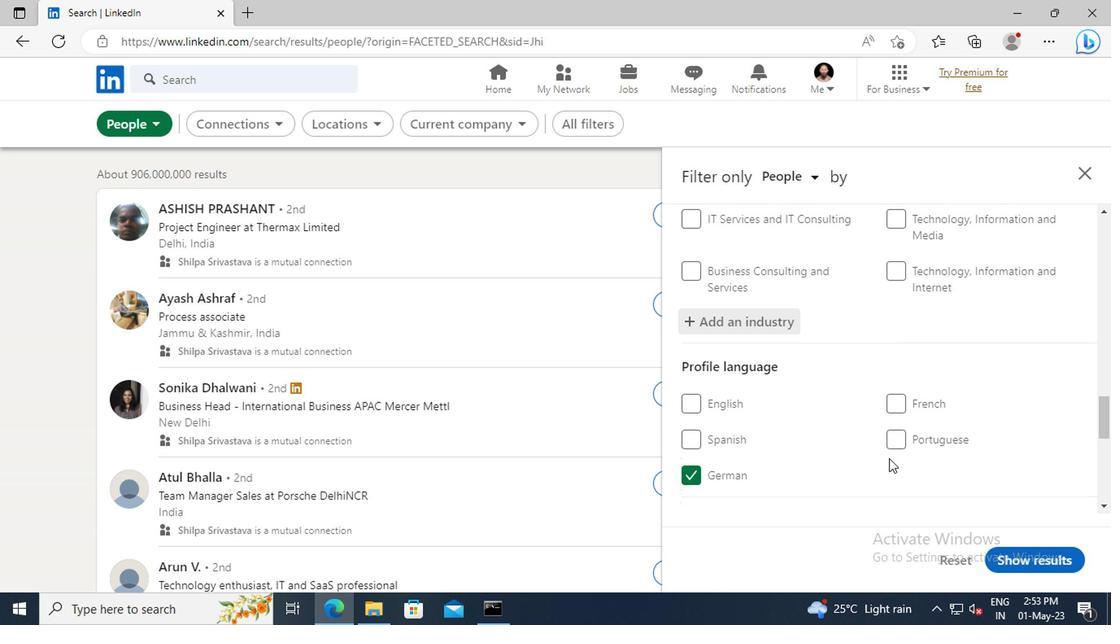 
Action: Mouse scrolled (885, 455) with delta (0, -1)
Screenshot: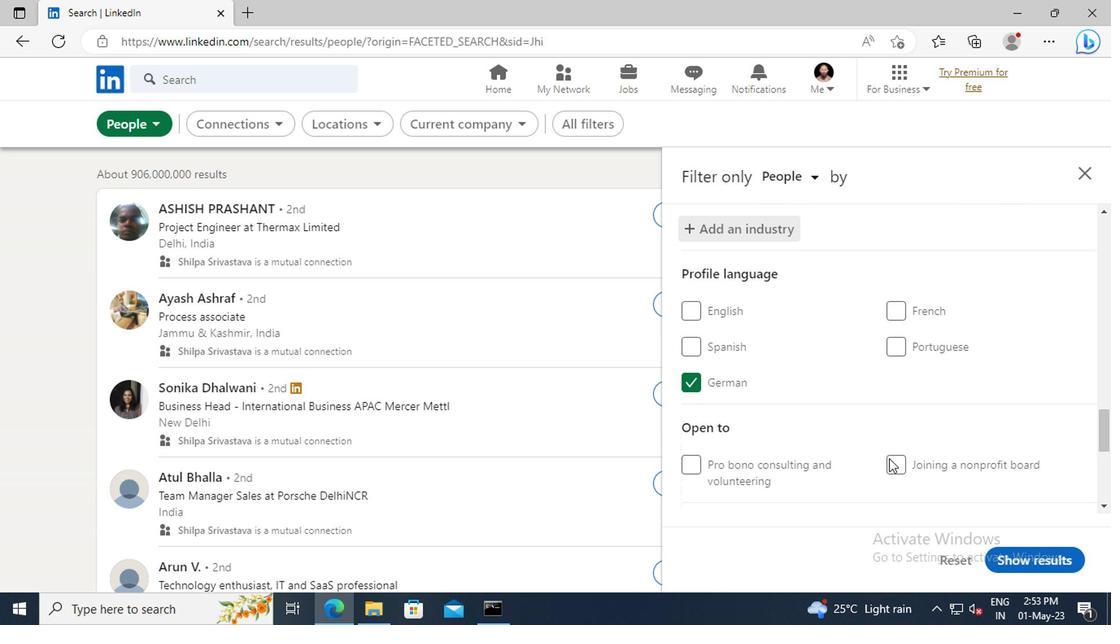 
Action: Mouse scrolled (885, 455) with delta (0, -1)
Screenshot: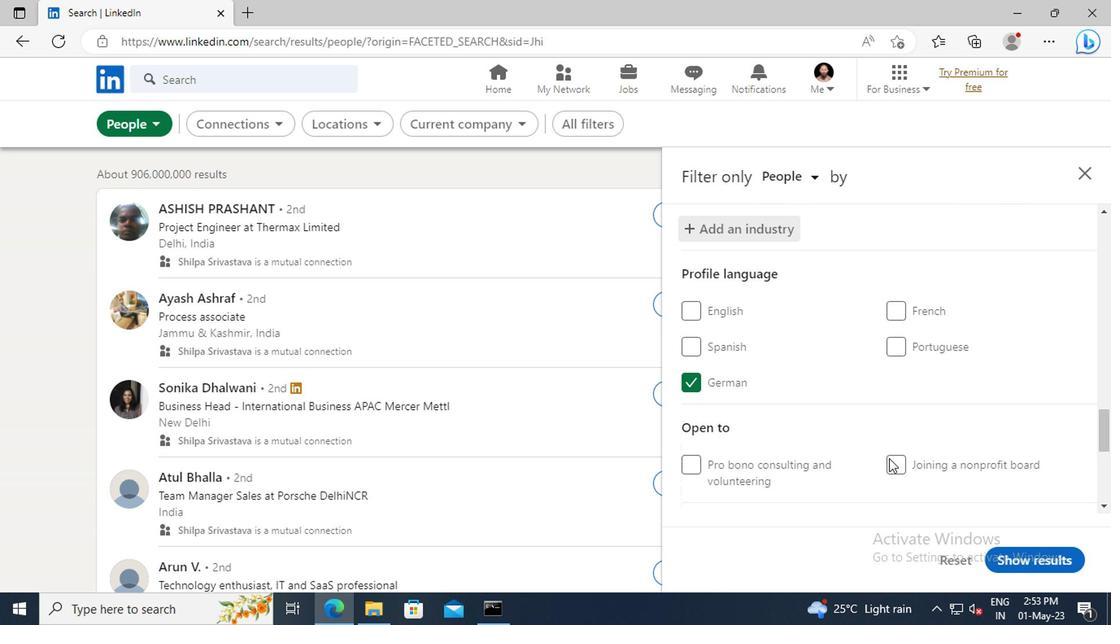 
Action: Mouse moved to (873, 431)
Screenshot: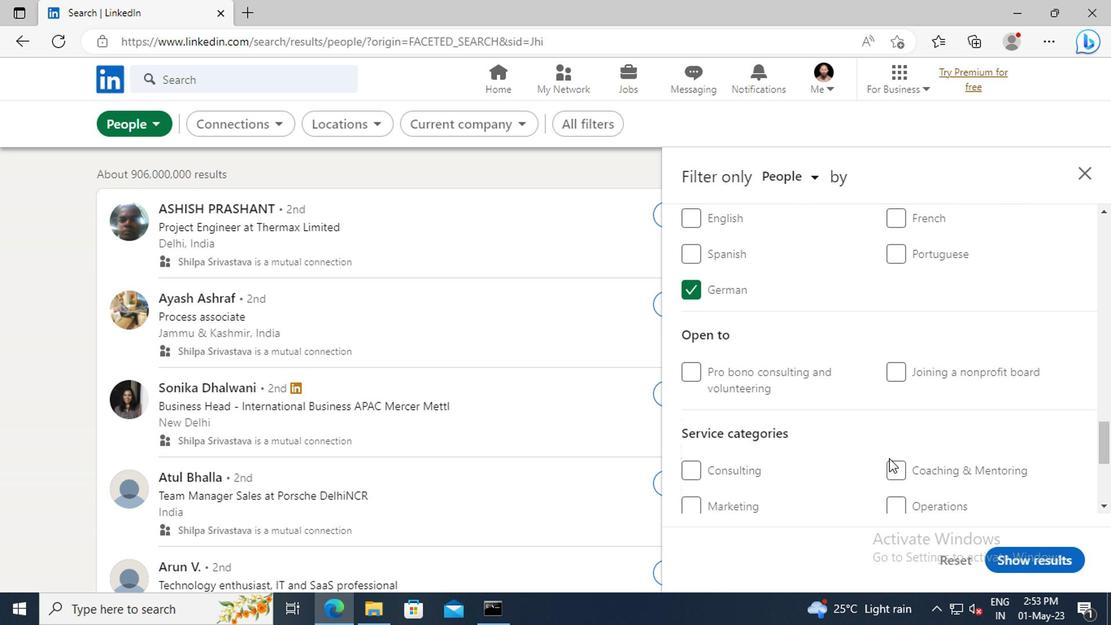 
Action: Mouse scrolled (873, 430) with delta (0, -1)
Screenshot: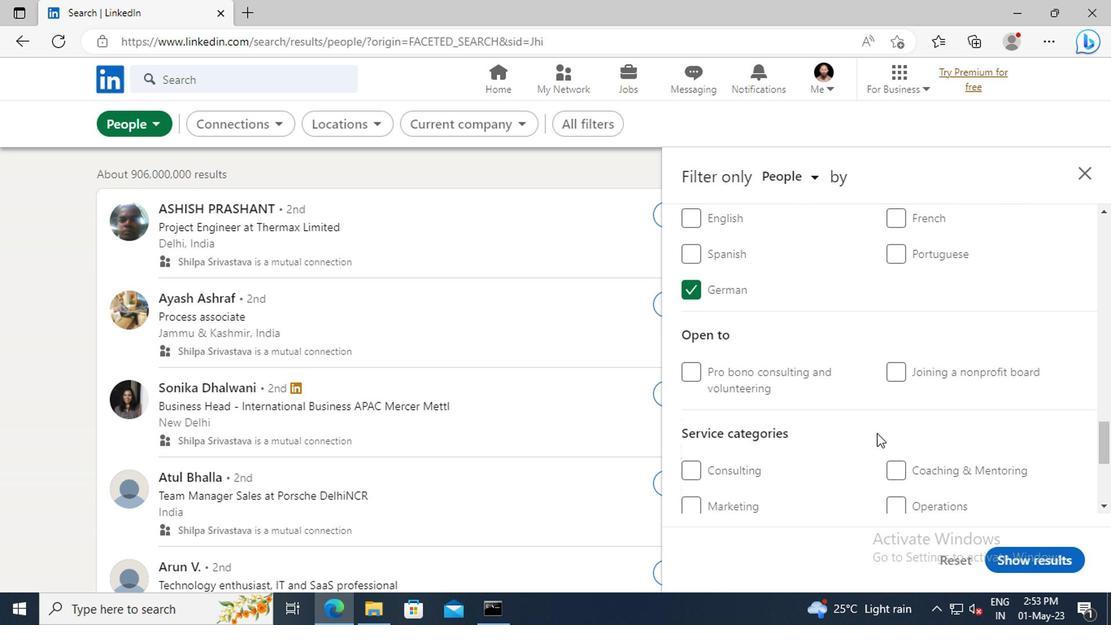 
Action: Mouse scrolled (873, 430) with delta (0, -1)
Screenshot: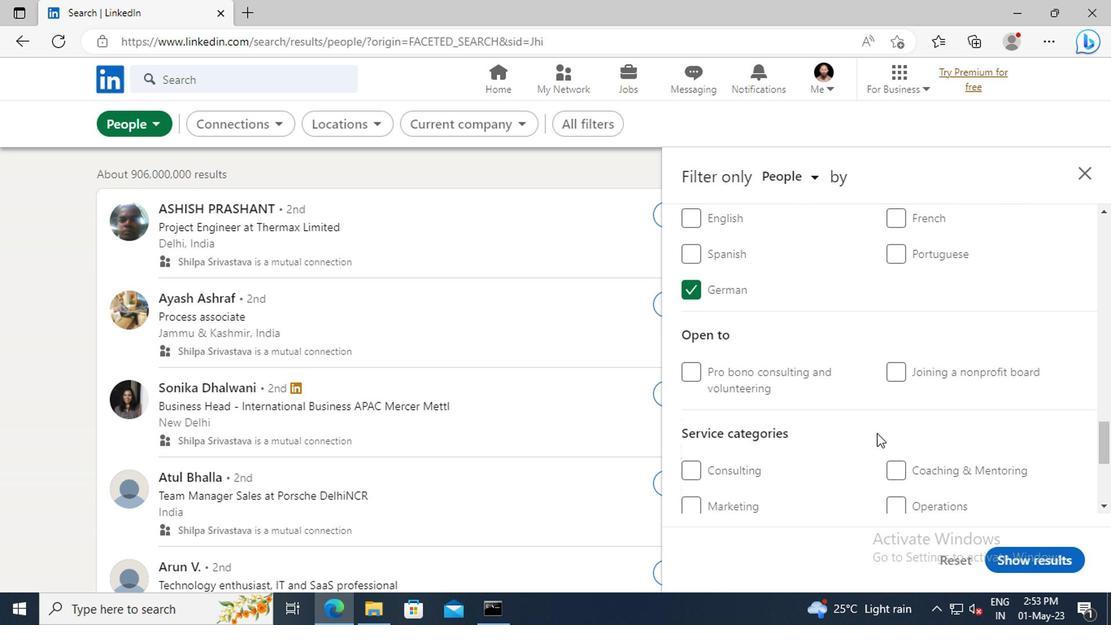 
Action: Mouse moved to (904, 444)
Screenshot: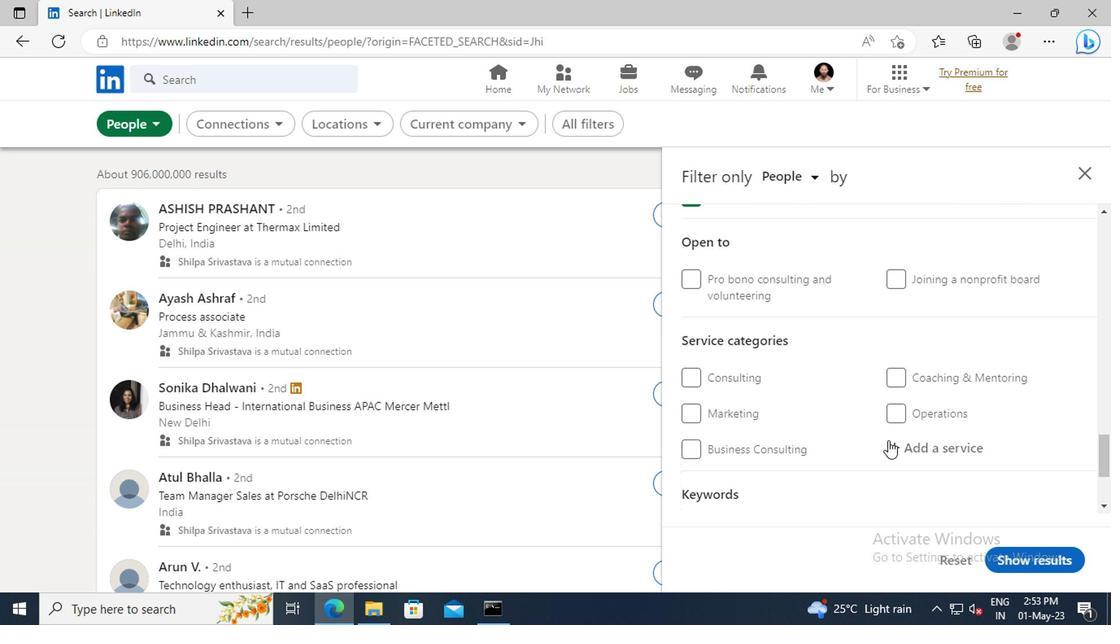 
Action: Mouse pressed left at (904, 444)
Screenshot: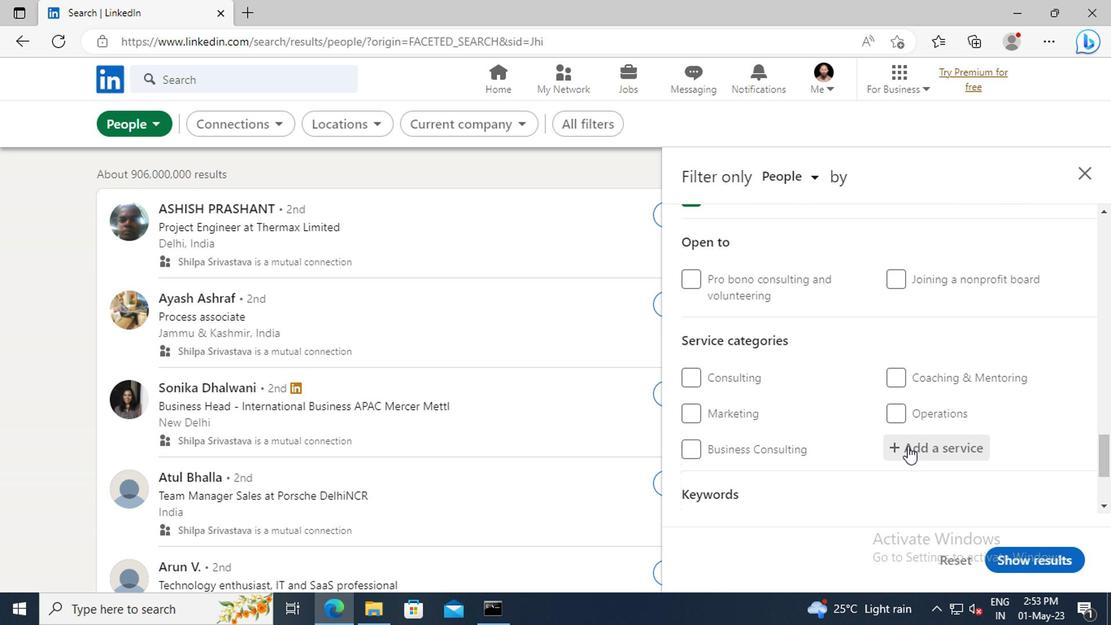 
Action: Key pressed <Key.shift>PORT
Screenshot: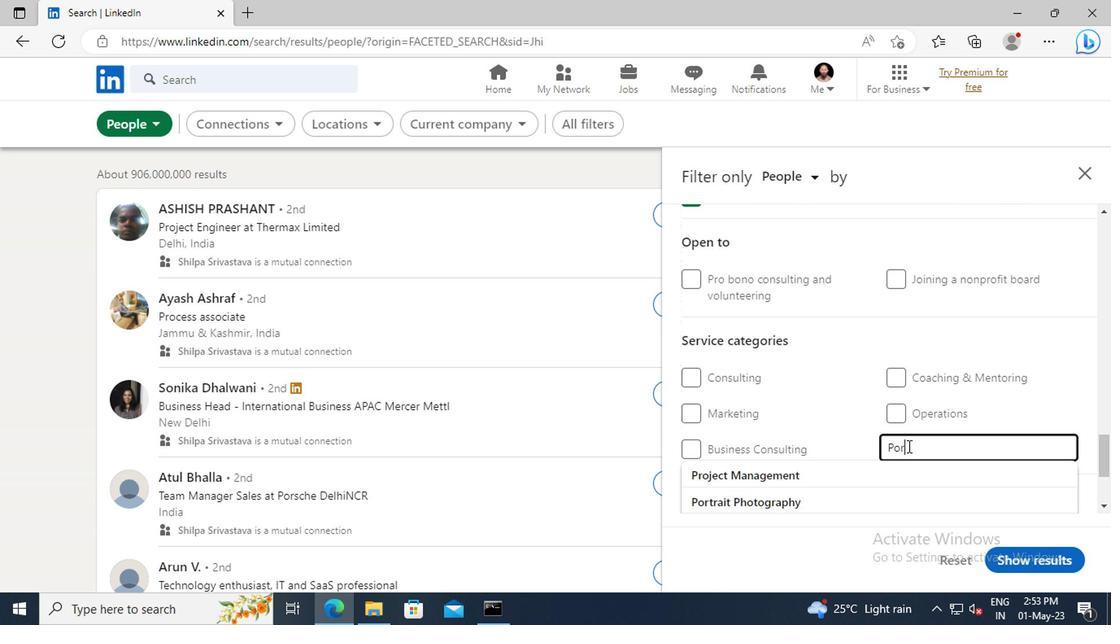 
Action: Mouse moved to (892, 471)
Screenshot: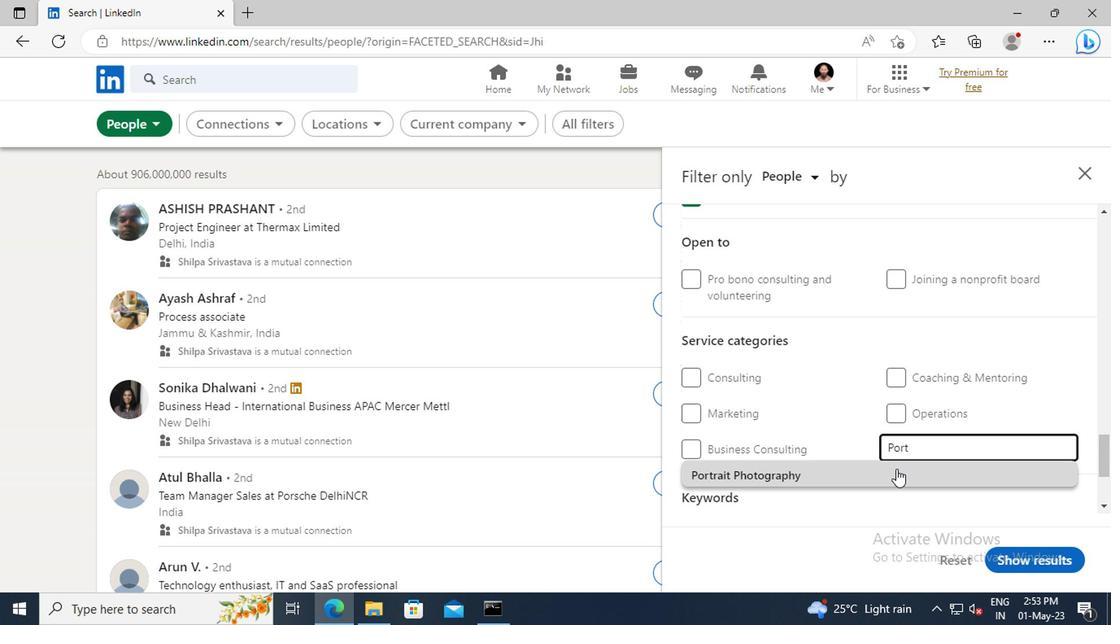 
Action: Mouse pressed left at (892, 471)
Screenshot: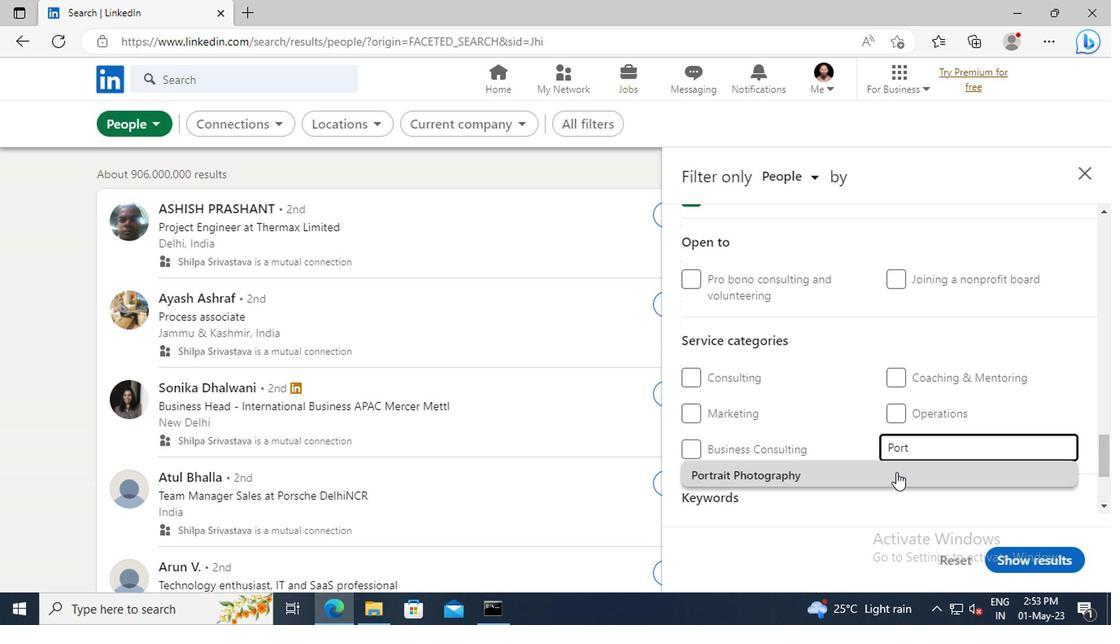 
Action: Mouse scrolled (892, 470) with delta (0, -1)
Screenshot: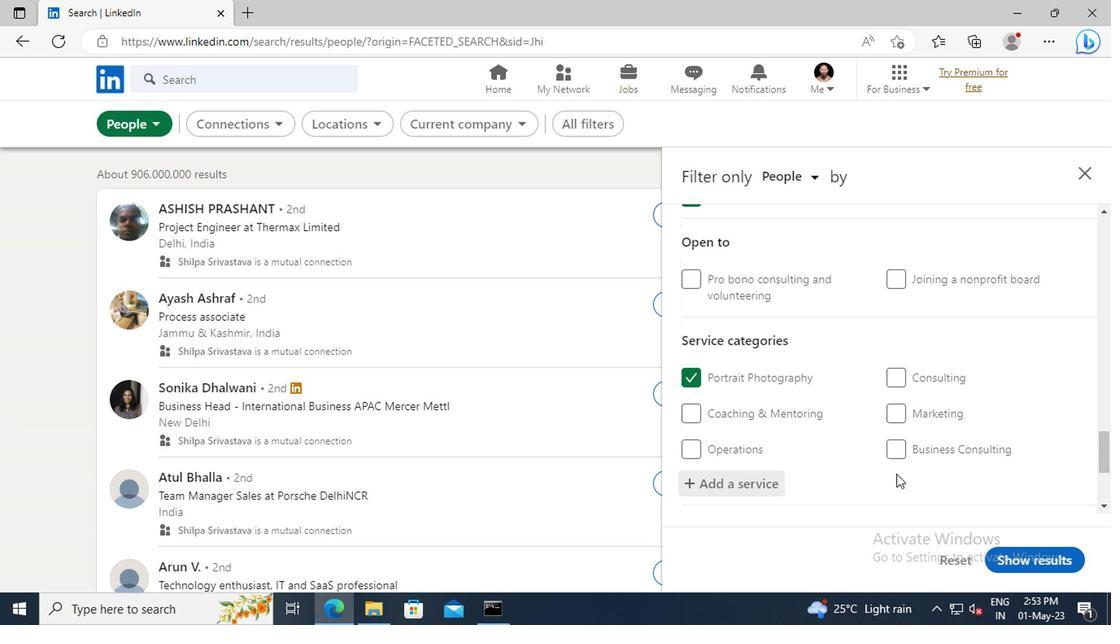 
Action: Mouse scrolled (892, 470) with delta (0, -1)
Screenshot: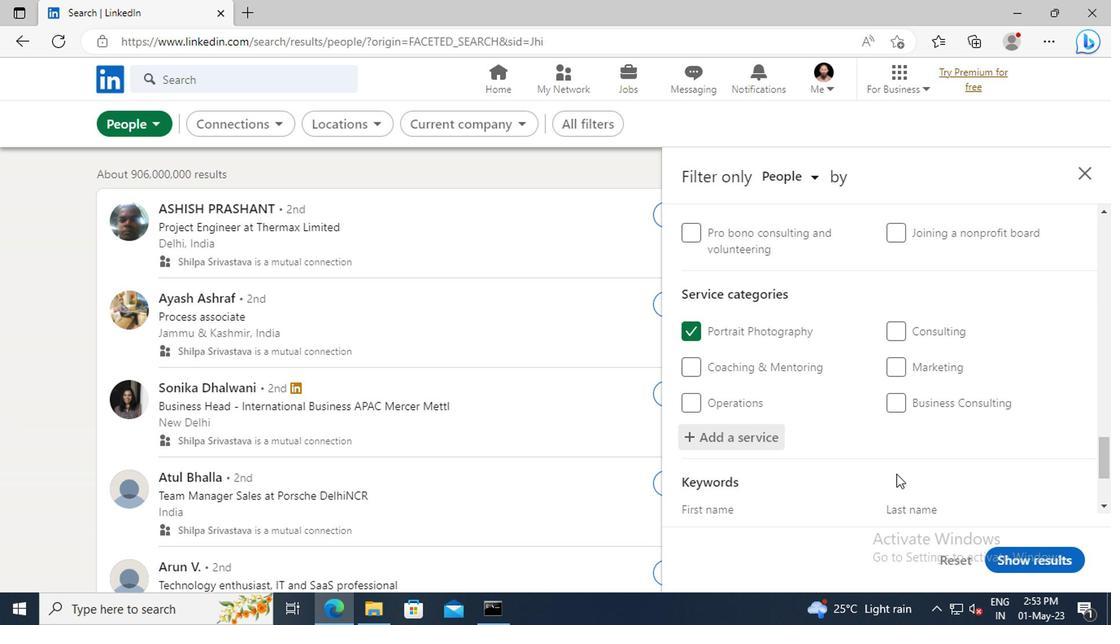 
Action: Mouse scrolled (892, 470) with delta (0, -1)
Screenshot: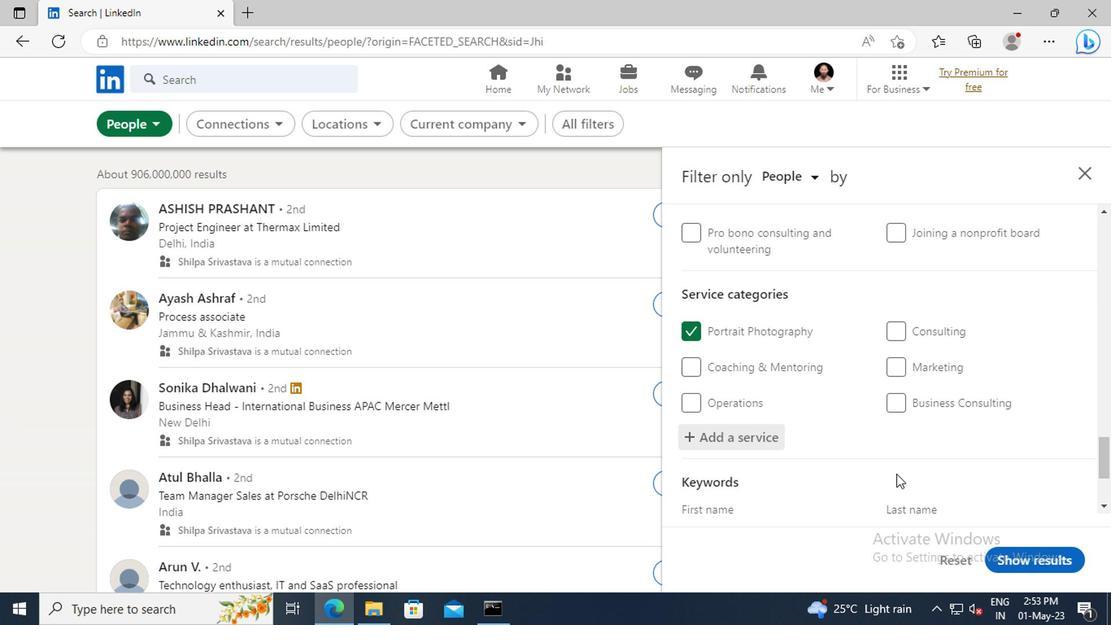 
Action: Mouse scrolled (892, 470) with delta (0, -1)
Screenshot: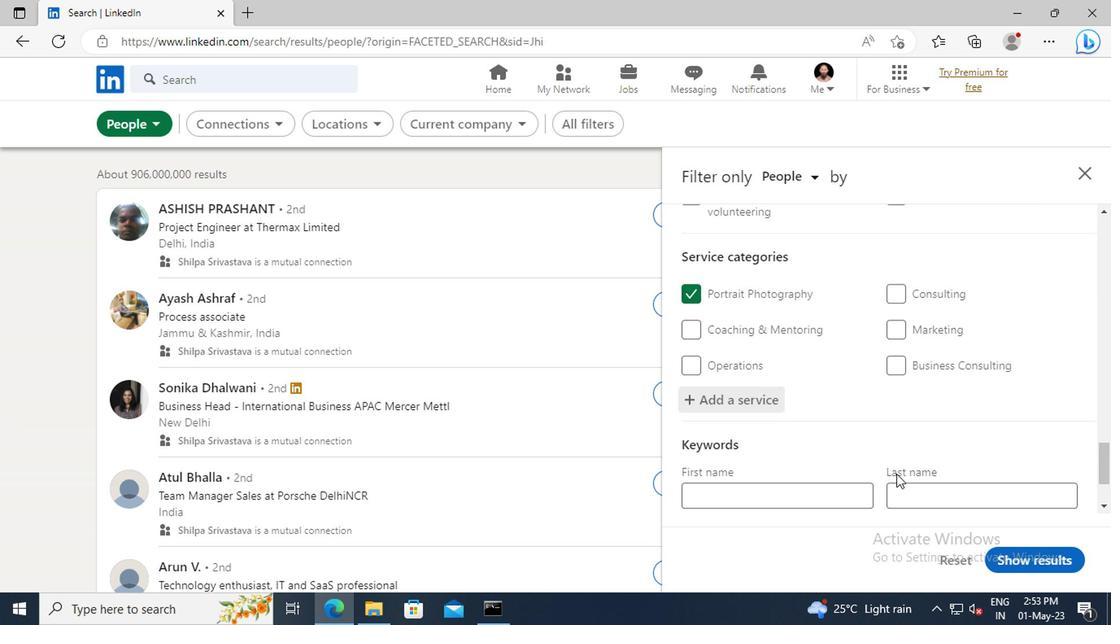 
Action: Mouse moved to (766, 455)
Screenshot: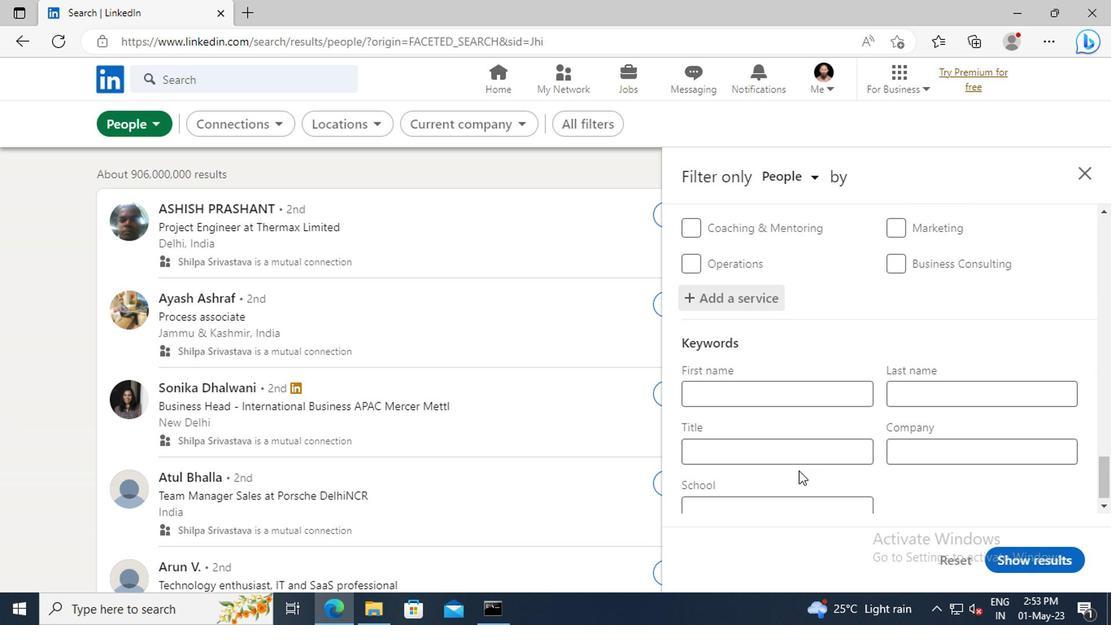 
Action: Mouse pressed left at (766, 455)
Screenshot: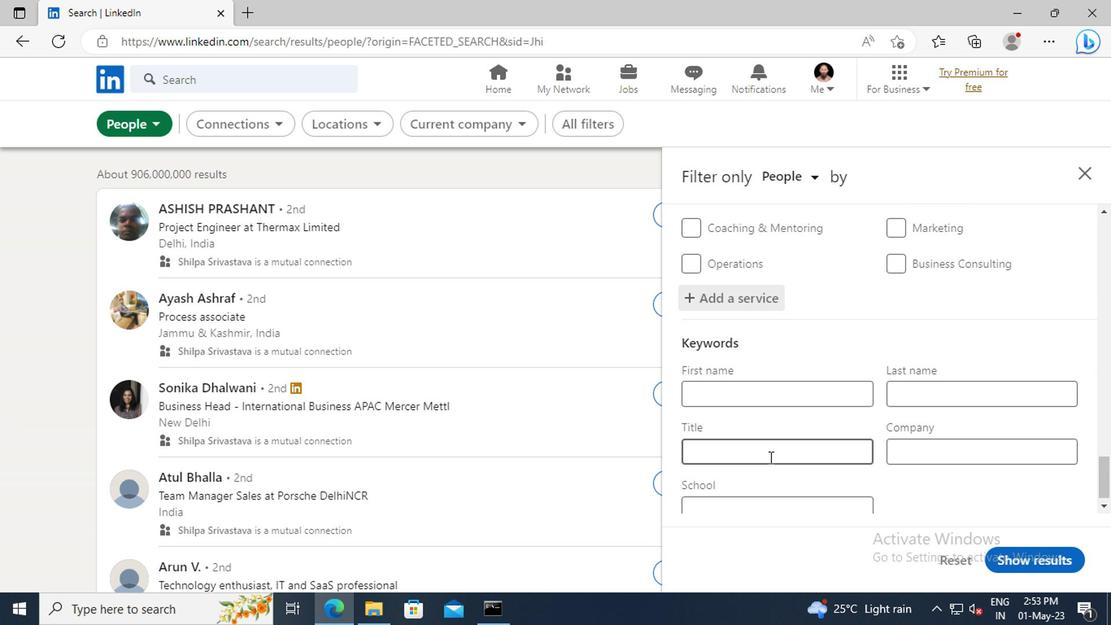 
Action: Key pressed <Key.shift>MENTAL<Key.space><Key.shift>HEALTH<Key.space><Key.shift>COUNSELOR<Key.enter>
Screenshot: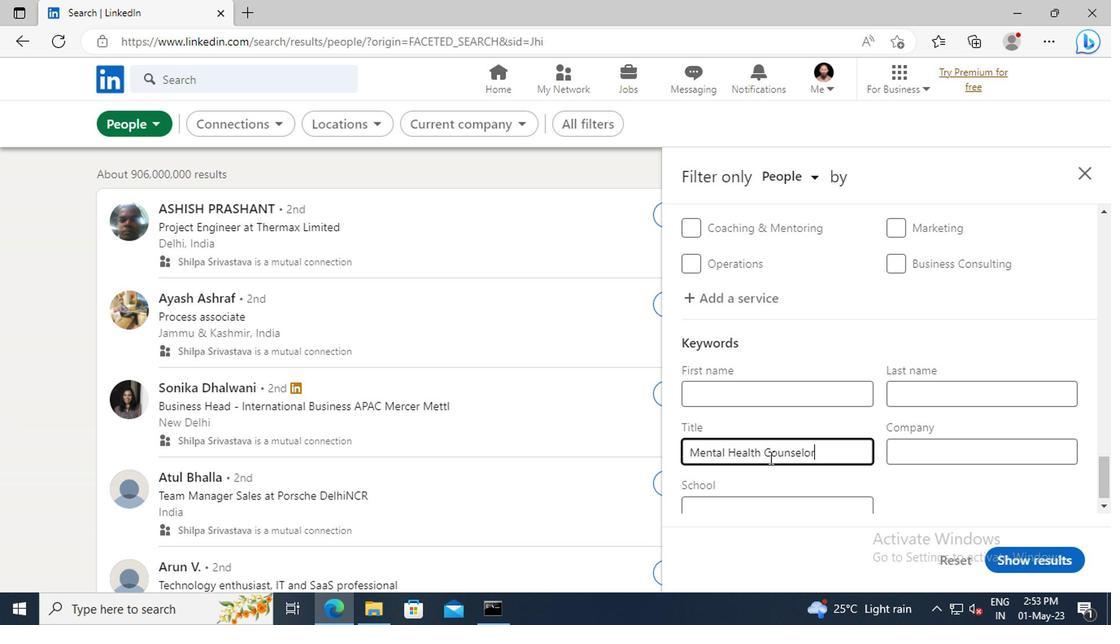 
Action: Mouse moved to (1003, 553)
Screenshot: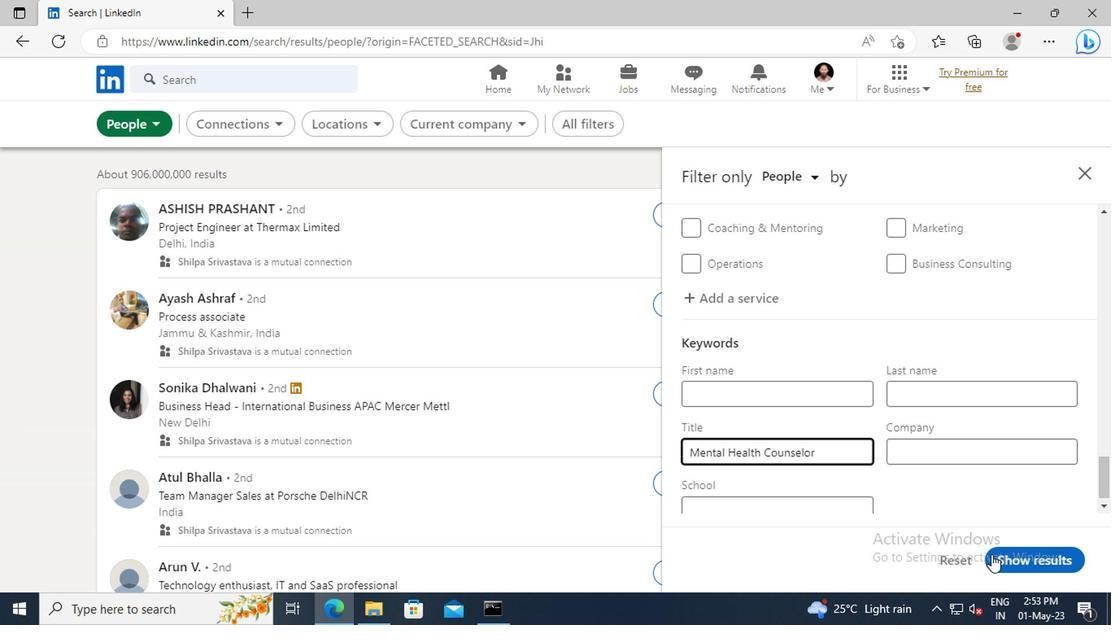 
Action: Mouse pressed left at (1003, 553)
Screenshot: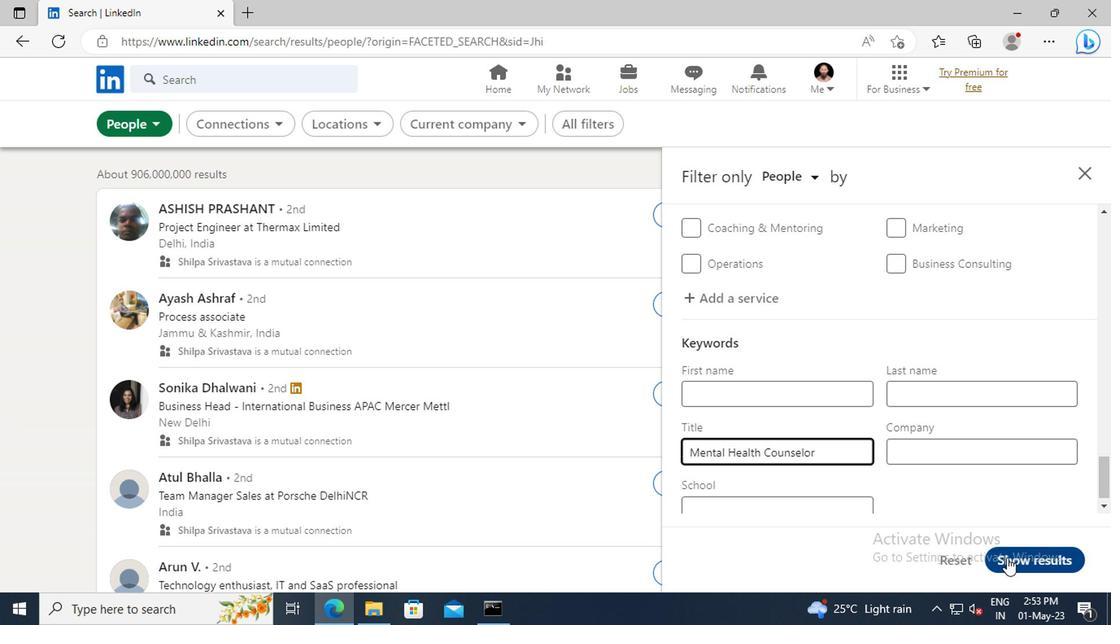 
